 Task: Create a repository template for consistent structures.
Action: Mouse moved to (1098, 63)
Screenshot: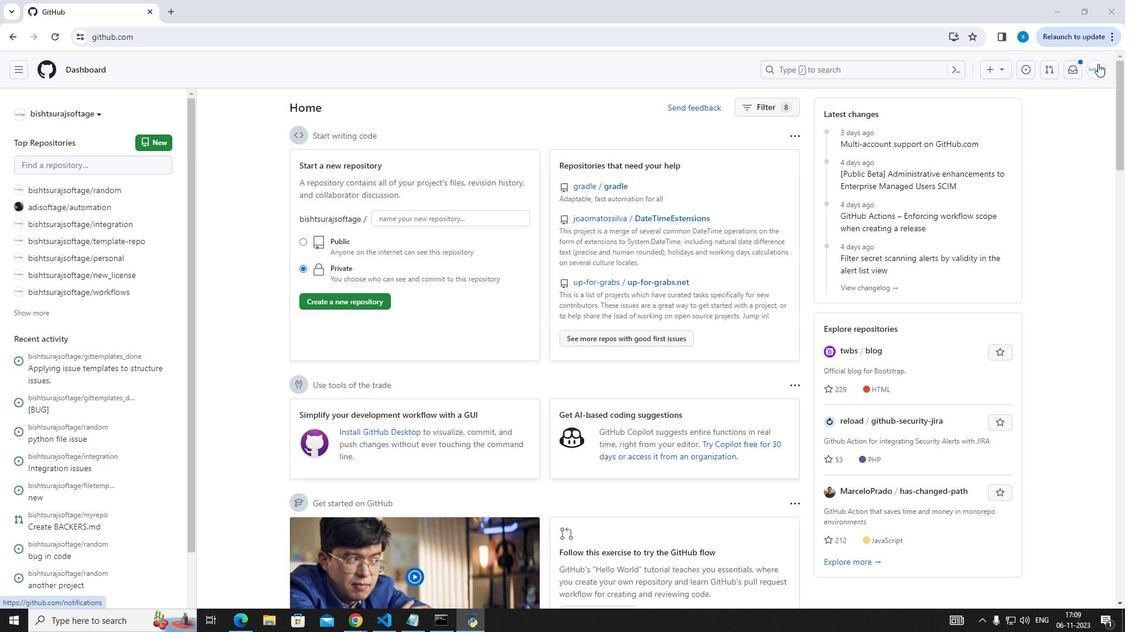 
Action: Mouse pressed left at (1098, 63)
Screenshot: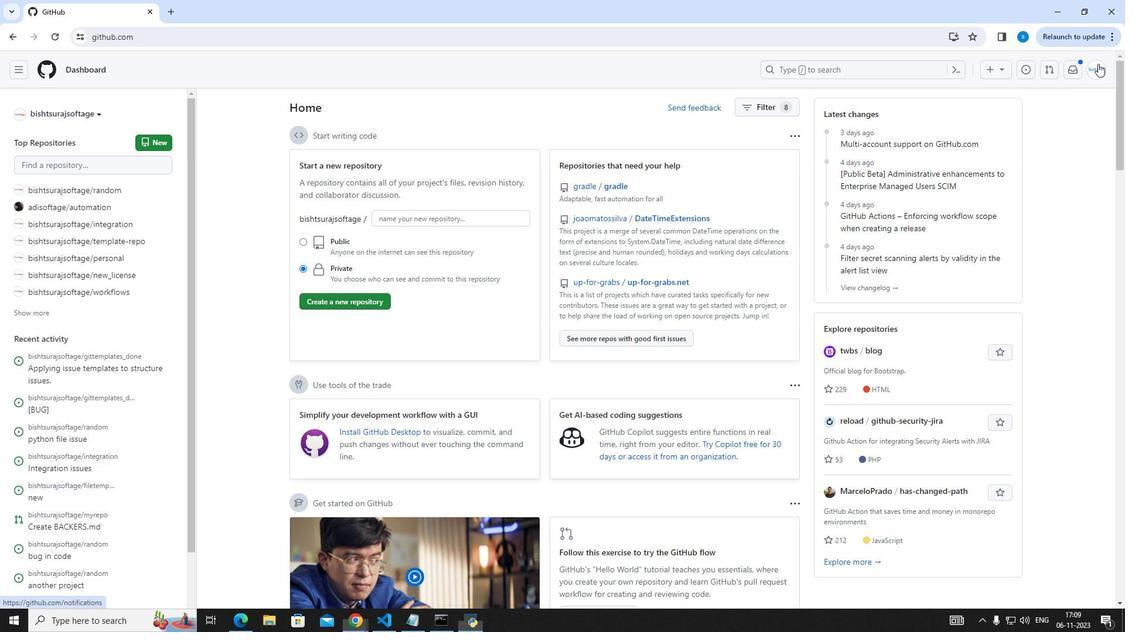 
Action: Mouse moved to (1028, 179)
Screenshot: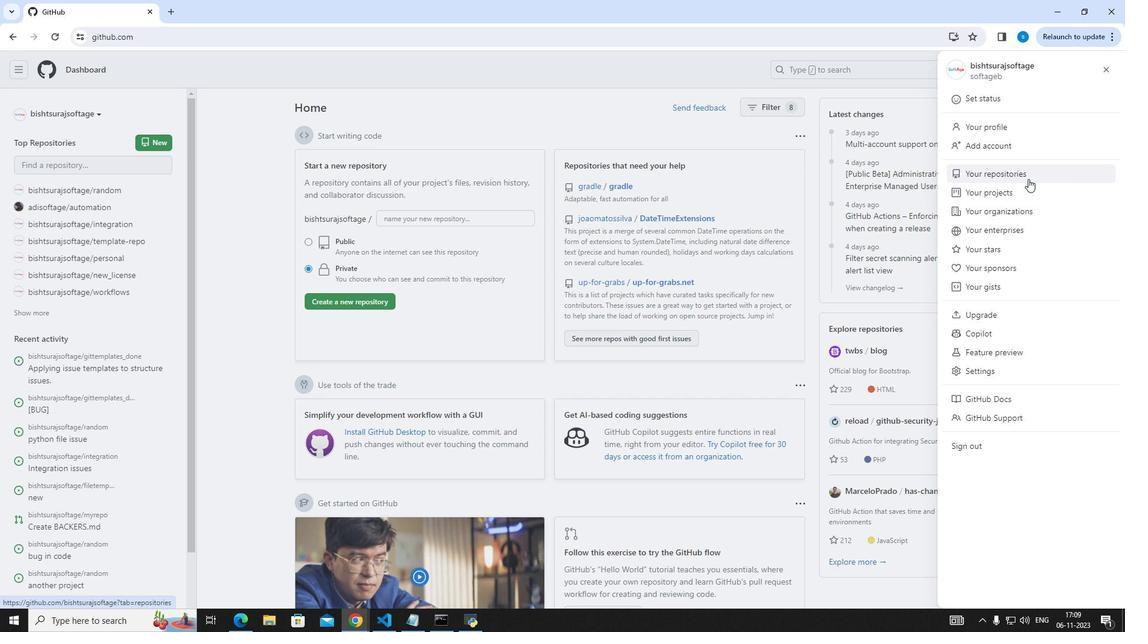 
Action: Mouse pressed left at (1028, 179)
Screenshot: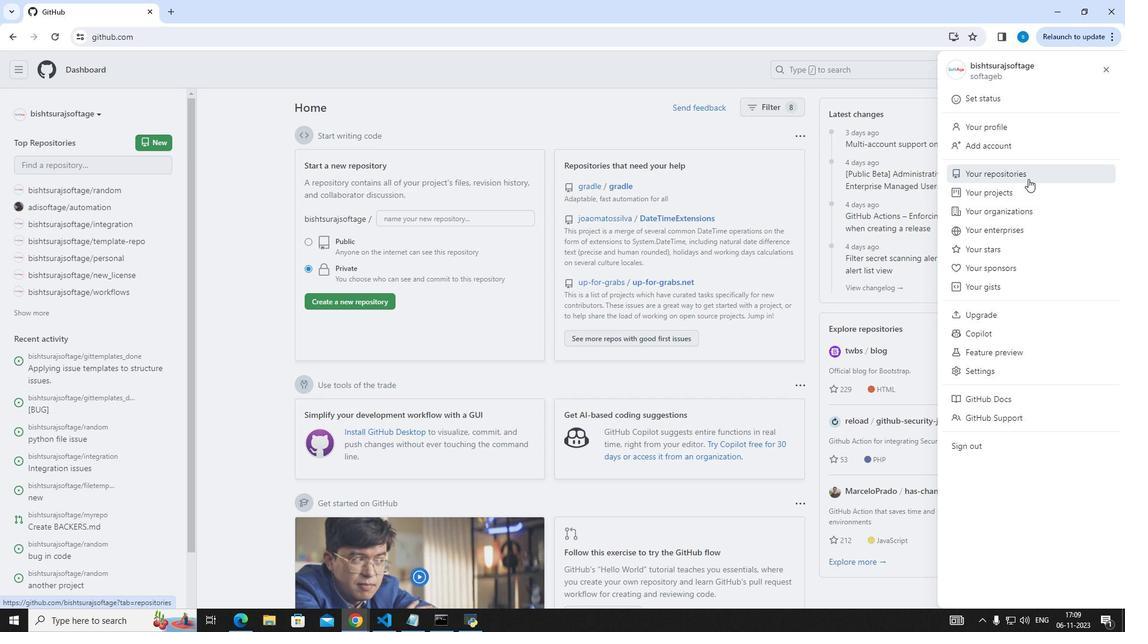 
Action: Mouse moved to (887, 136)
Screenshot: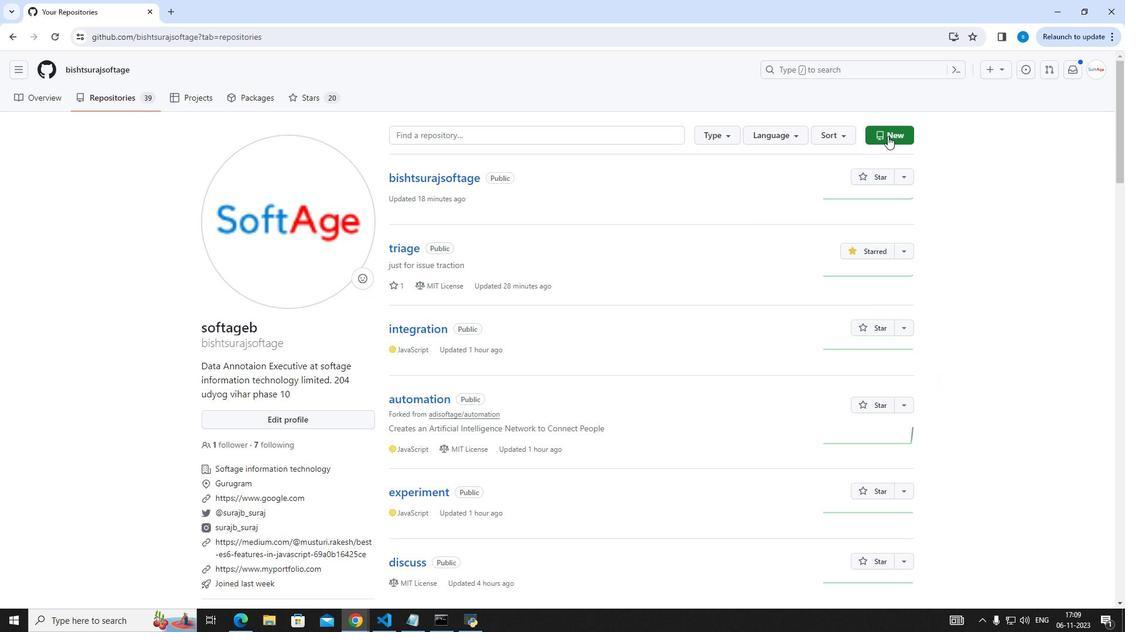 
Action: Mouse pressed left at (887, 136)
Screenshot: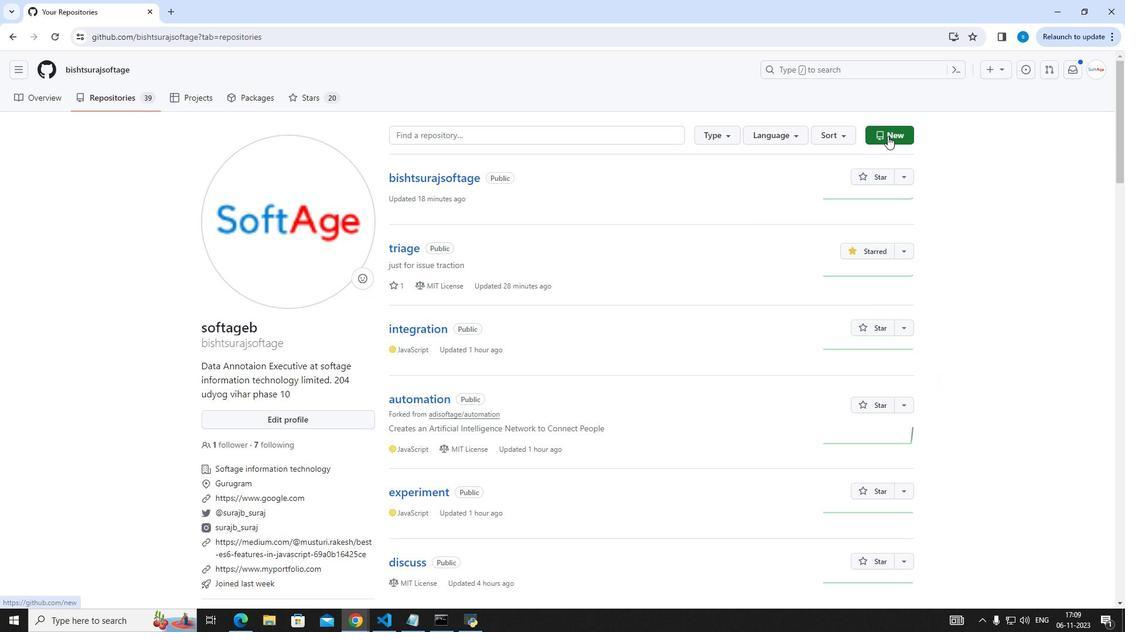 
Action: Mouse moved to (486, 288)
Screenshot: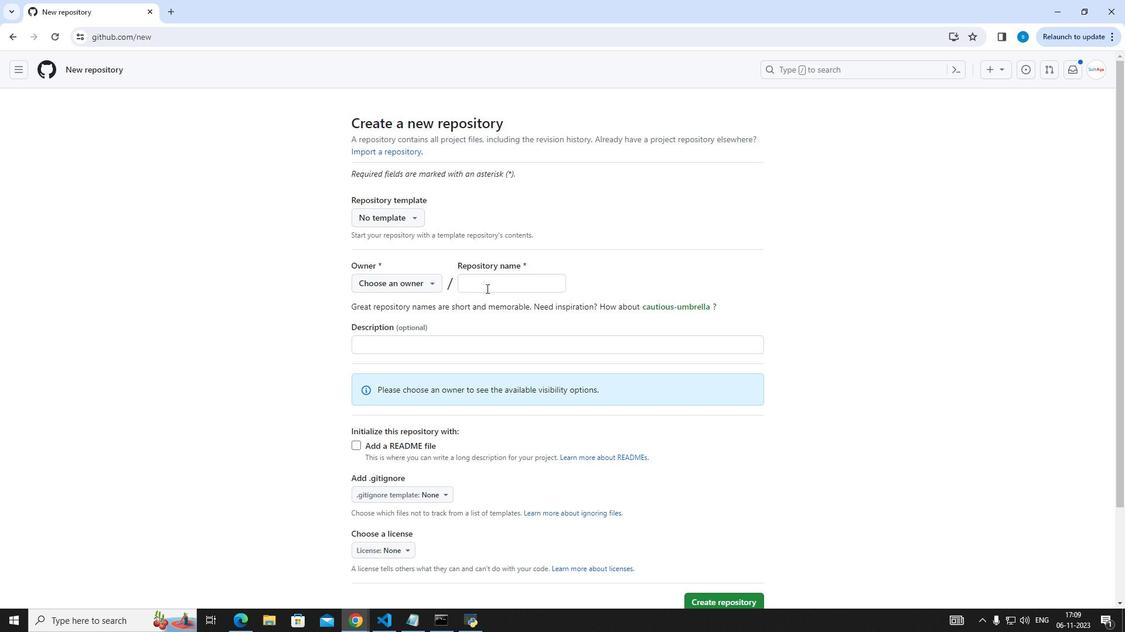 
Action: Mouse pressed left at (486, 288)
Screenshot: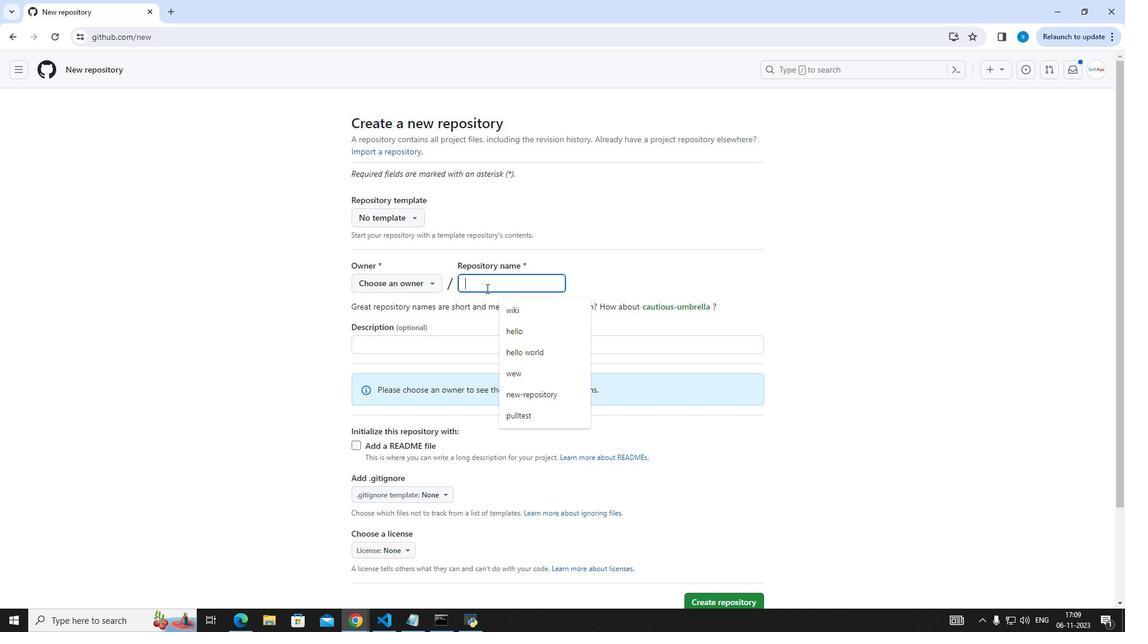 
Action: Mouse moved to (486, 288)
Screenshot: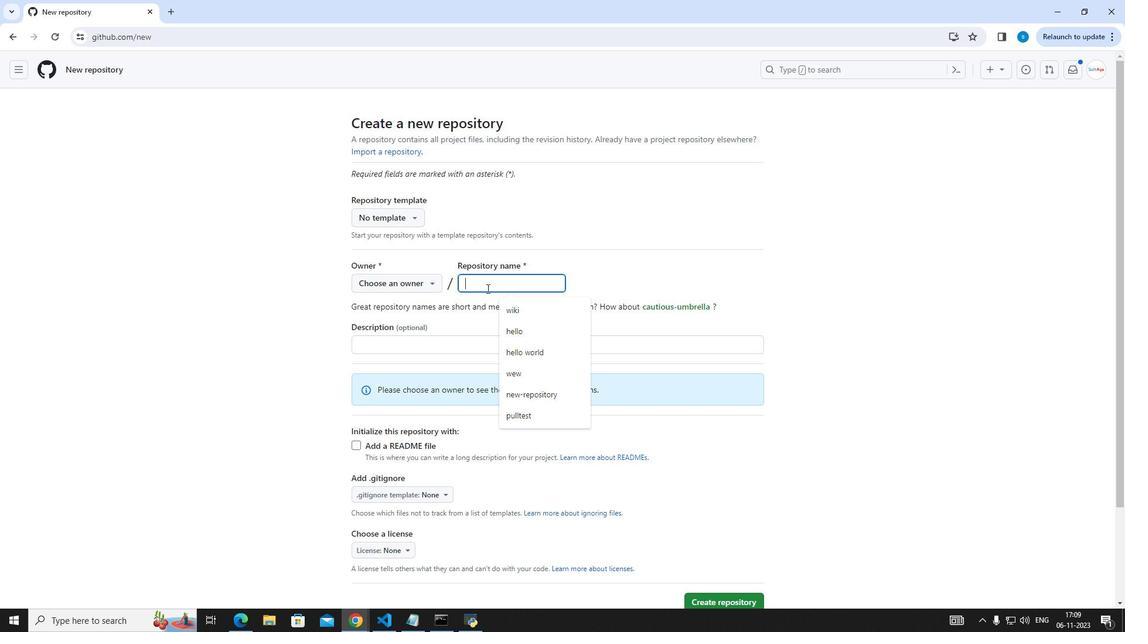 
Action: Key pressed on
Screenshot: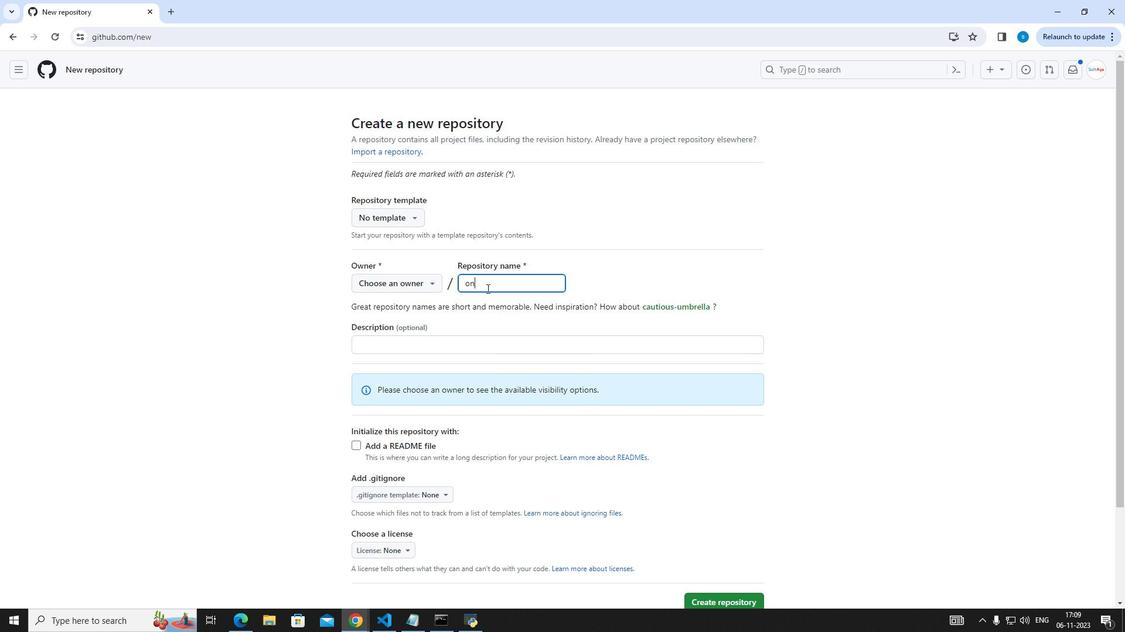 
Action: Mouse moved to (487, 288)
Screenshot: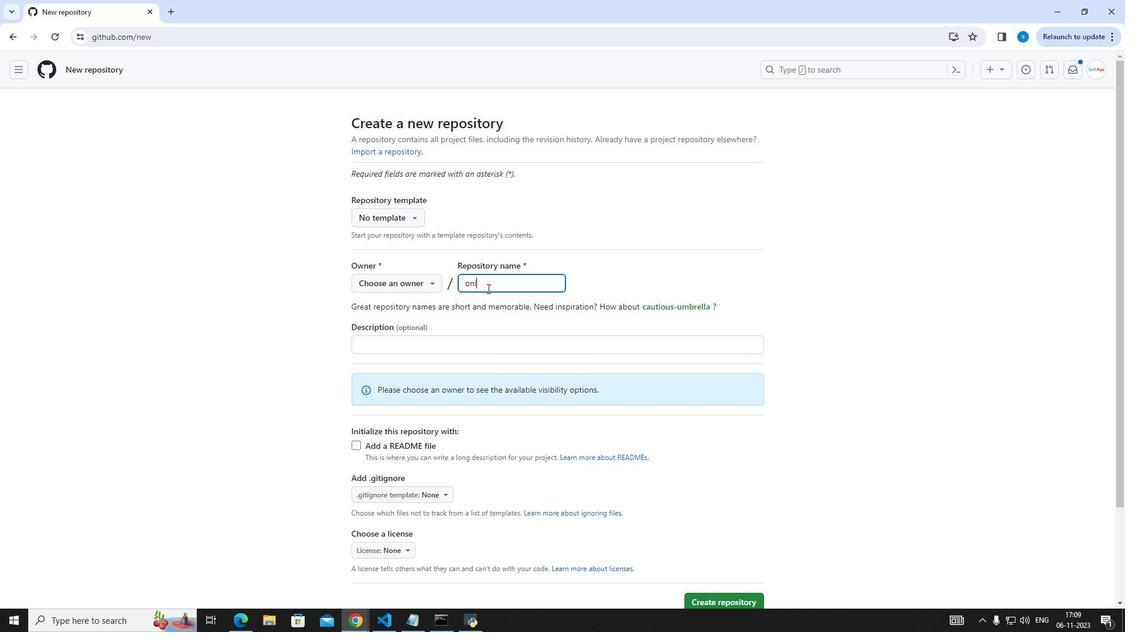 
Action: Key pressed lytemplate
Screenshot: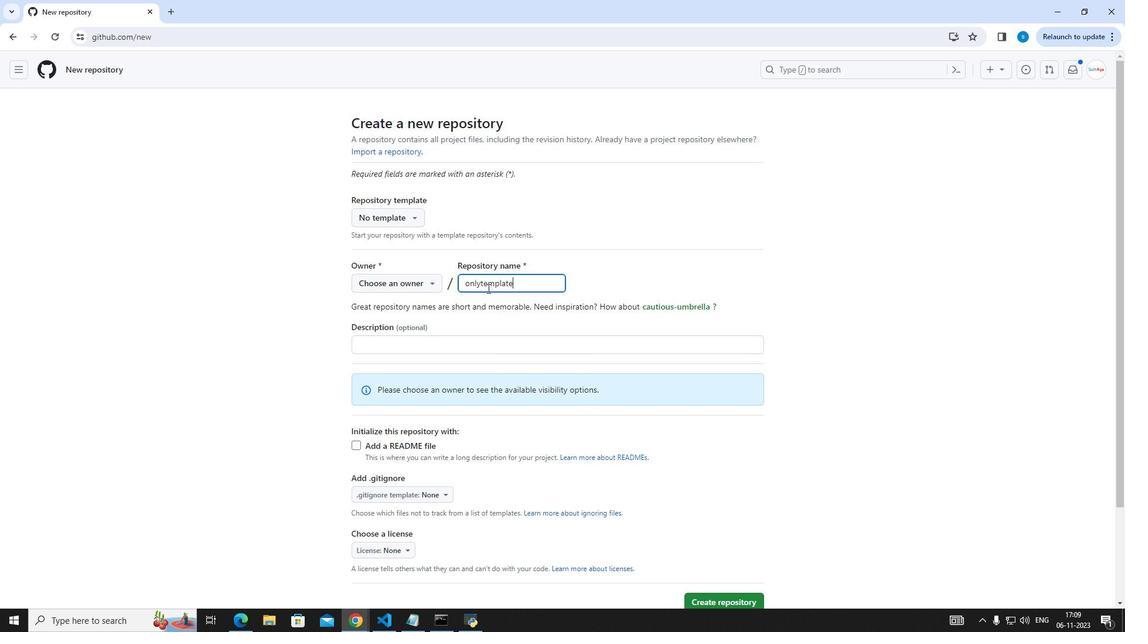 
Action: Mouse moved to (380, 275)
Screenshot: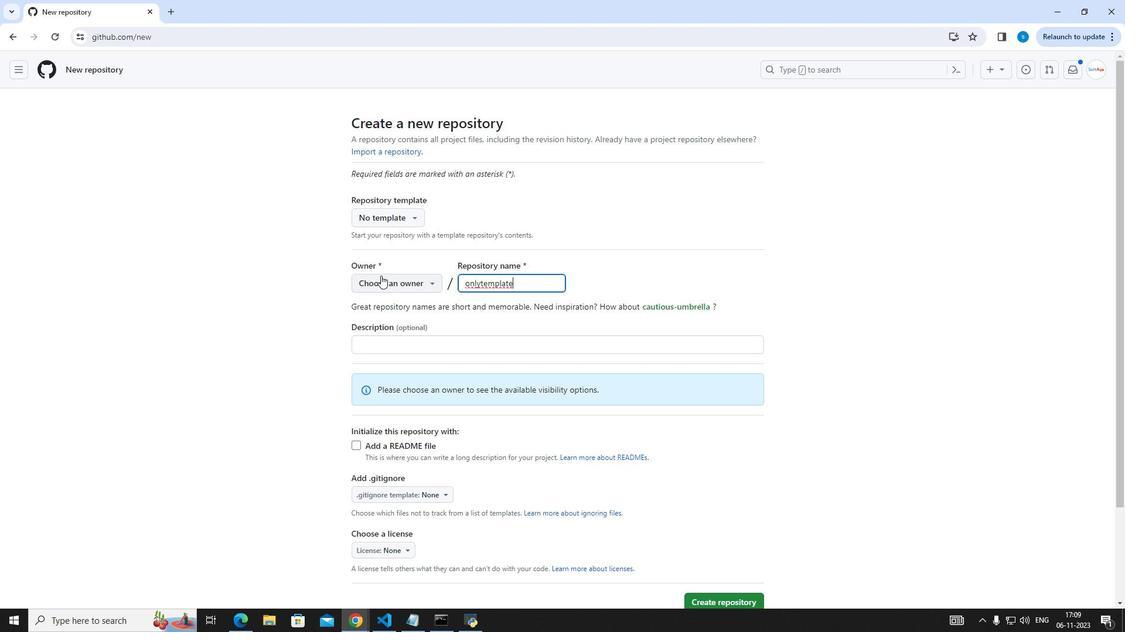
Action: Mouse pressed left at (380, 275)
Screenshot: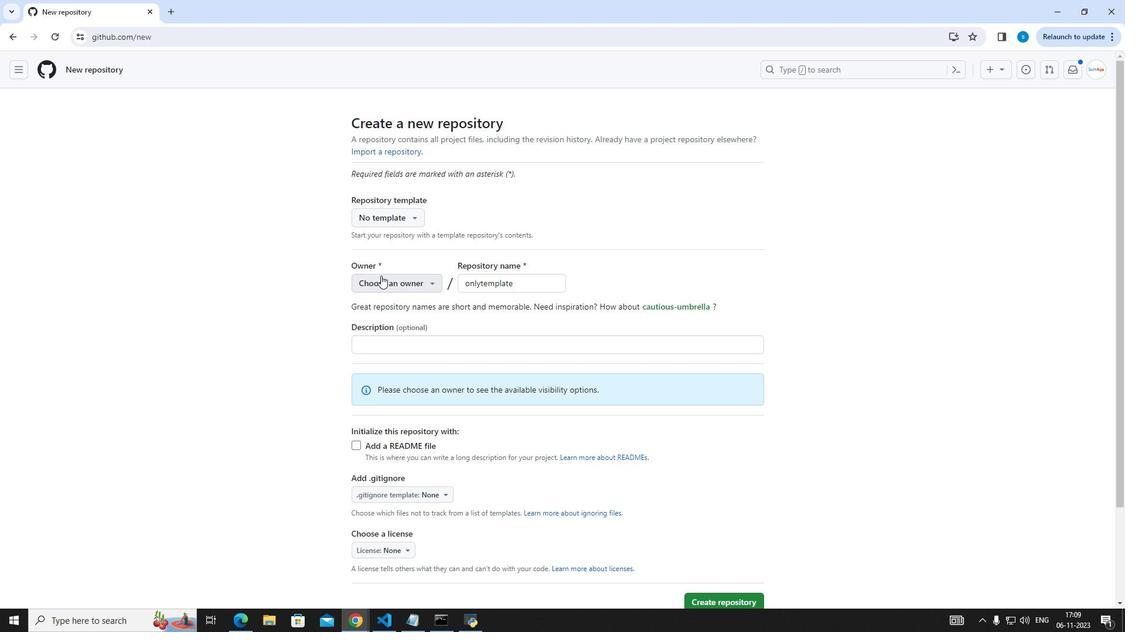
Action: Mouse moved to (406, 328)
Screenshot: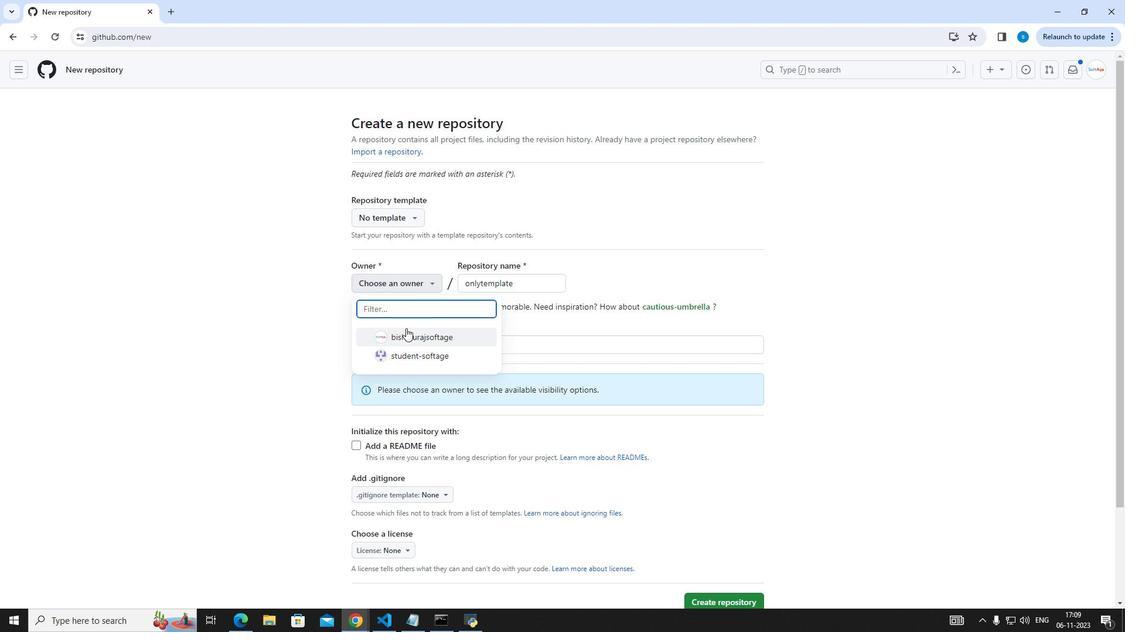 
Action: Mouse pressed left at (406, 328)
Screenshot: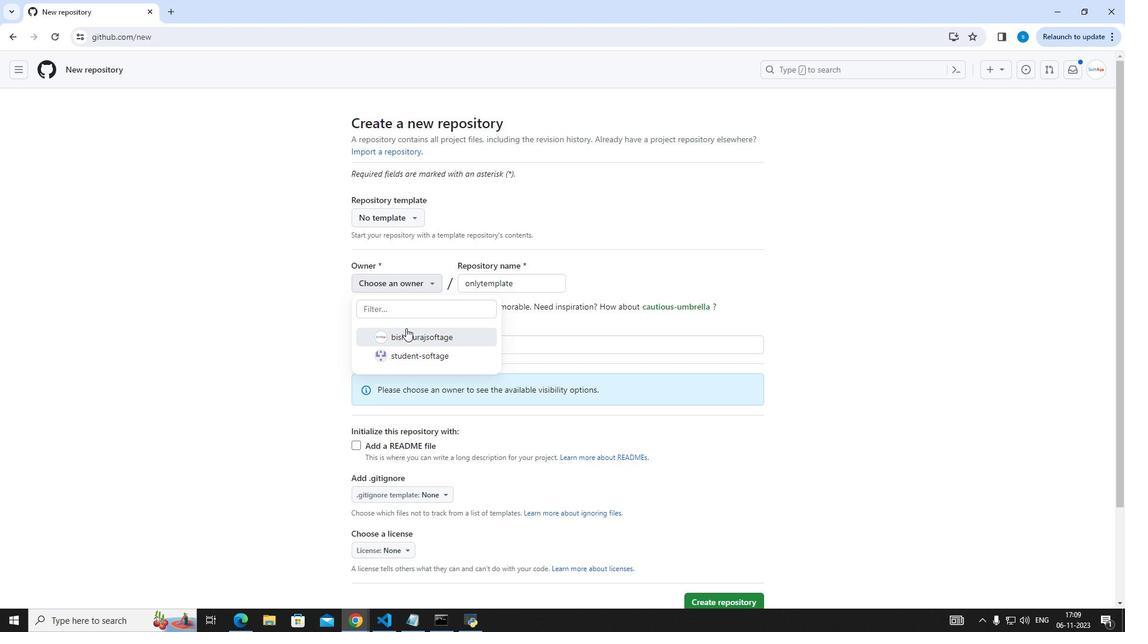 
Action: Mouse moved to (363, 469)
Screenshot: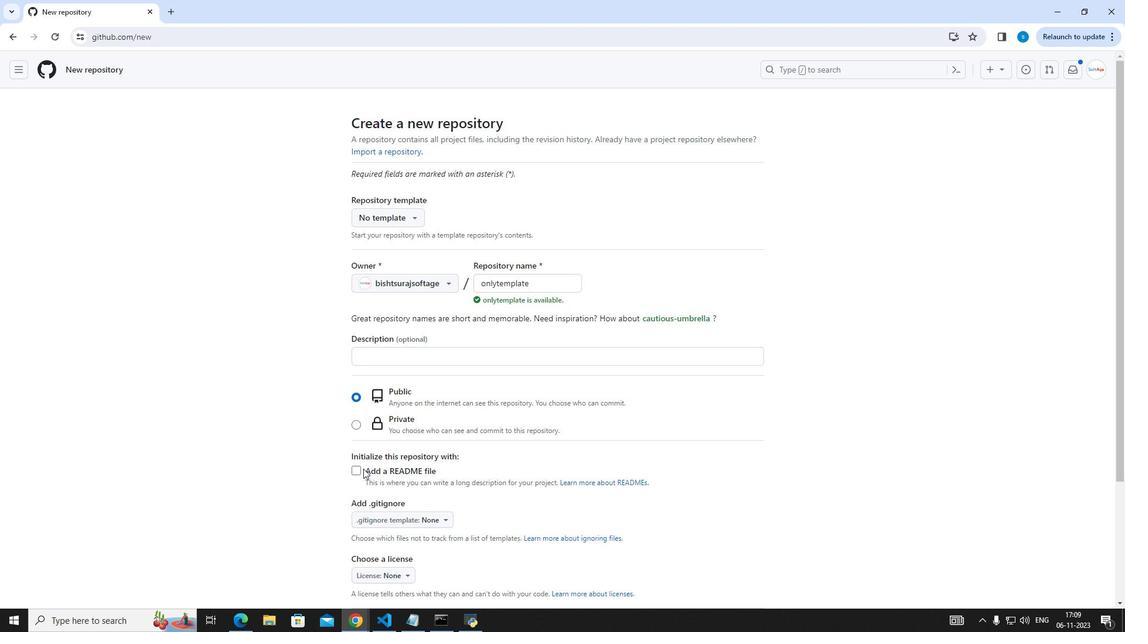 
Action: Mouse pressed left at (363, 469)
Screenshot: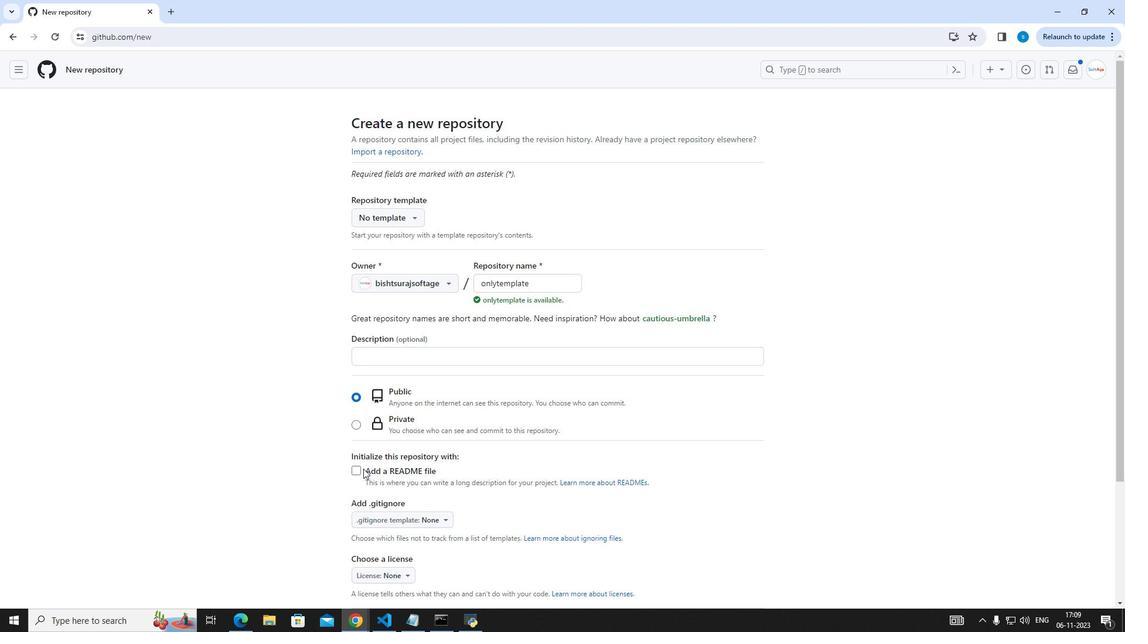 
Action: Mouse moved to (362, 475)
Screenshot: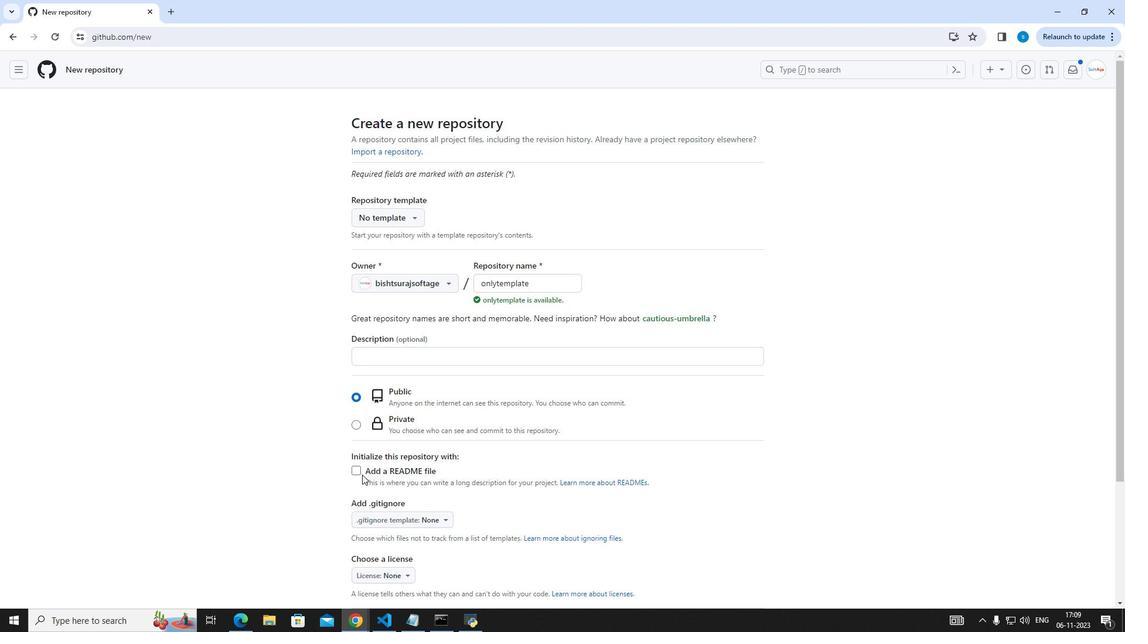 
Action: Mouse pressed left at (362, 475)
Screenshot: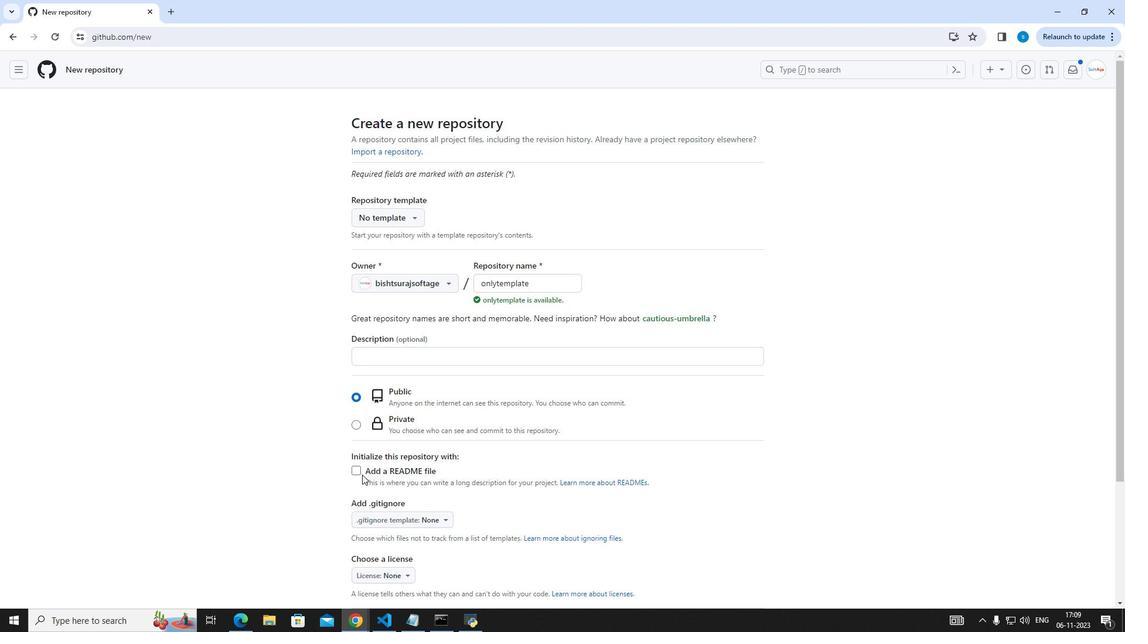 
Action: Mouse moved to (354, 470)
Screenshot: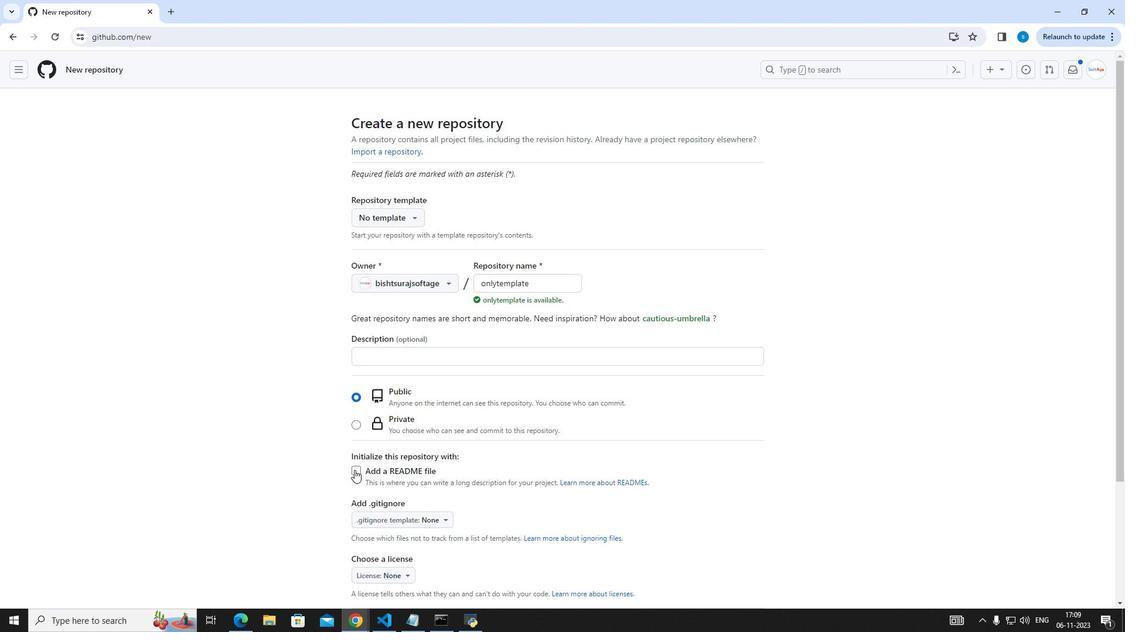 
Action: Mouse pressed left at (354, 470)
Screenshot: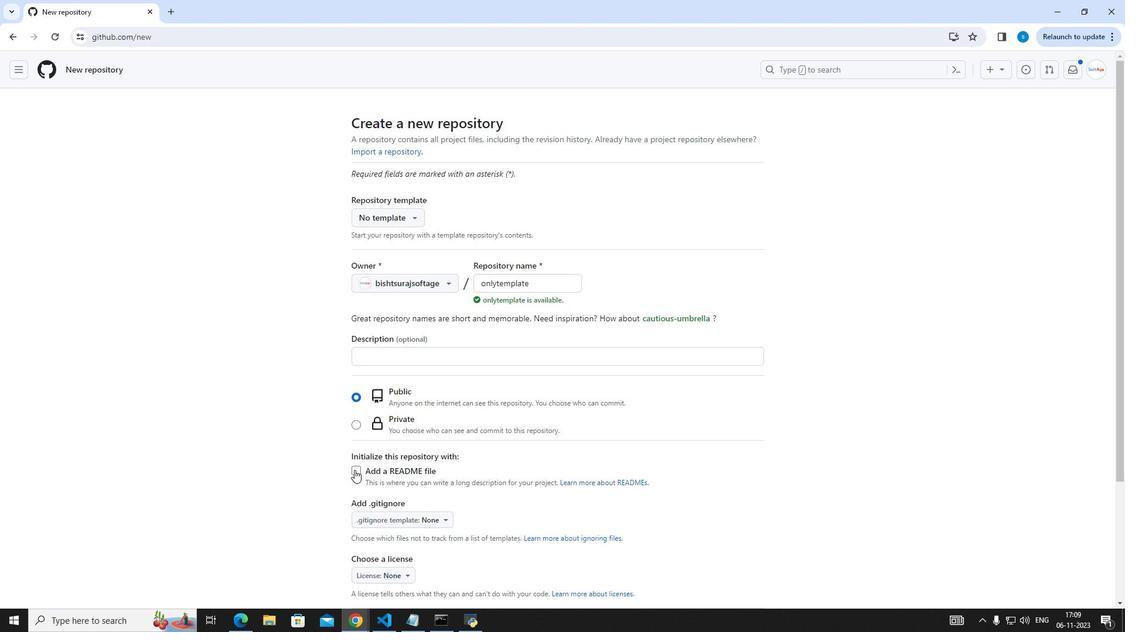 
Action: Mouse moved to (325, 495)
Screenshot: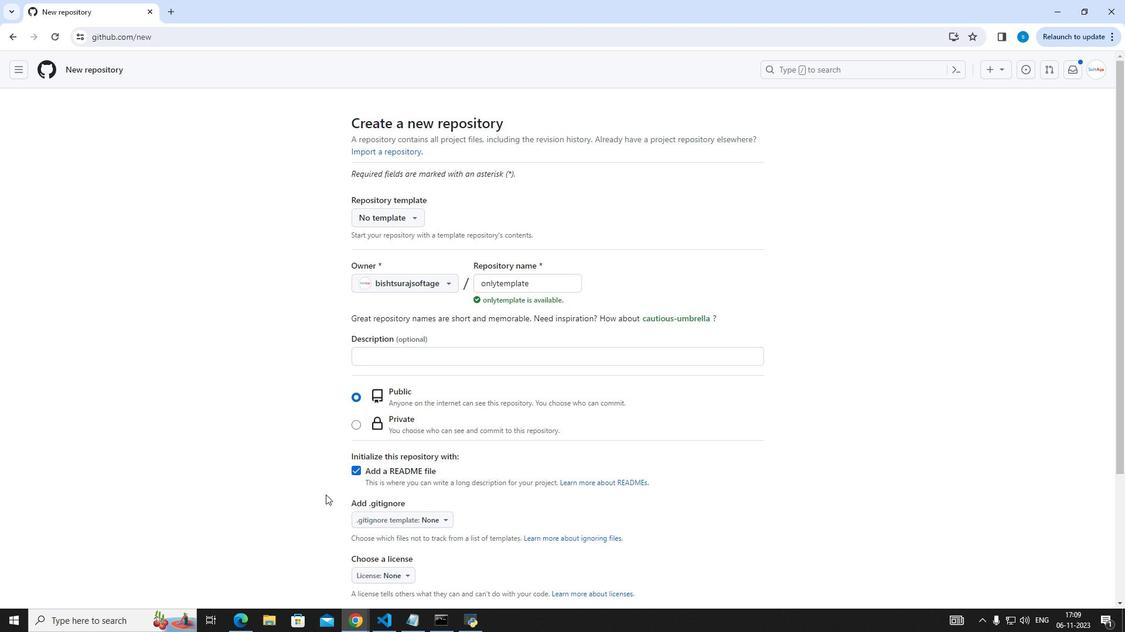 
Action: Mouse scrolled (325, 494) with delta (0, 0)
Screenshot: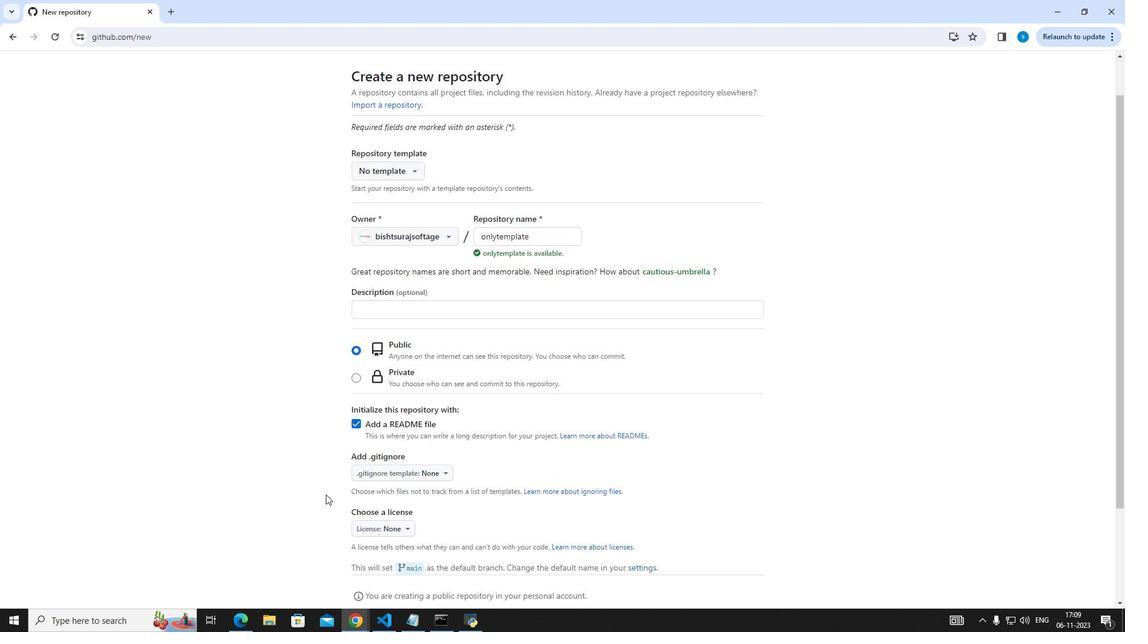 
Action: Mouse scrolled (325, 494) with delta (0, 0)
Screenshot: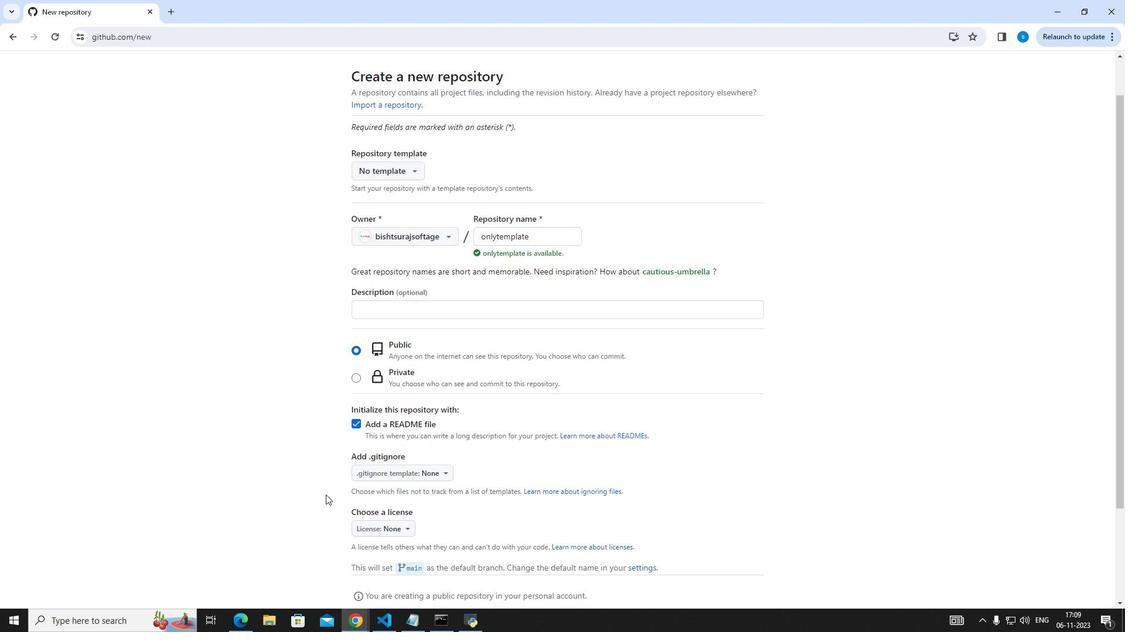 
Action: Mouse scrolled (325, 494) with delta (0, 0)
Screenshot: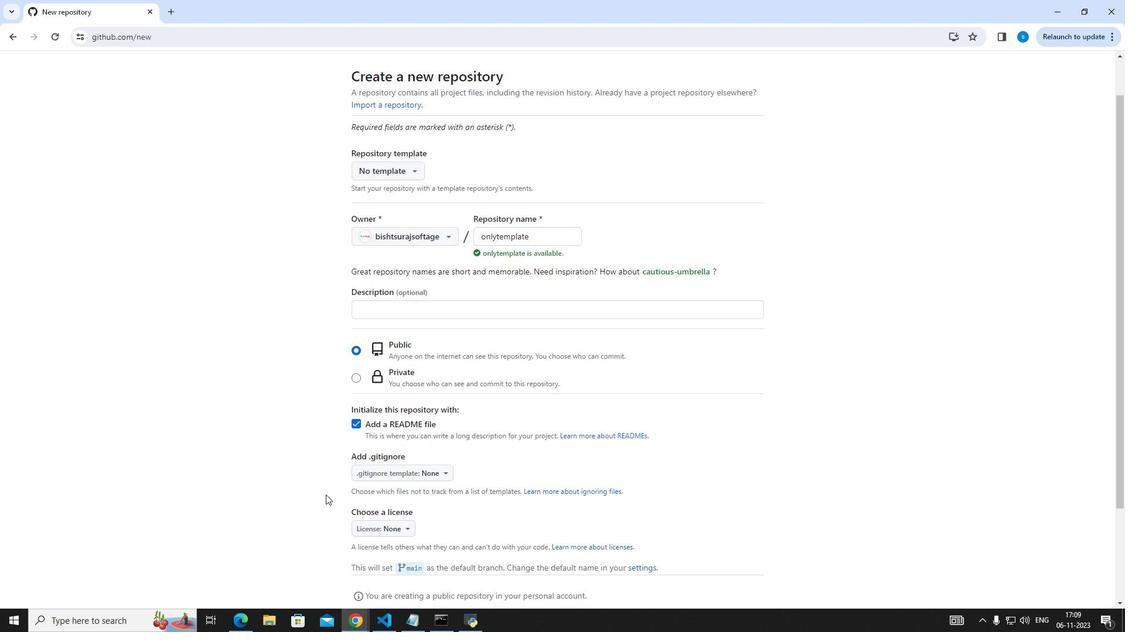 
Action: Mouse scrolled (325, 494) with delta (0, 0)
Screenshot: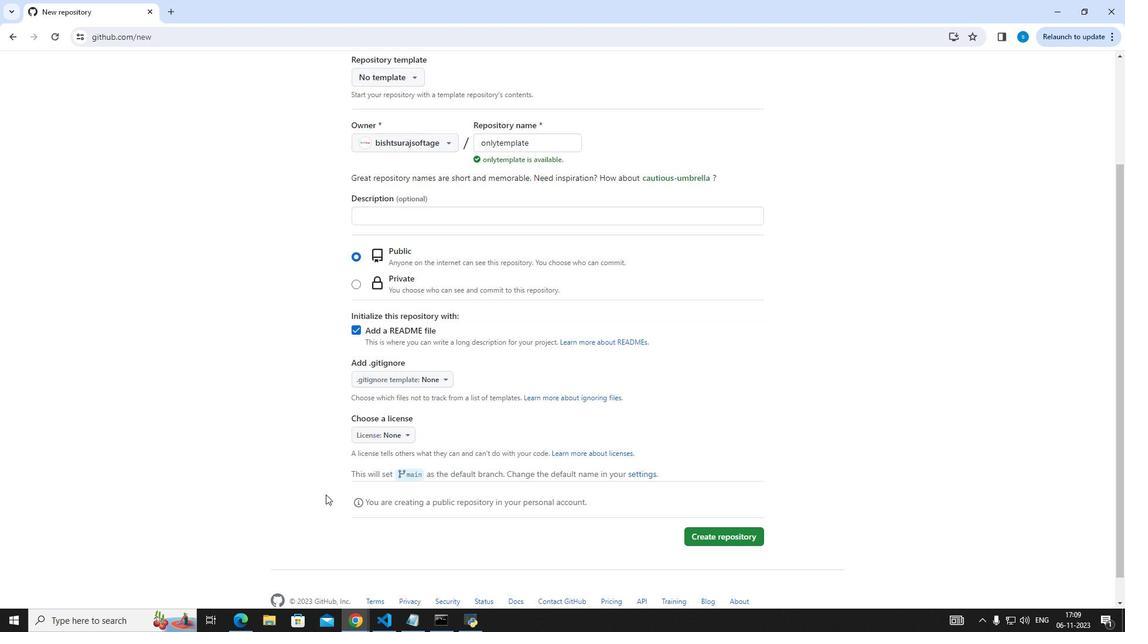 
Action: Mouse moved to (381, 410)
Screenshot: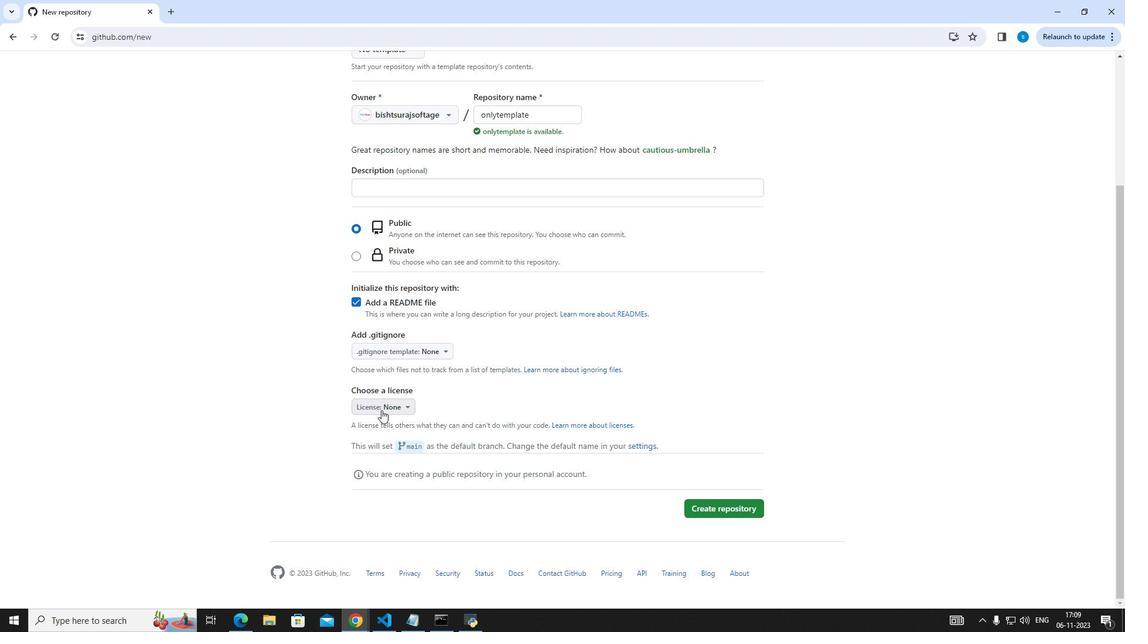 
Action: Mouse pressed left at (381, 410)
Screenshot: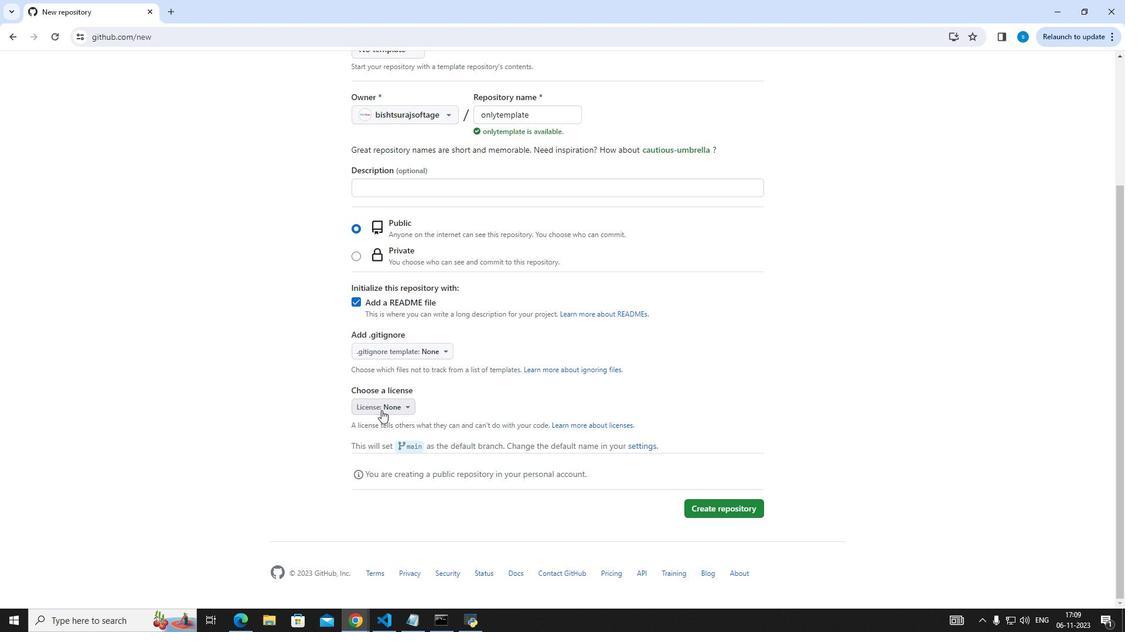 
Action: Mouse moved to (408, 269)
Screenshot: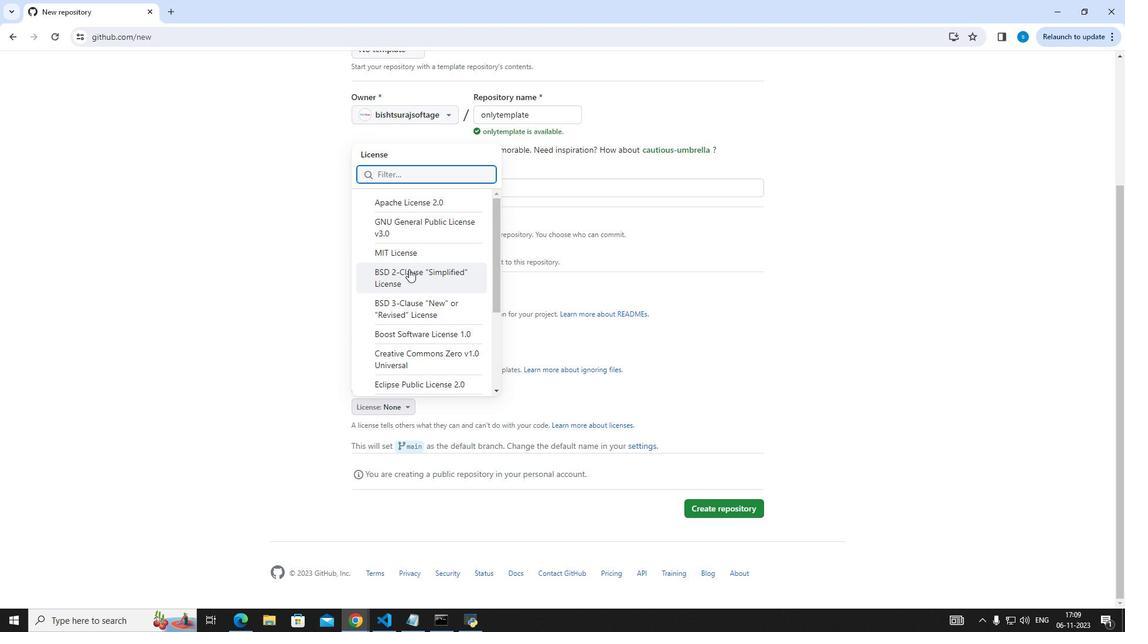 
Action: Mouse pressed left at (408, 269)
Screenshot: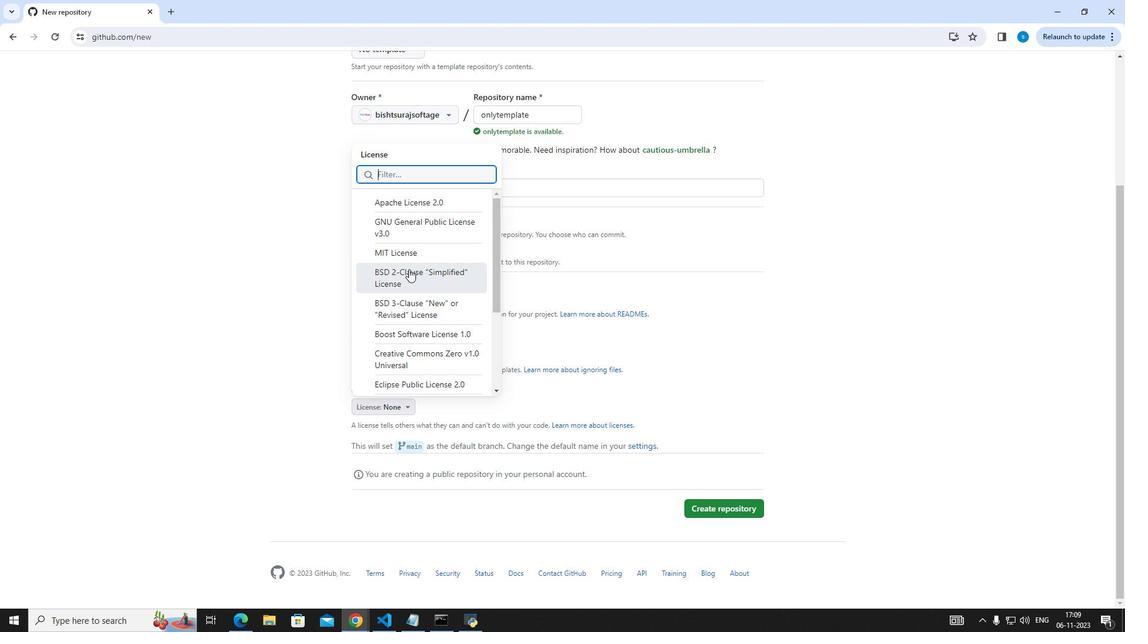 
Action: Mouse moved to (710, 510)
Screenshot: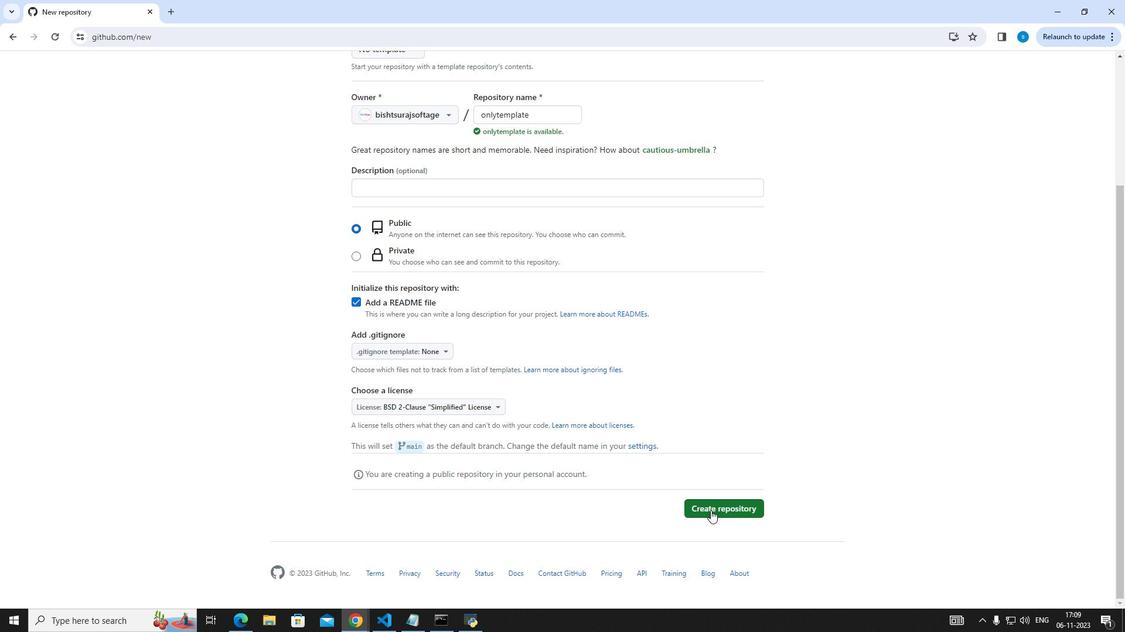 
Action: Mouse pressed left at (710, 510)
Screenshot: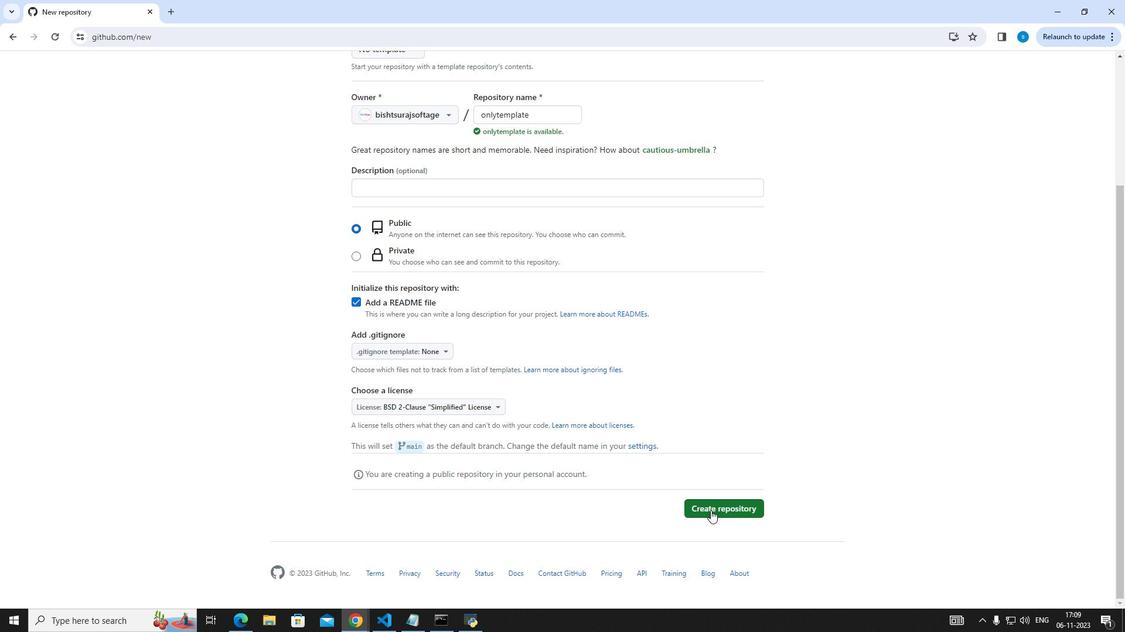 
Action: Mouse moved to (482, 103)
Screenshot: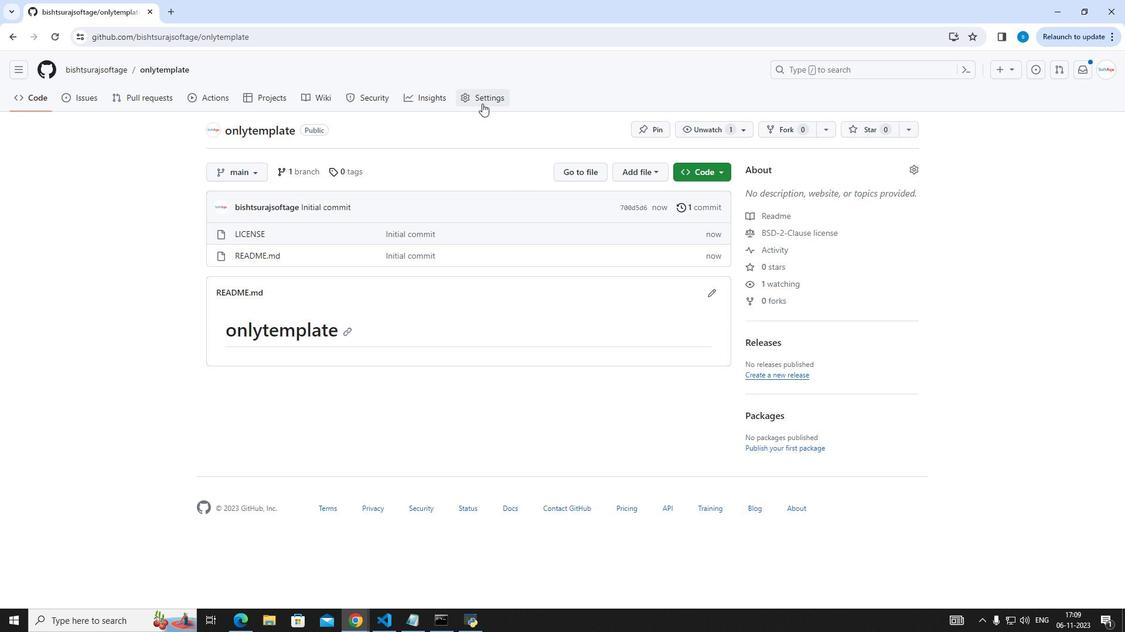 
Action: Mouse pressed left at (482, 103)
Screenshot: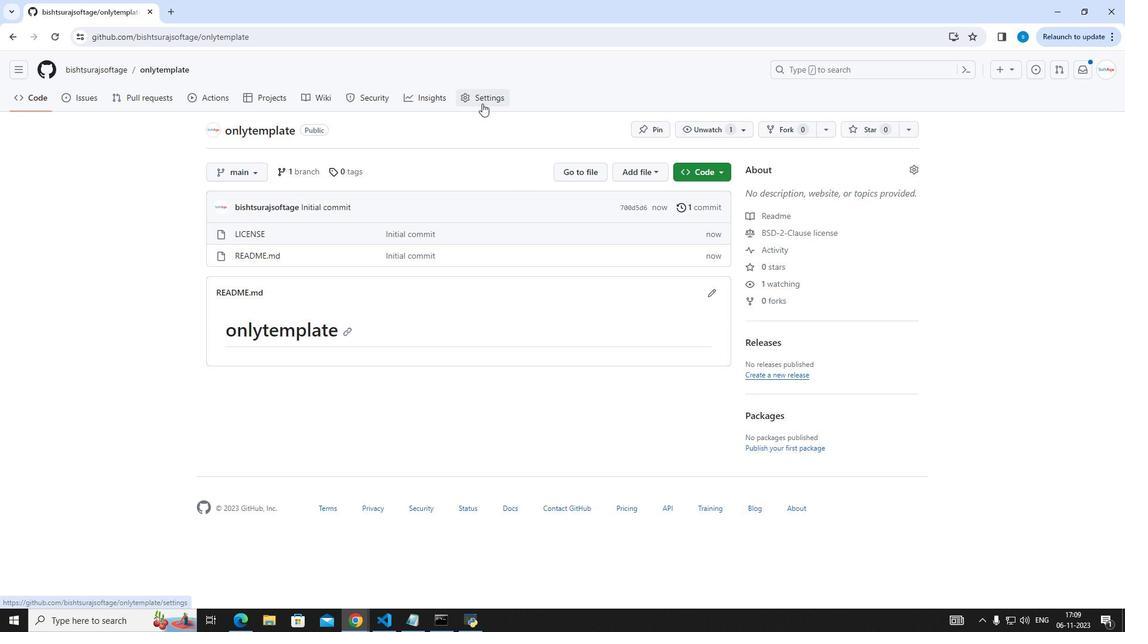 
Action: Mouse moved to (396, 209)
Screenshot: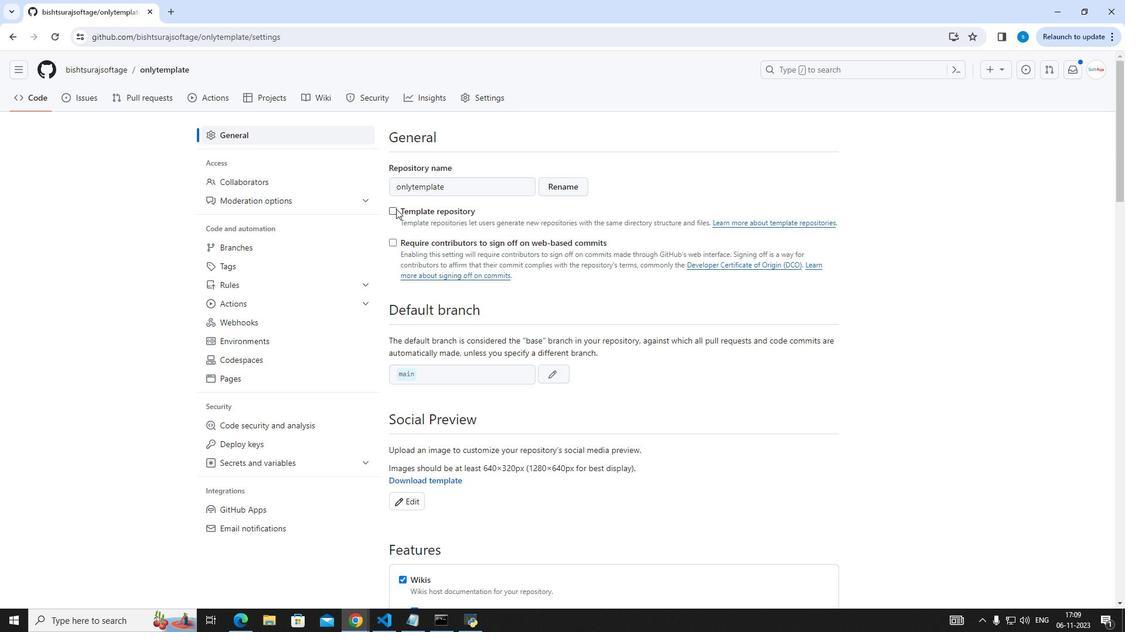 
Action: Mouse pressed left at (396, 209)
Screenshot: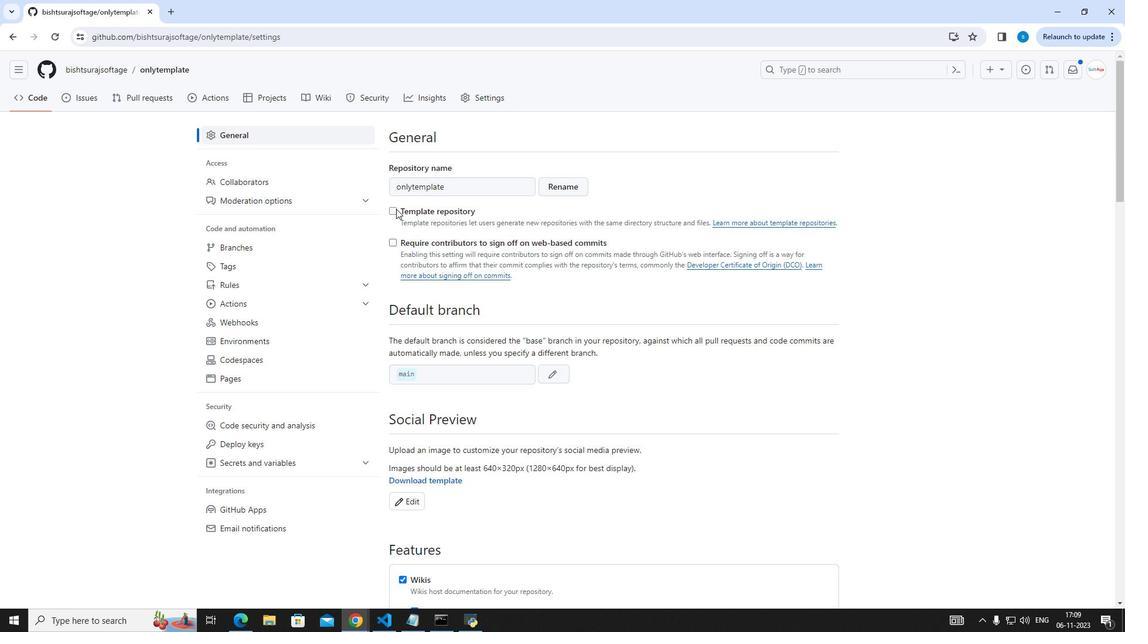 
Action: Mouse moved to (587, 362)
Screenshot: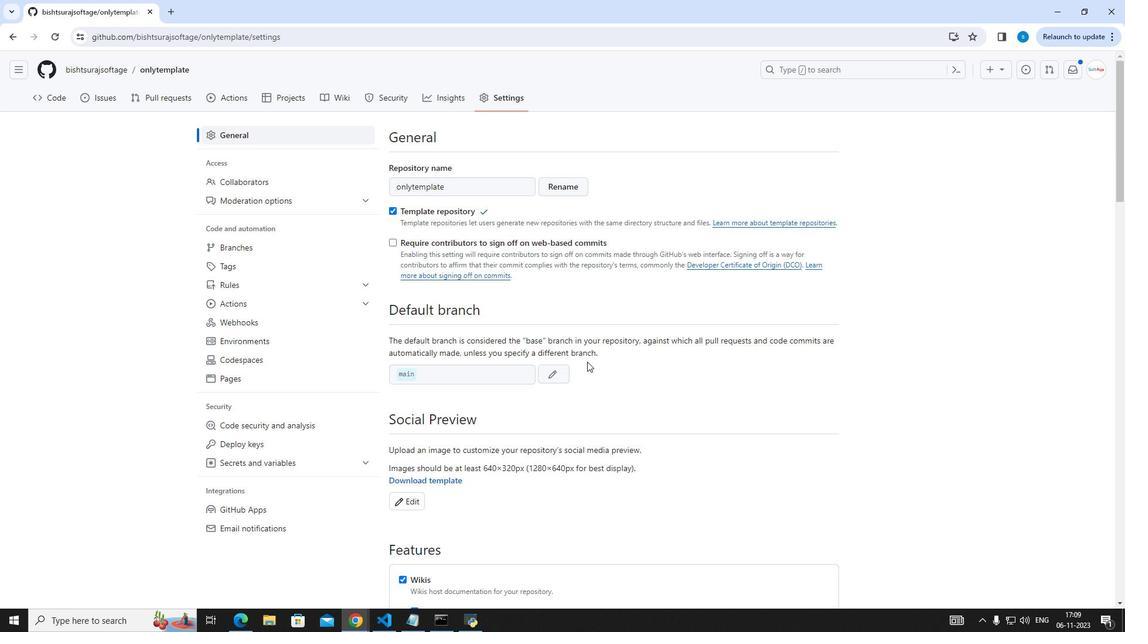 
Action: Mouse scrolled (587, 361) with delta (0, 0)
Screenshot: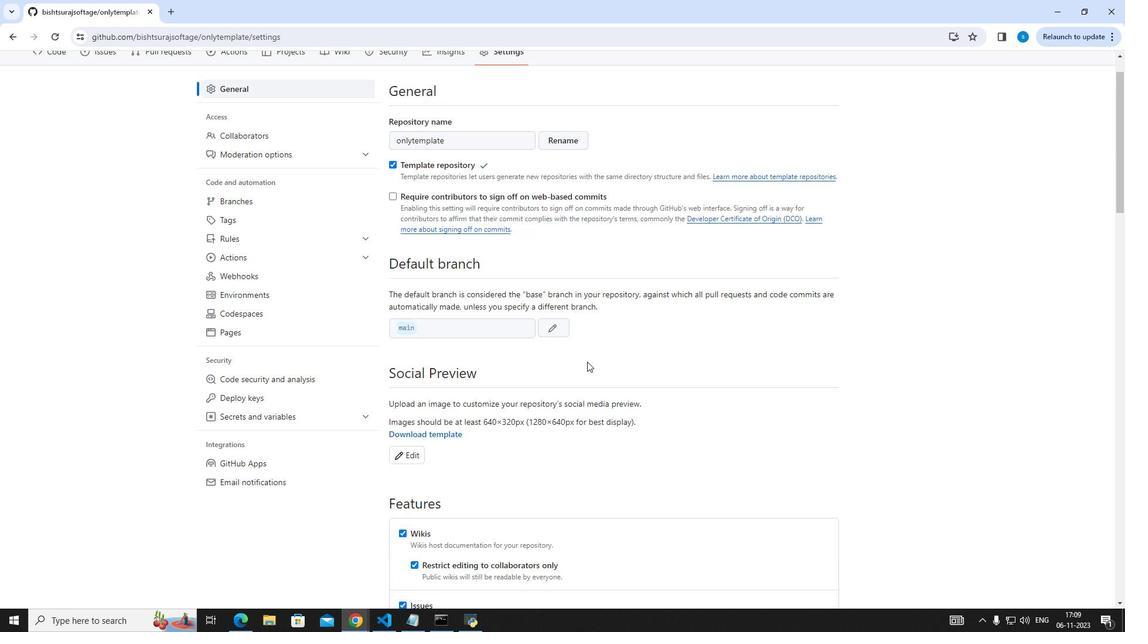 
Action: Mouse scrolled (587, 361) with delta (0, 0)
Screenshot: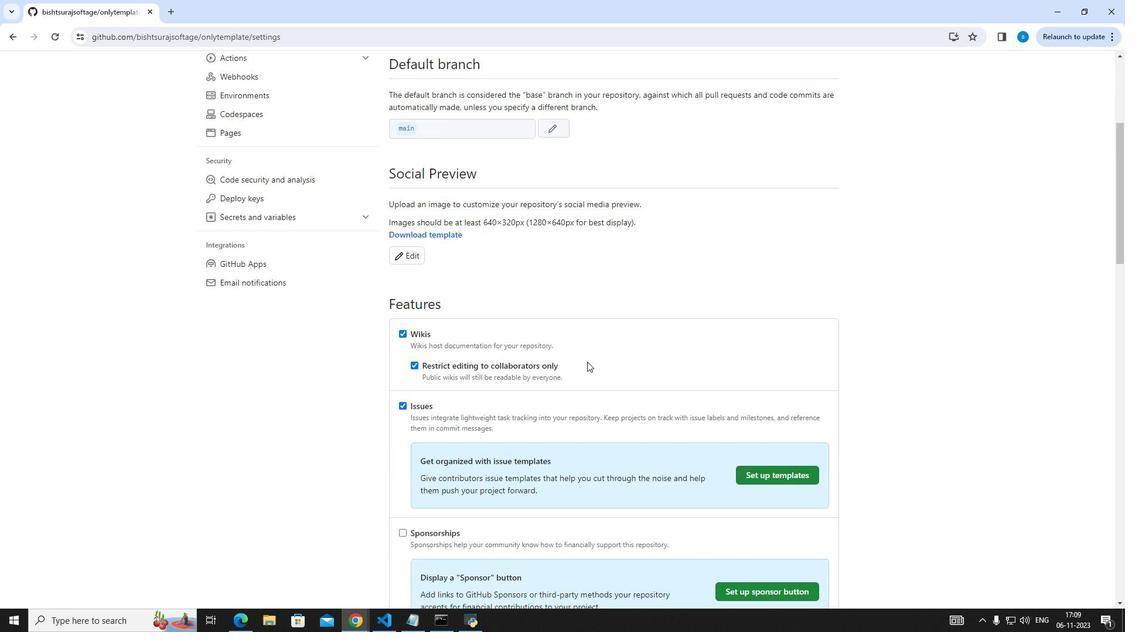 
Action: Mouse scrolled (587, 361) with delta (0, 0)
Screenshot: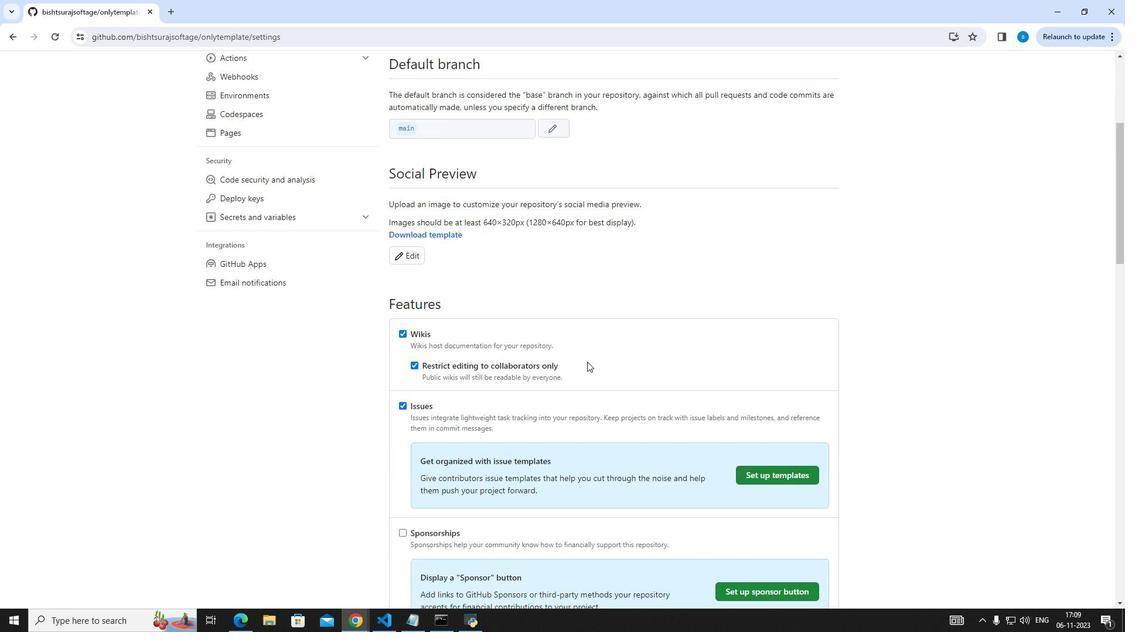 
Action: Mouse scrolled (587, 361) with delta (0, 0)
Screenshot: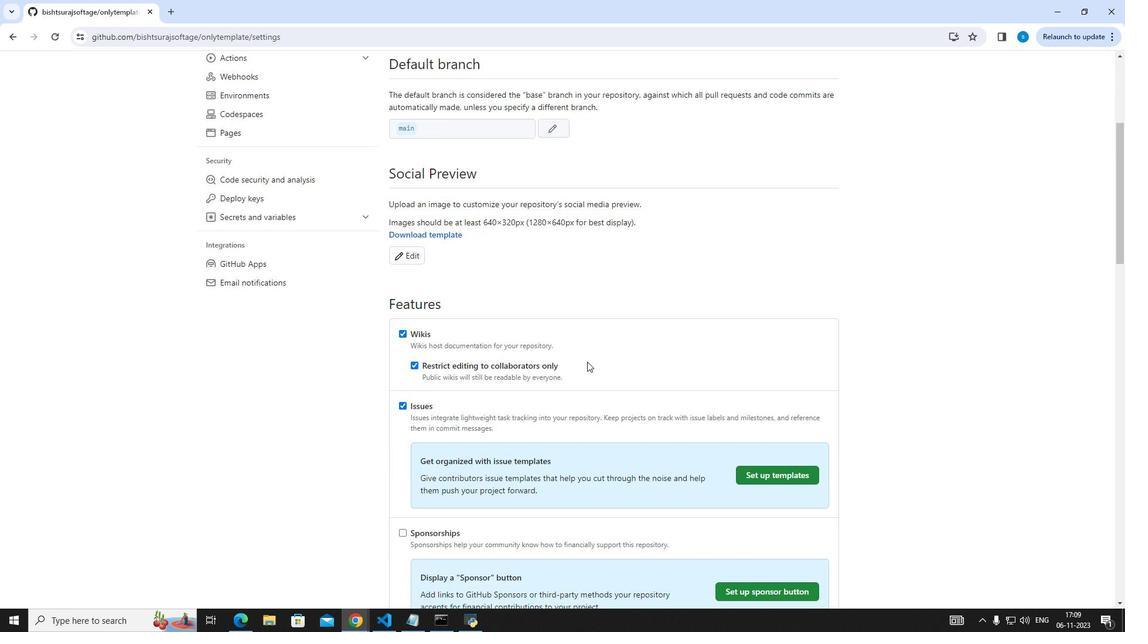 
Action: Mouse scrolled (587, 361) with delta (0, 0)
Screenshot: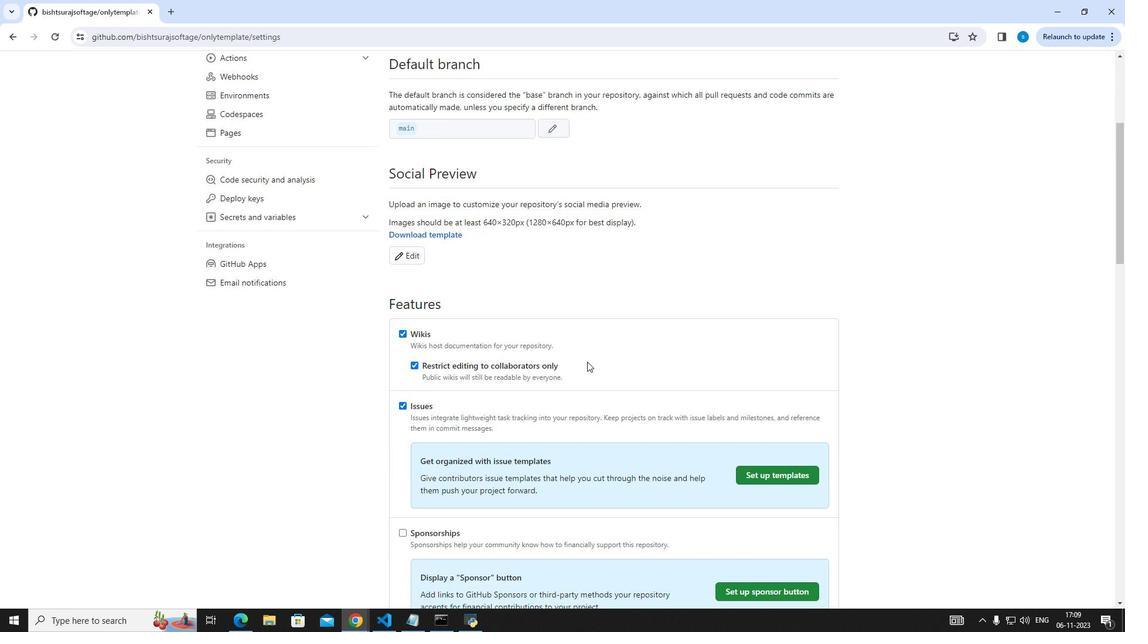 
Action: Mouse scrolled (587, 361) with delta (0, 0)
Screenshot: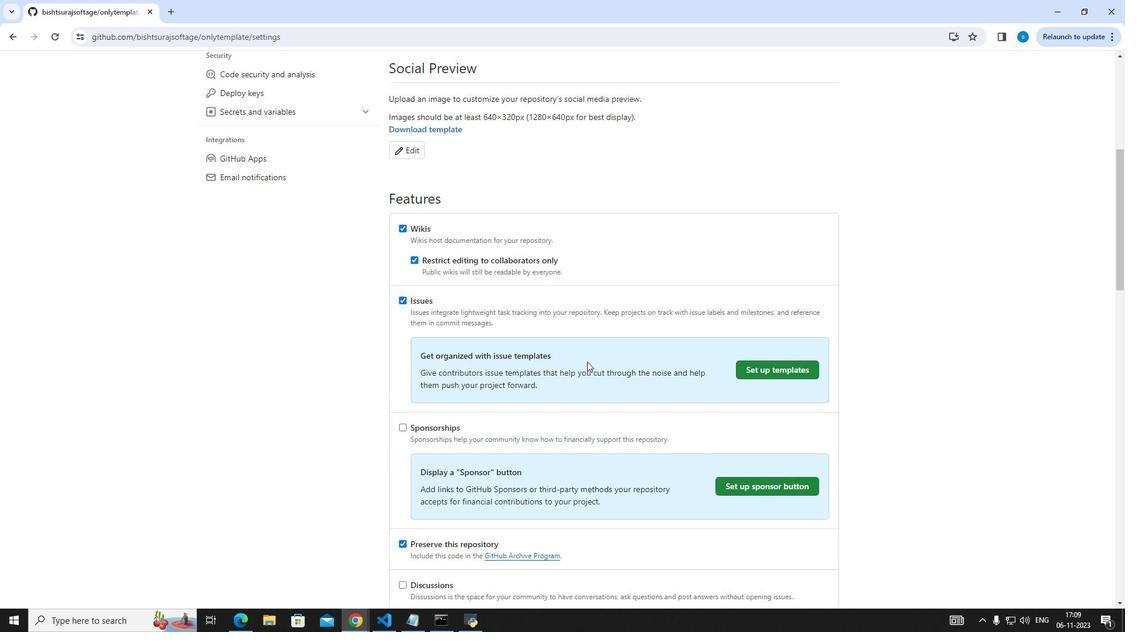 
Action: Mouse scrolled (587, 361) with delta (0, 0)
Screenshot: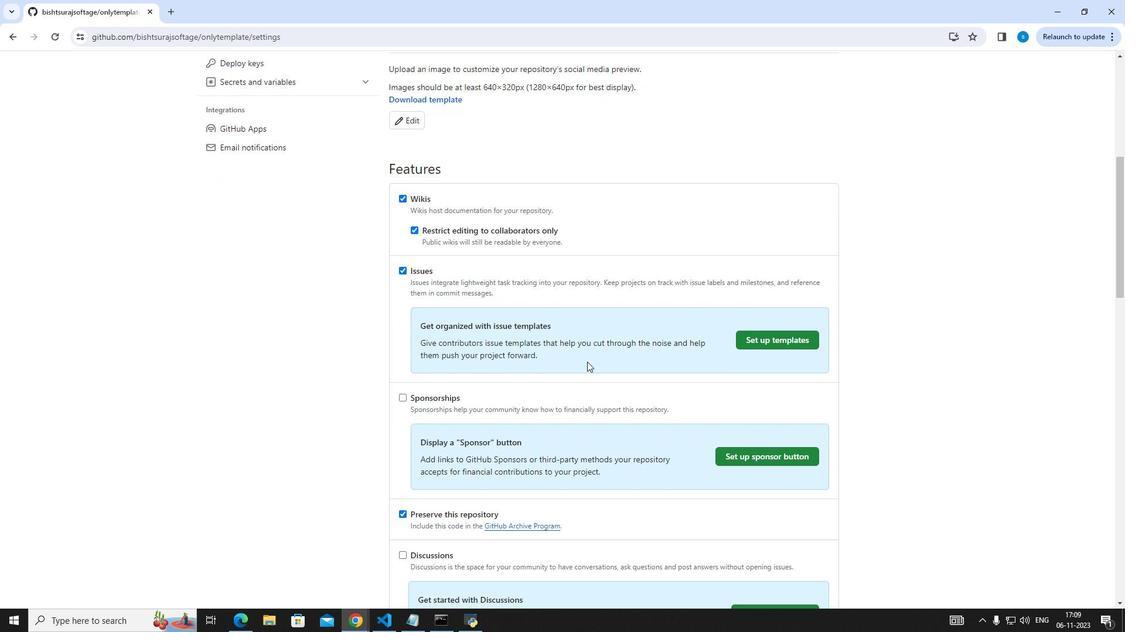 
Action: Mouse scrolled (587, 361) with delta (0, 0)
Screenshot: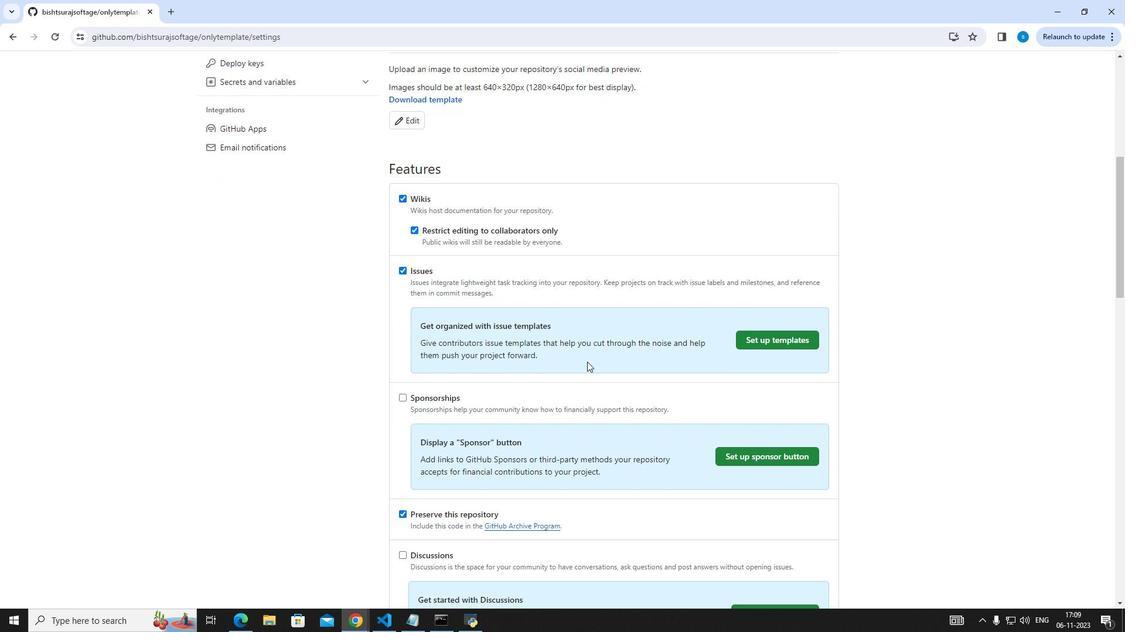 
Action: Mouse scrolled (587, 361) with delta (0, 0)
Screenshot: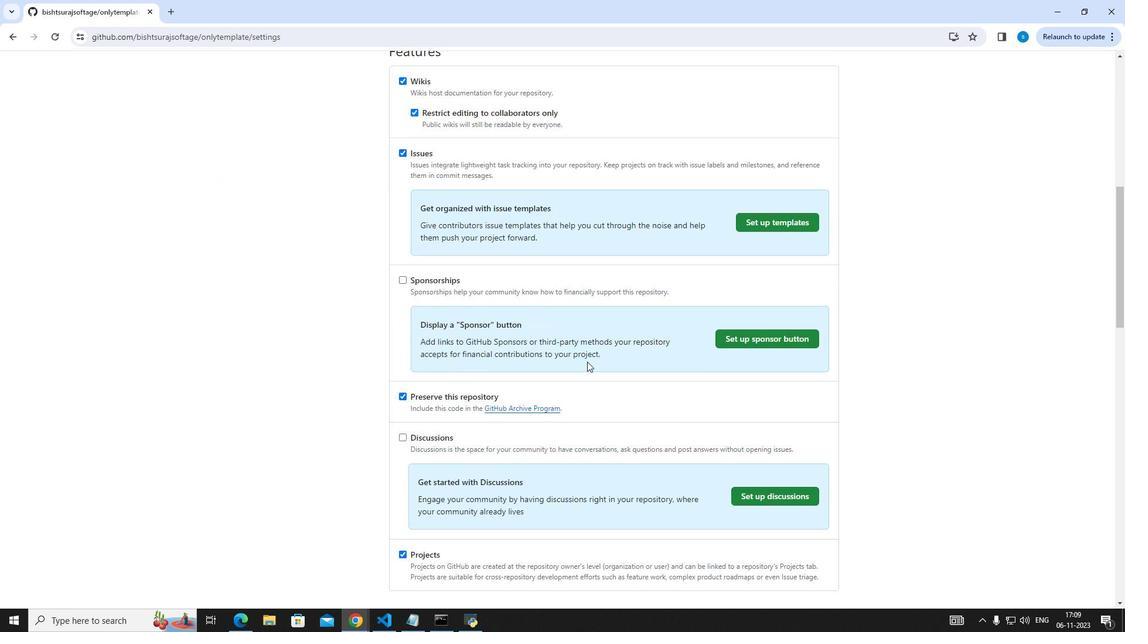 
Action: Mouse scrolled (587, 361) with delta (0, 0)
Screenshot: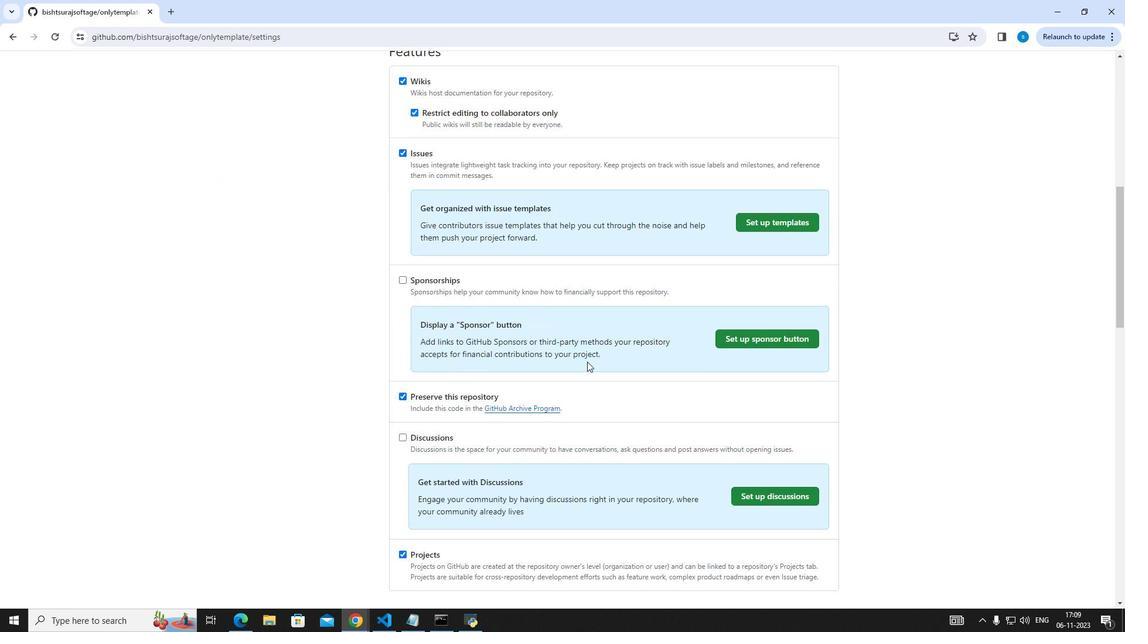 
Action: Mouse scrolled (587, 361) with delta (0, 0)
Screenshot: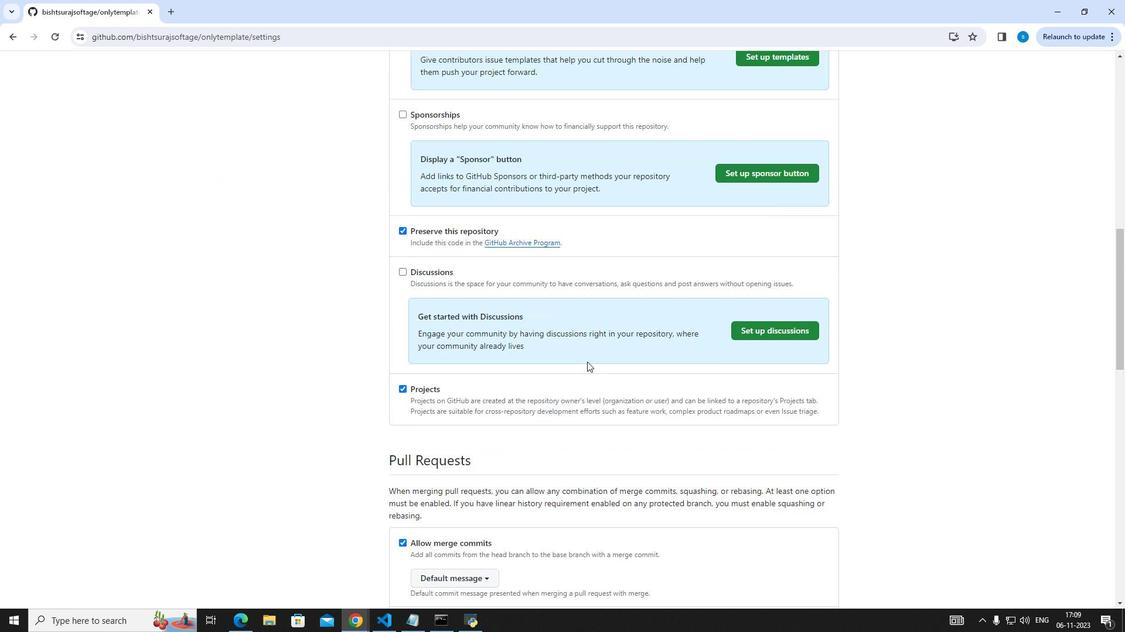 
Action: Mouse scrolled (587, 361) with delta (0, 0)
Screenshot: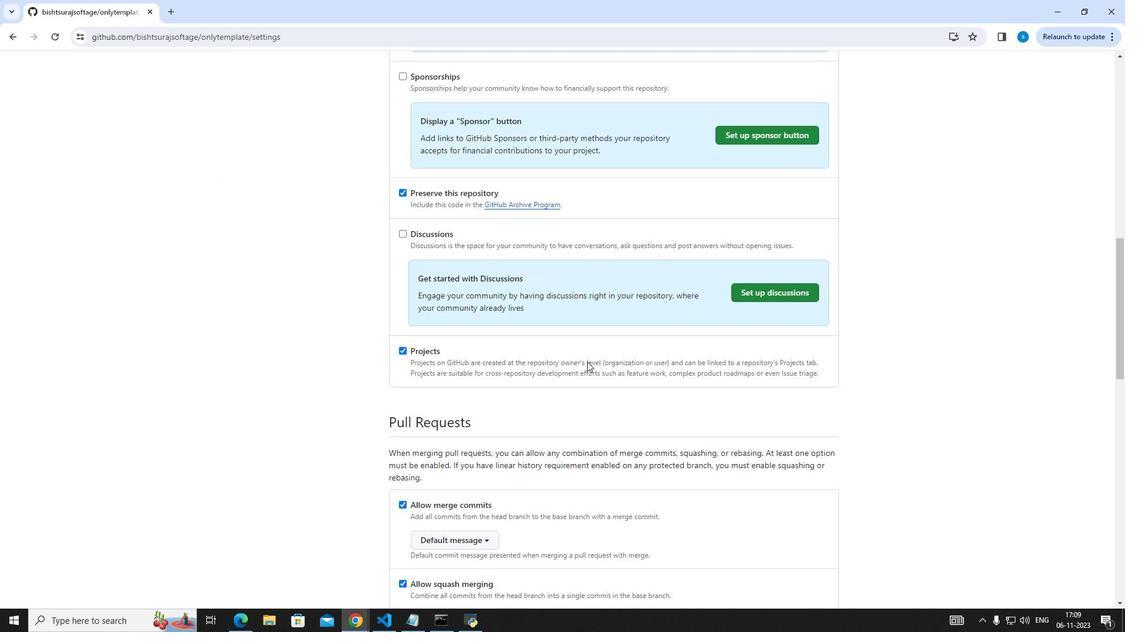 
Action: Mouse scrolled (587, 361) with delta (0, 0)
Screenshot: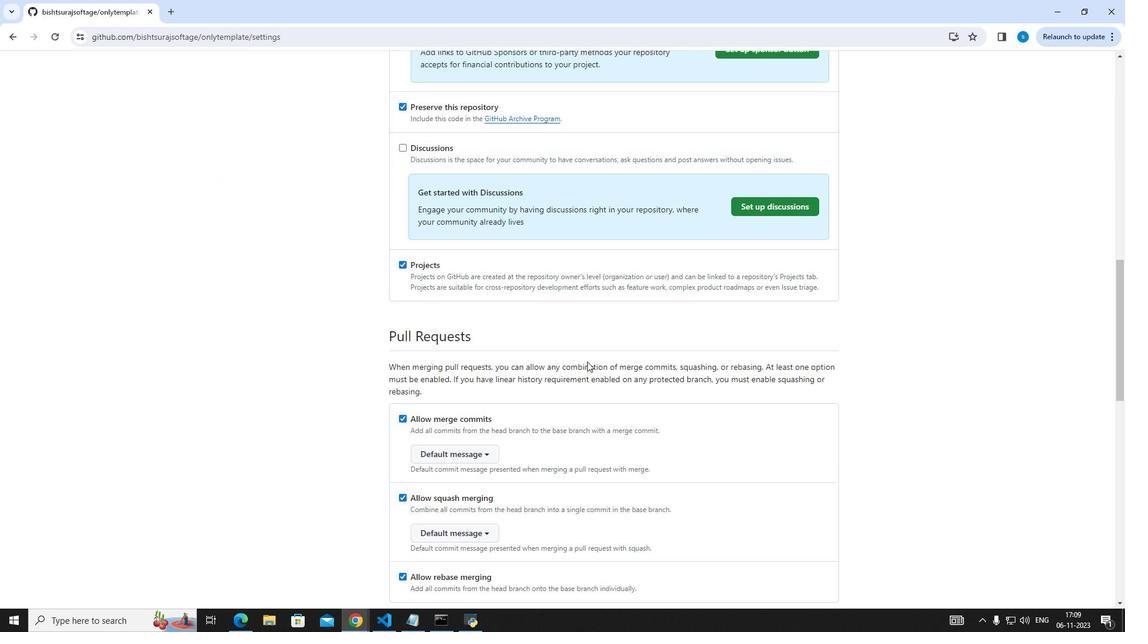 
Action: Mouse scrolled (587, 361) with delta (0, 0)
Screenshot: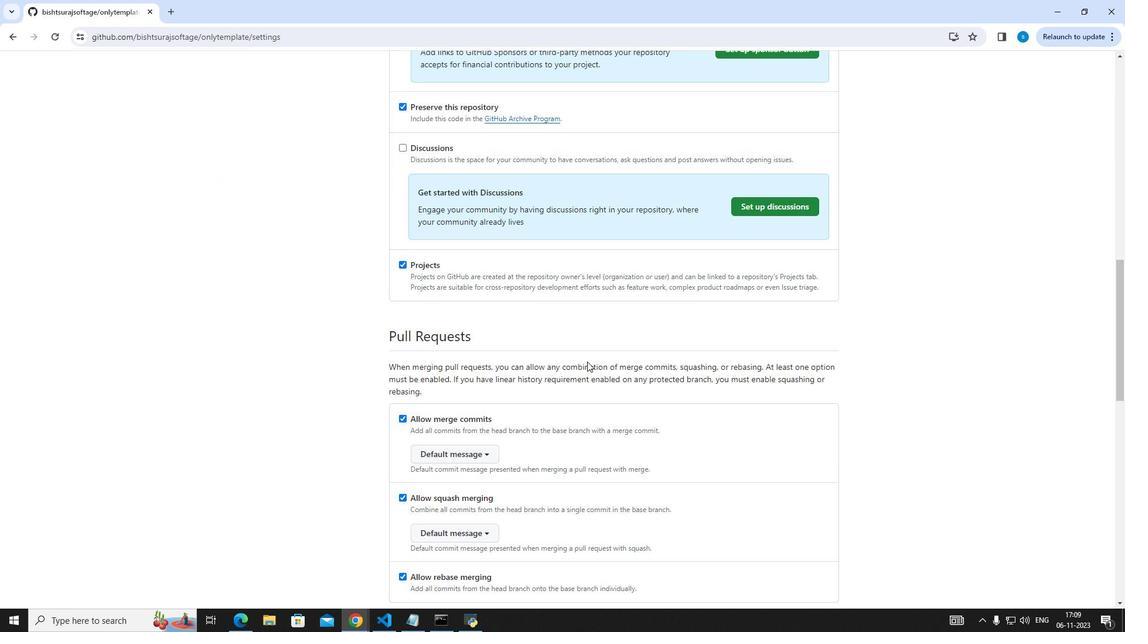 
Action: Mouse scrolled (587, 361) with delta (0, 0)
Screenshot: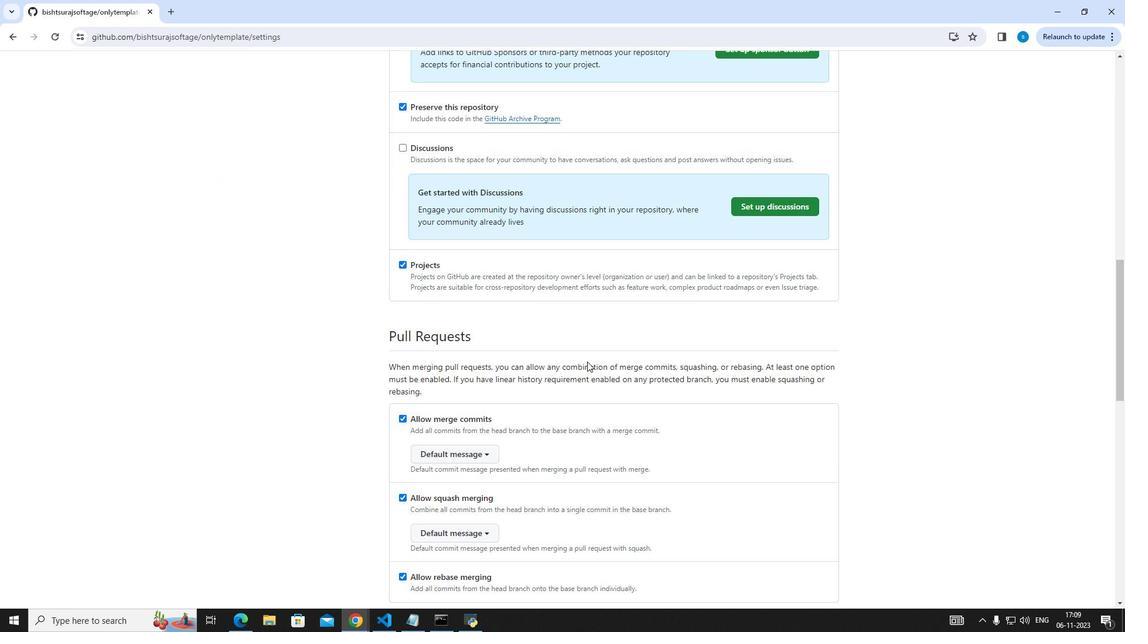 
Action: Mouse scrolled (587, 361) with delta (0, 0)
Screenshot: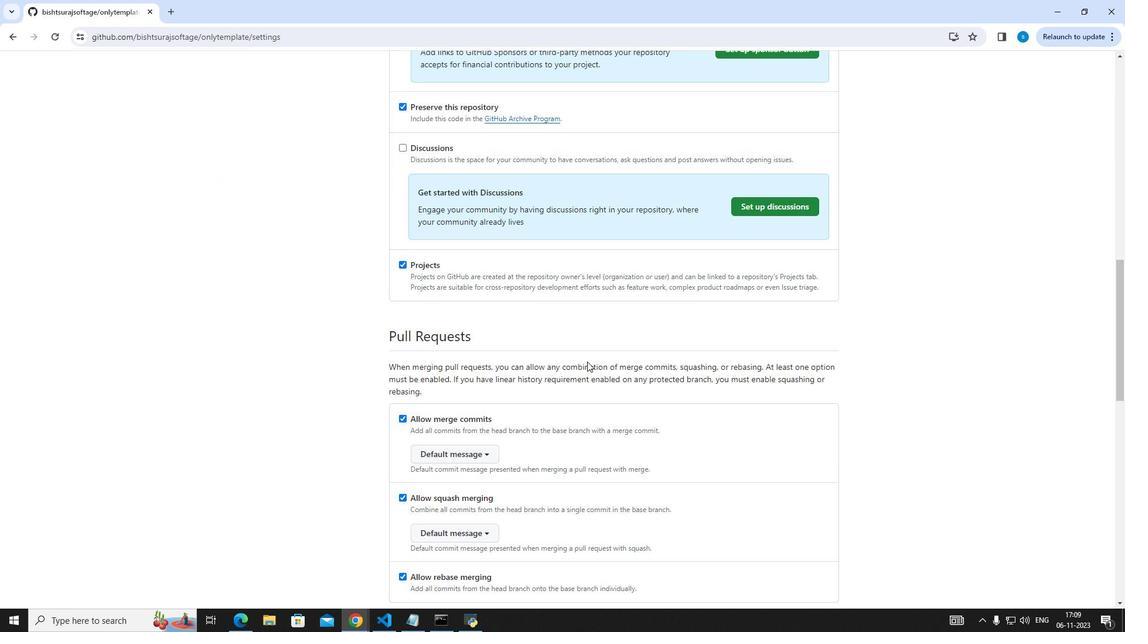 
Action: Mouse scrolled (587, 361) with delta (0, 0)
Screenshot: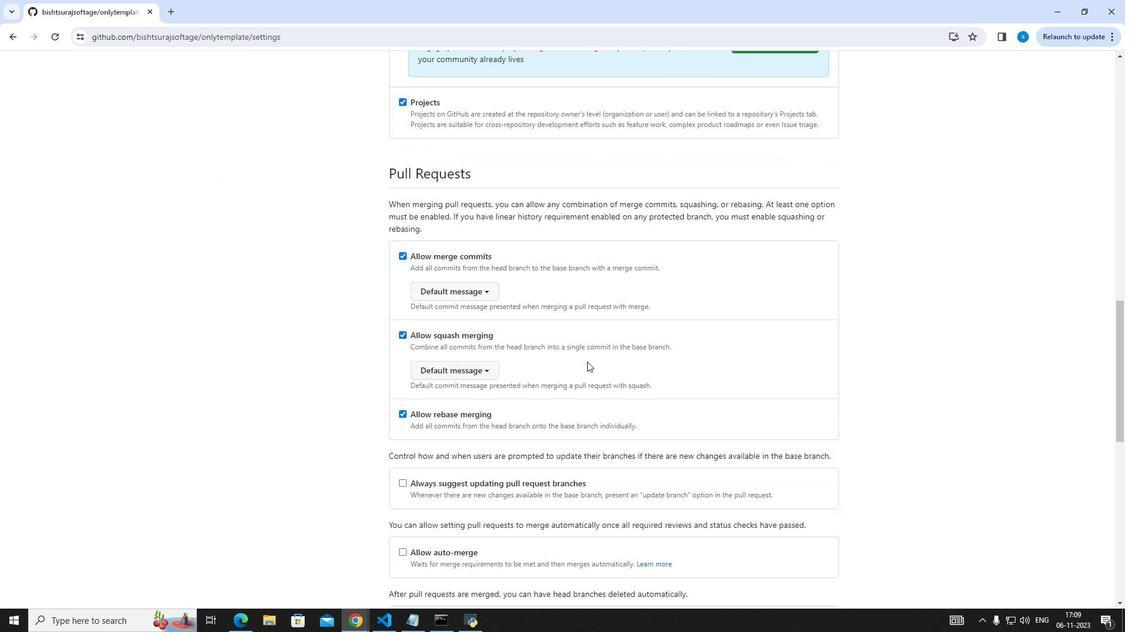 
Action: Mouse scrolled (587, 361) with delta (0, 0)
Screenshot: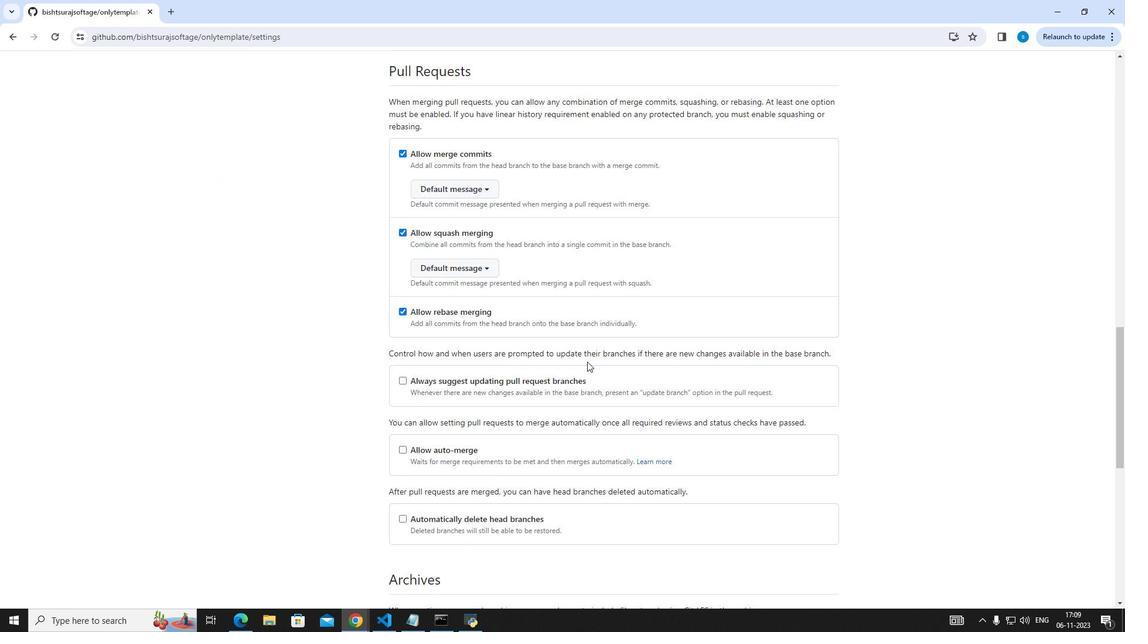 
Action: Mouse scrolled (587, 361) with delta (0, 0)
Screenshot: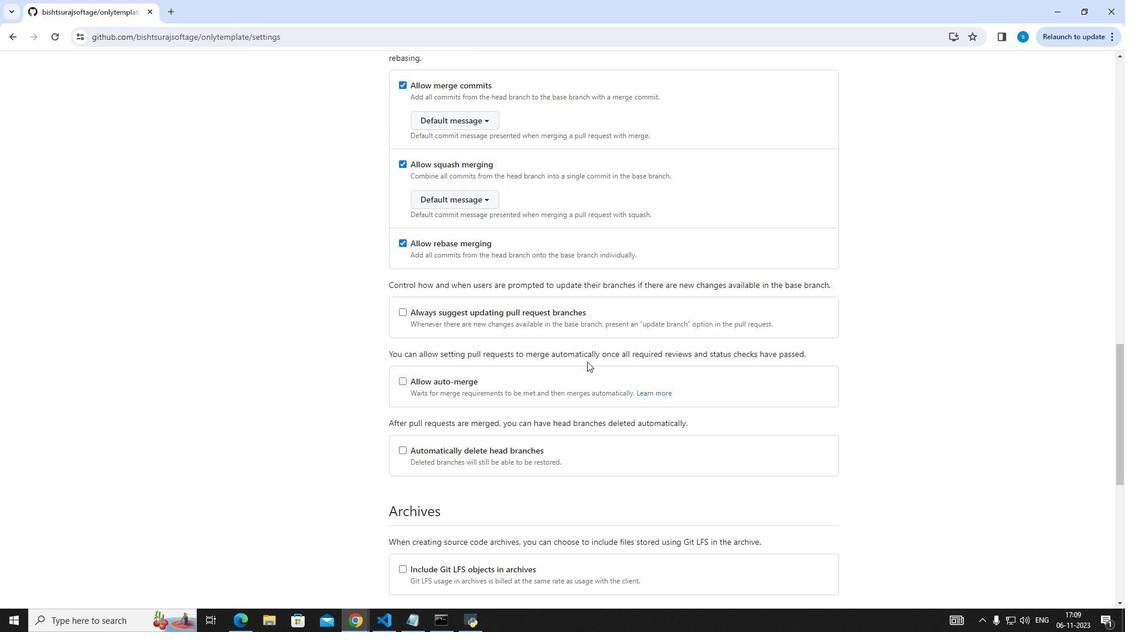 
Action: Mouse scrolled (587, 361) with delta (0, 0)
Screenshot: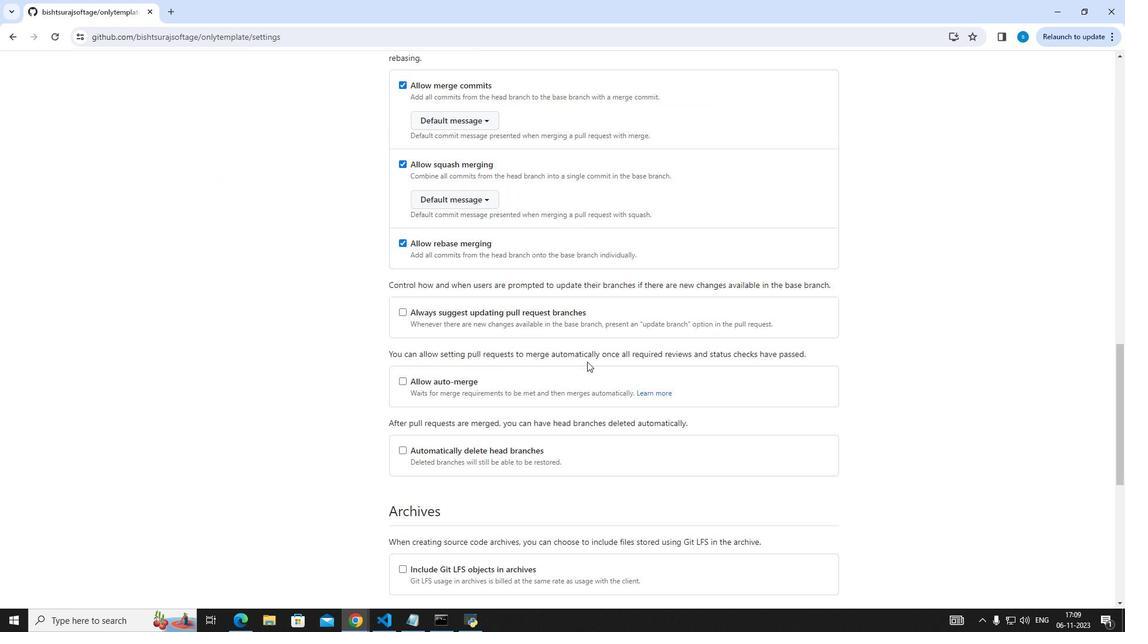 
Action: Mouse scrolled (587, 361) with delta (0, 0)
Screenshot: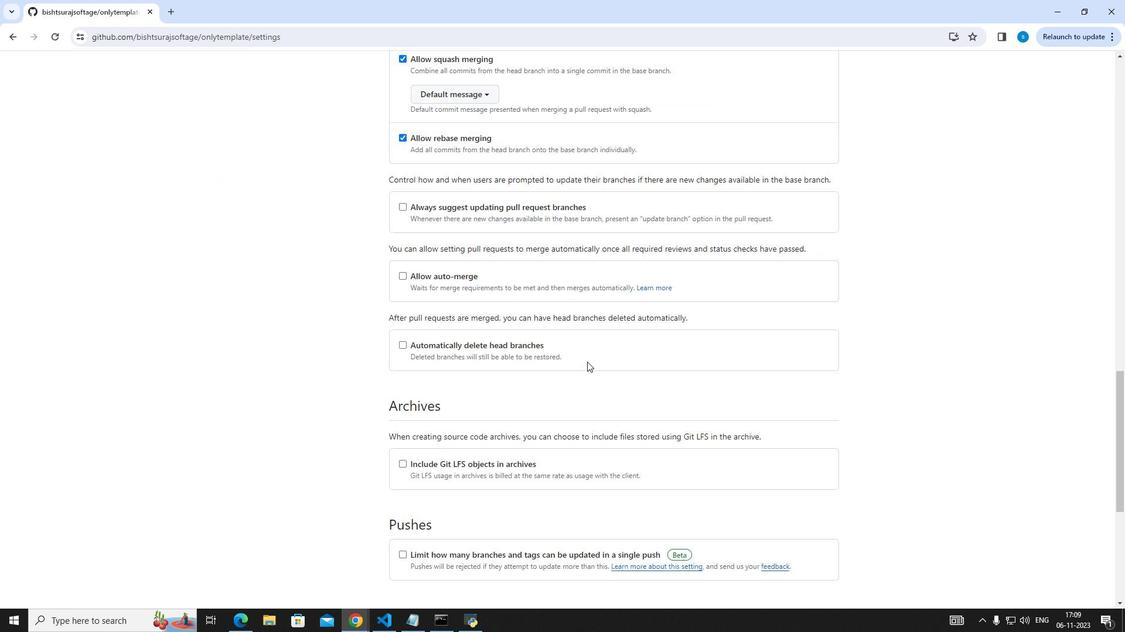 
Action: Mouse scrolled (587, 361) with delta (0, 0)
Screenshot: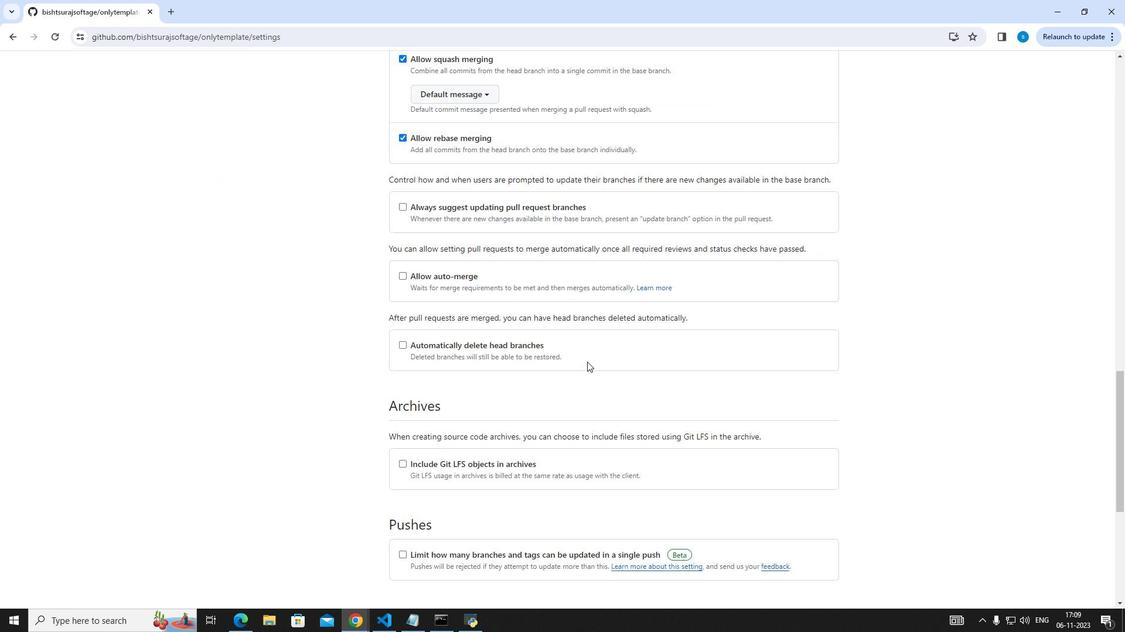 
Action: Mouse scrolled (587, 361) with delta (0, 0)
Screenshot: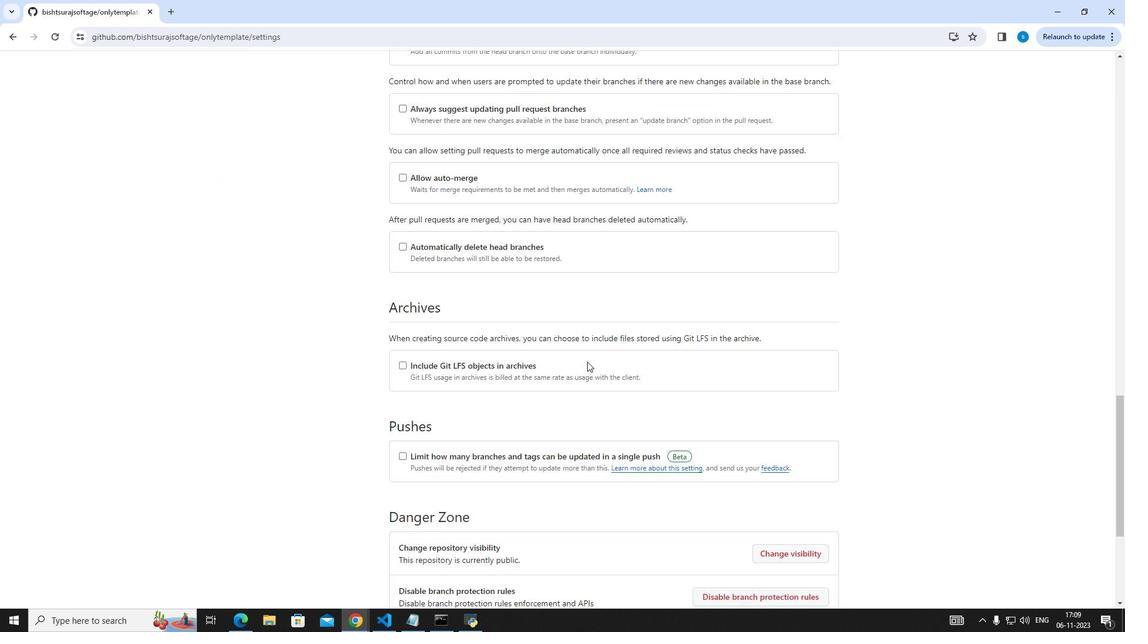 
Action: Mouse scrolled (587, 361) with delta (0, 0)
Screenshot: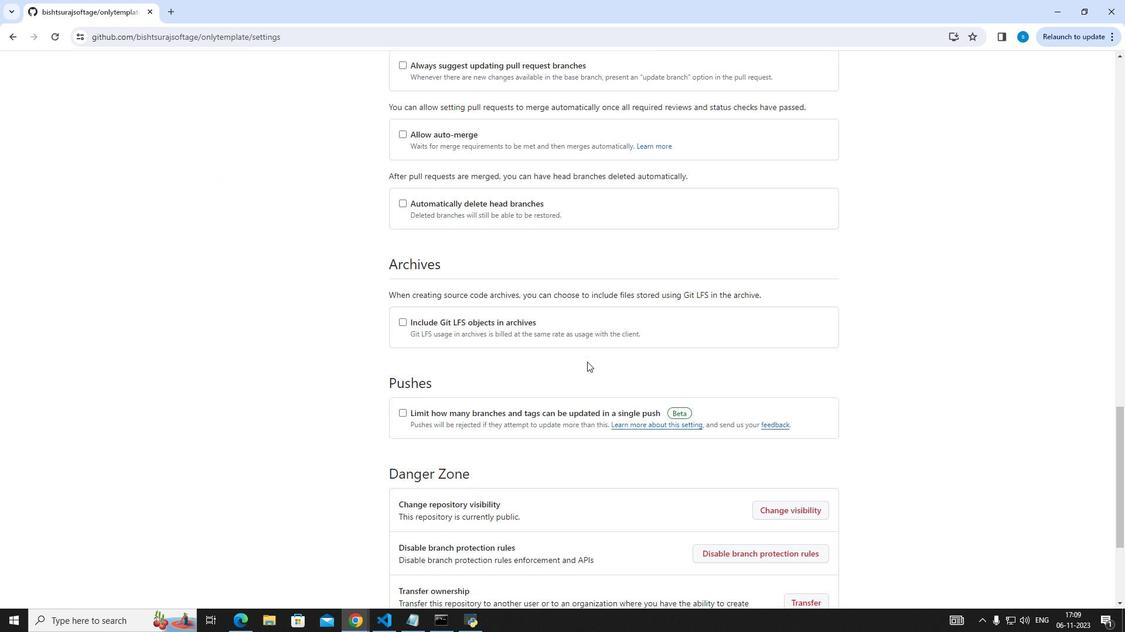 
Action: Mouse scrolled (587, 361) with delta (0, 0)
Screenshot: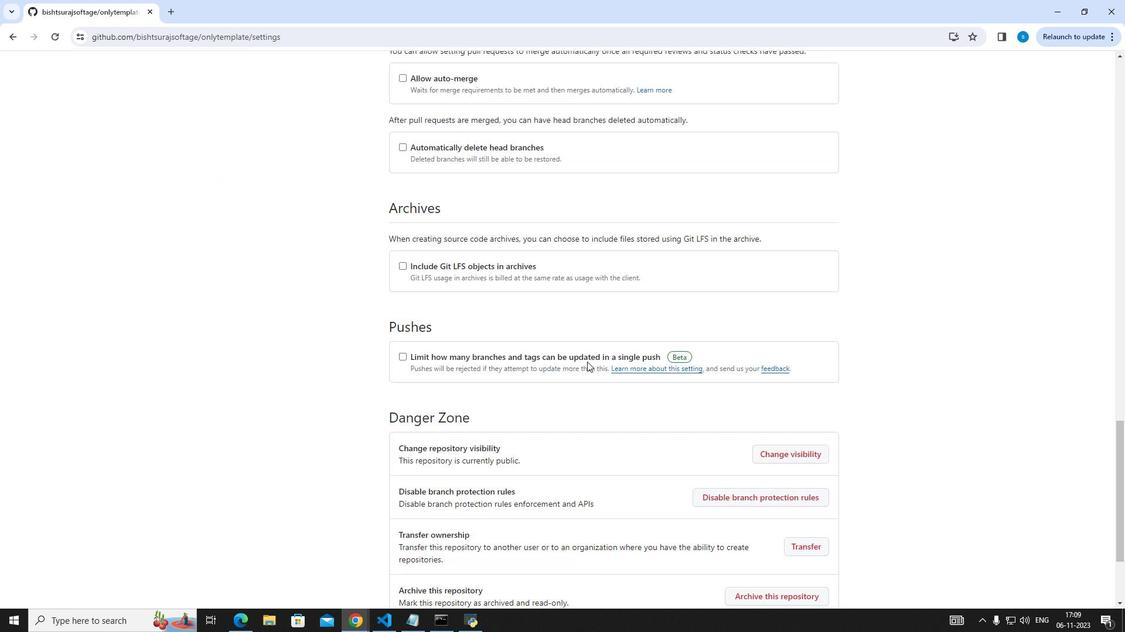 
Action: Mouse scrolled (587, 361) with delta (0, 0)
Screenshot: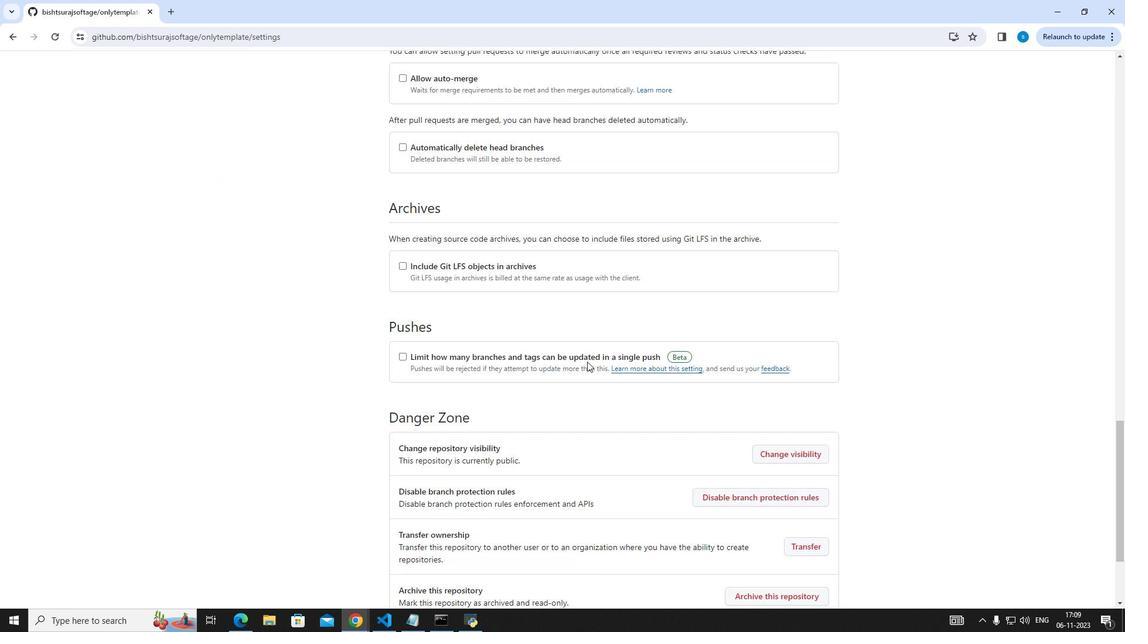
Action: Mouse scrolled (587, 361) with delta (0, 0)
Screenshot: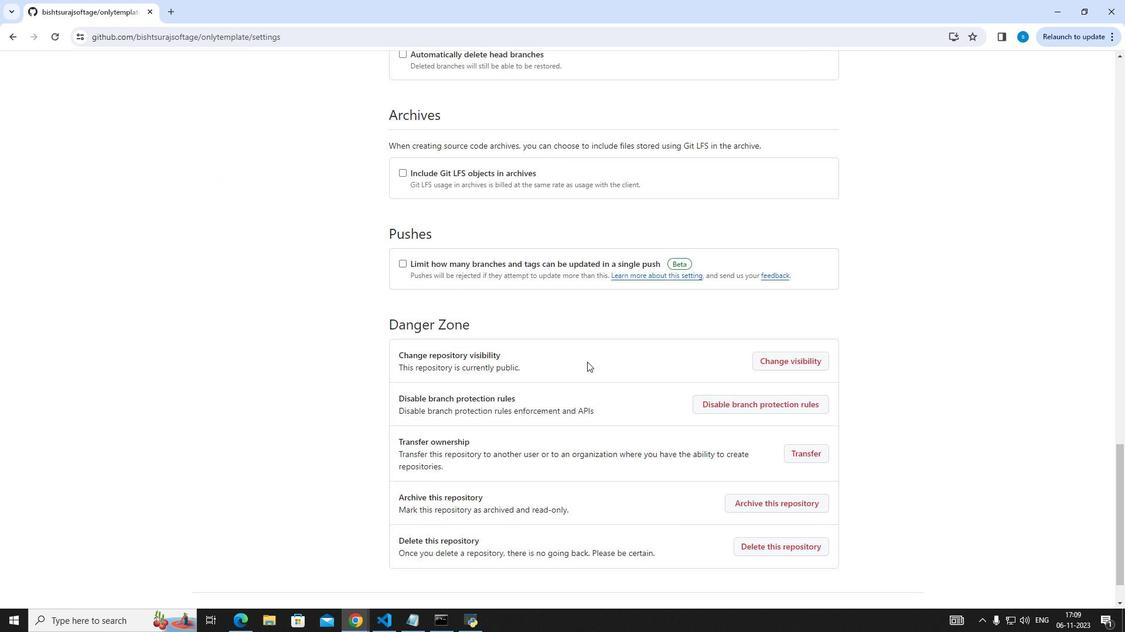 
Action: Mouse scrolled (587, 361) with delta (0, 0)
Screenshot: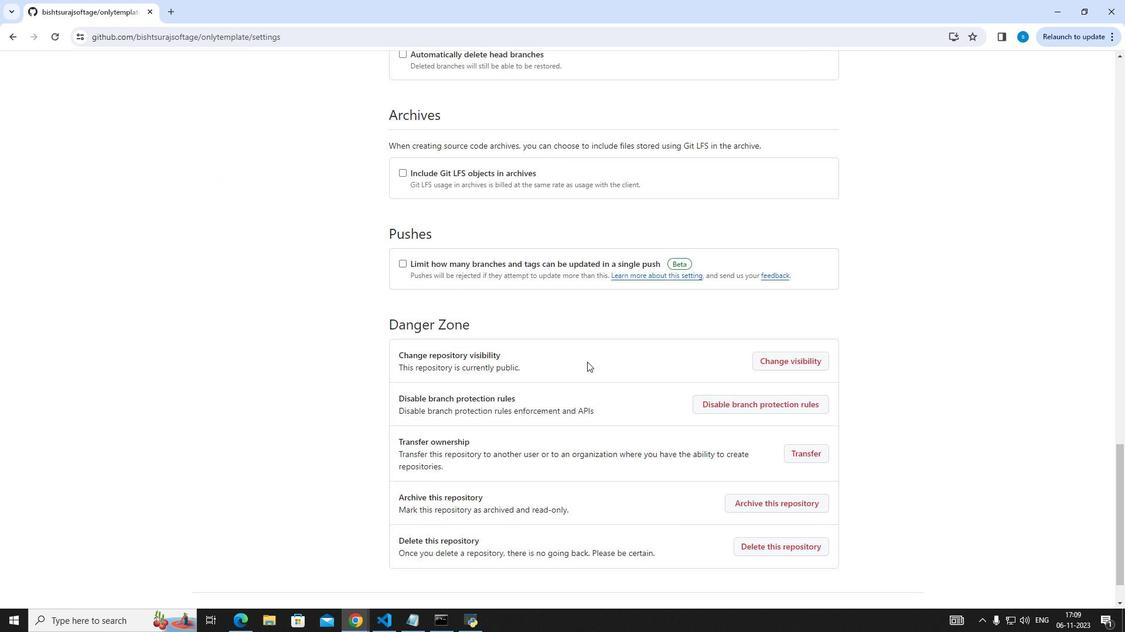 
Action: Mouse scrolled (587, 361) with delta (0, 0)
Screenshot: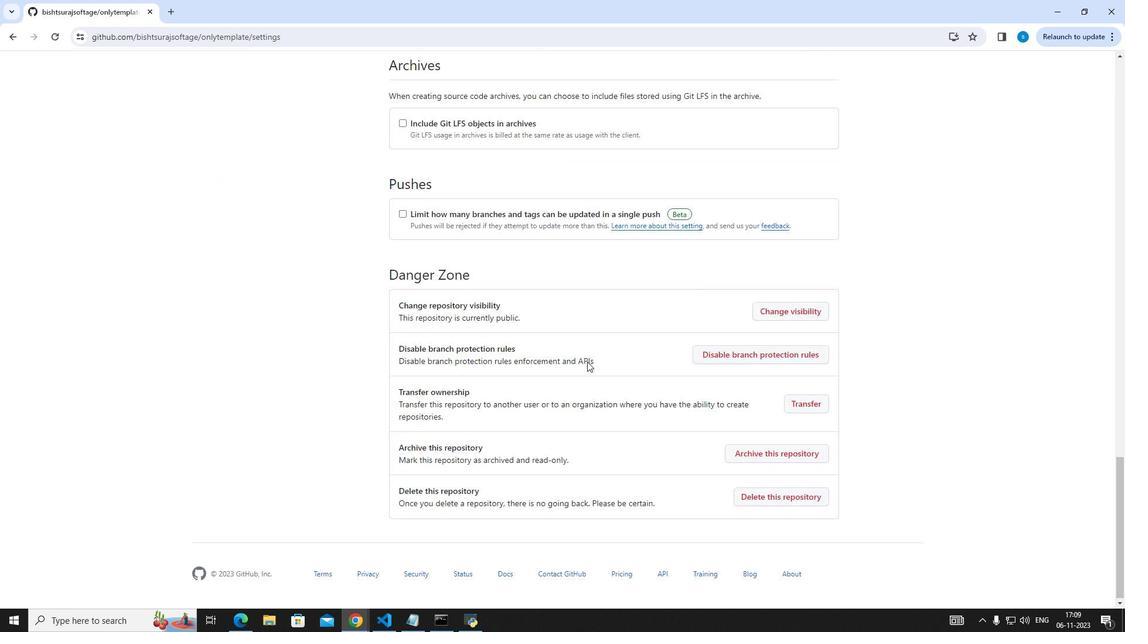 
Action: Mouse scrolled (587, 362) with delta (0, 0)
Screenshot: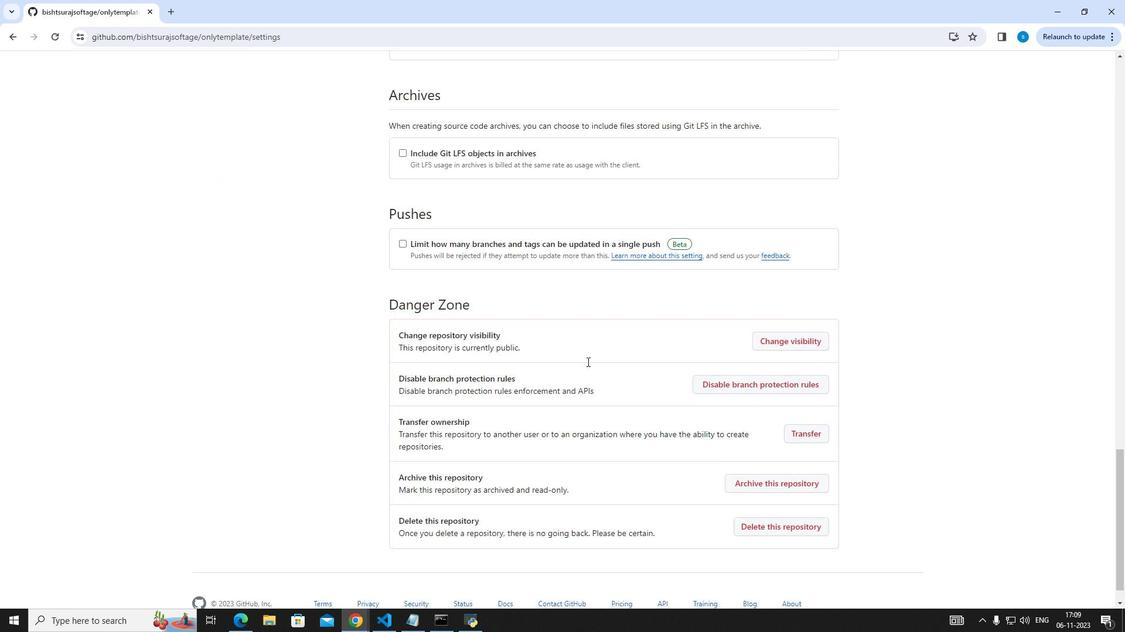 
Action: Mouse scrolled (587, 362) with delta (0, 0)
Screenshot: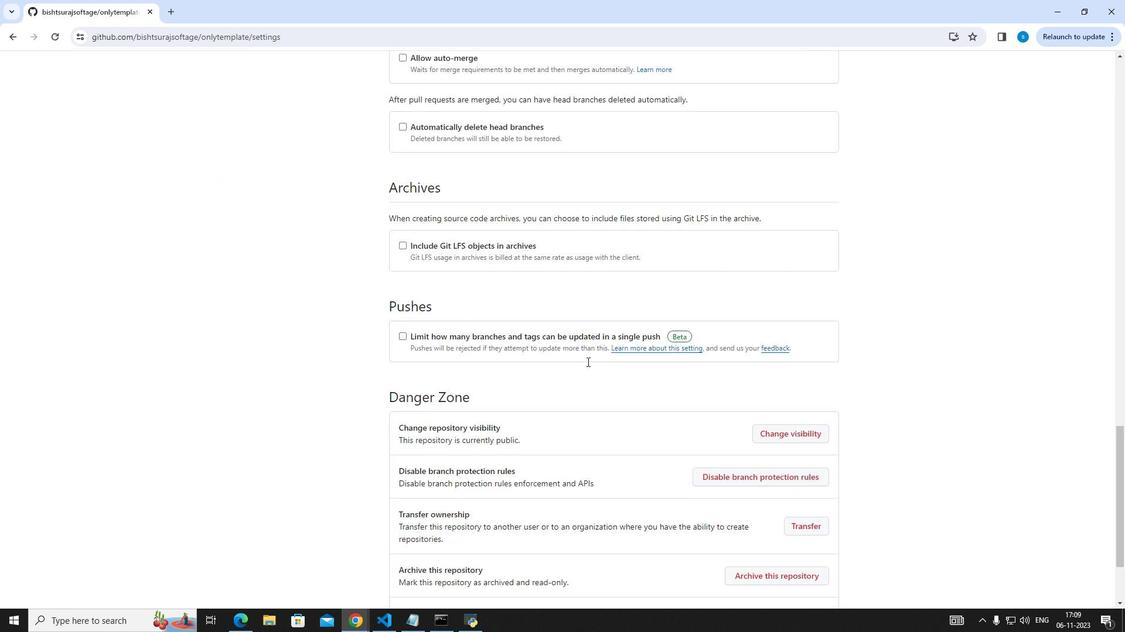 
Action: Mouse scrolled (587, 362) with delta (0, 0)
Screenshot: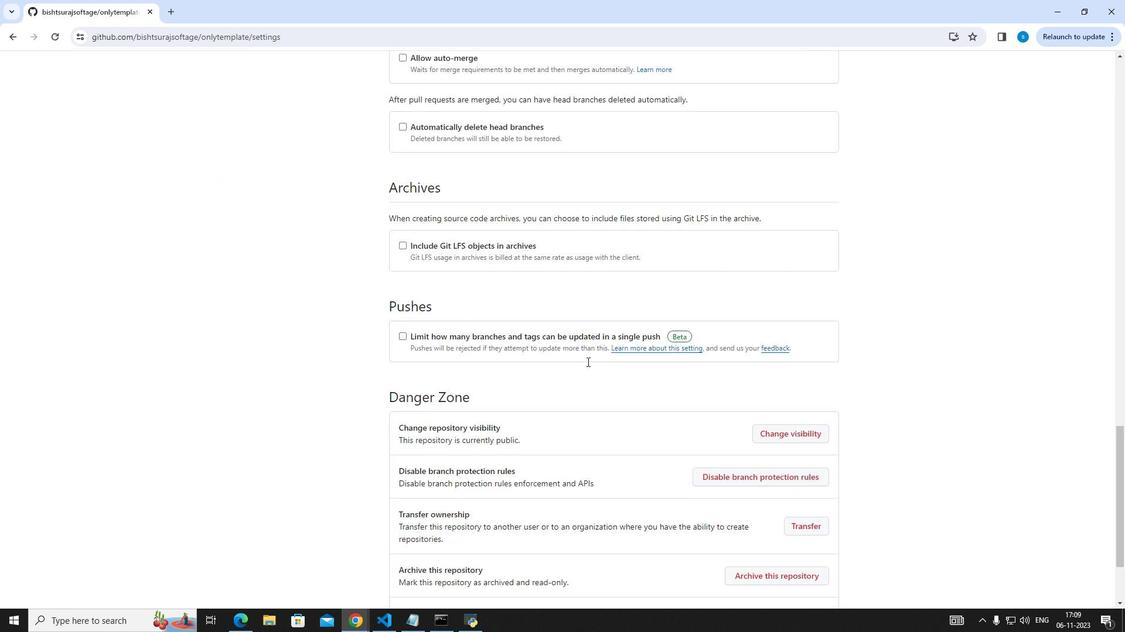 
Action: Mouse scrolled (587, 362) with delta (0, 0)
Screenshot: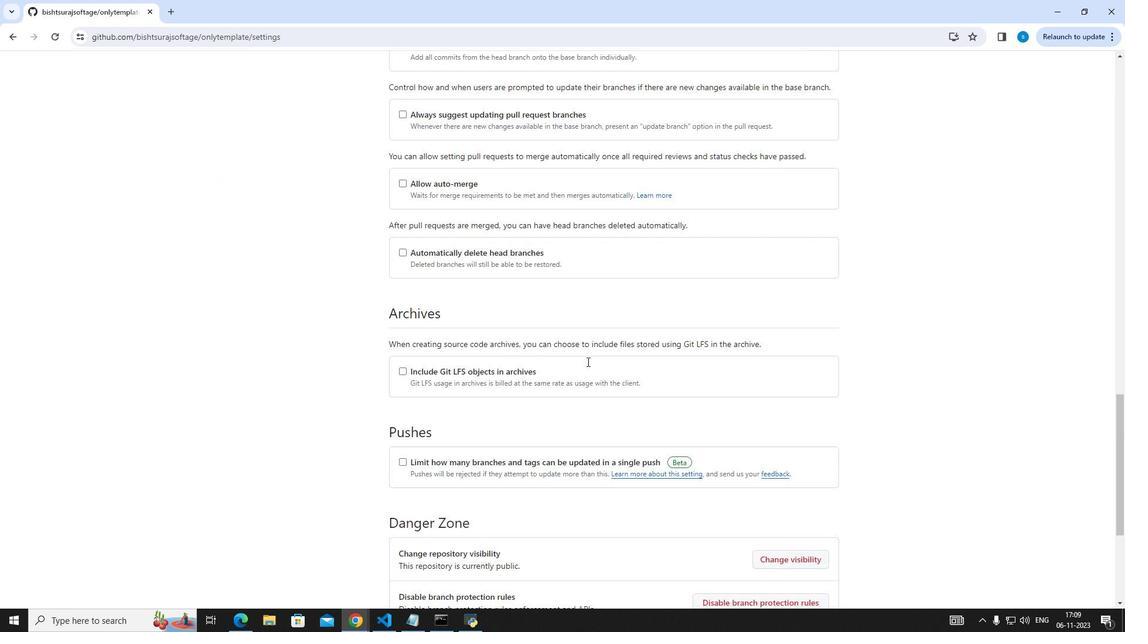 
Action: Mouse scrolled (587, 362) with delta (0, 0)
Screenshot: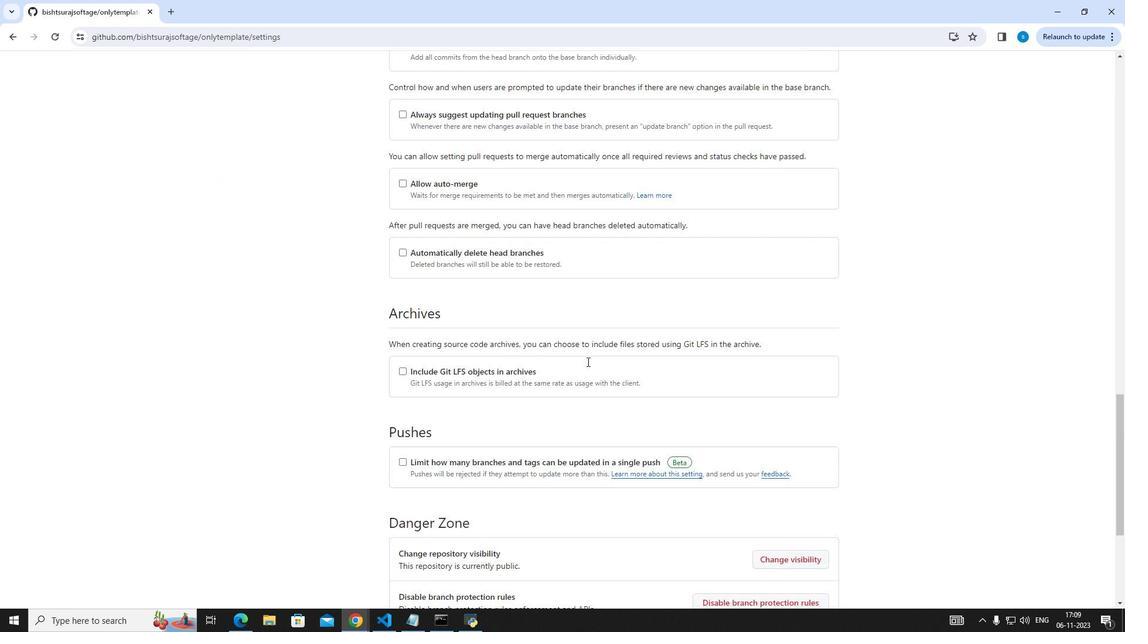 
Action: Mouse scrolled (587, 362) with delta (0, 0)
Screenshot: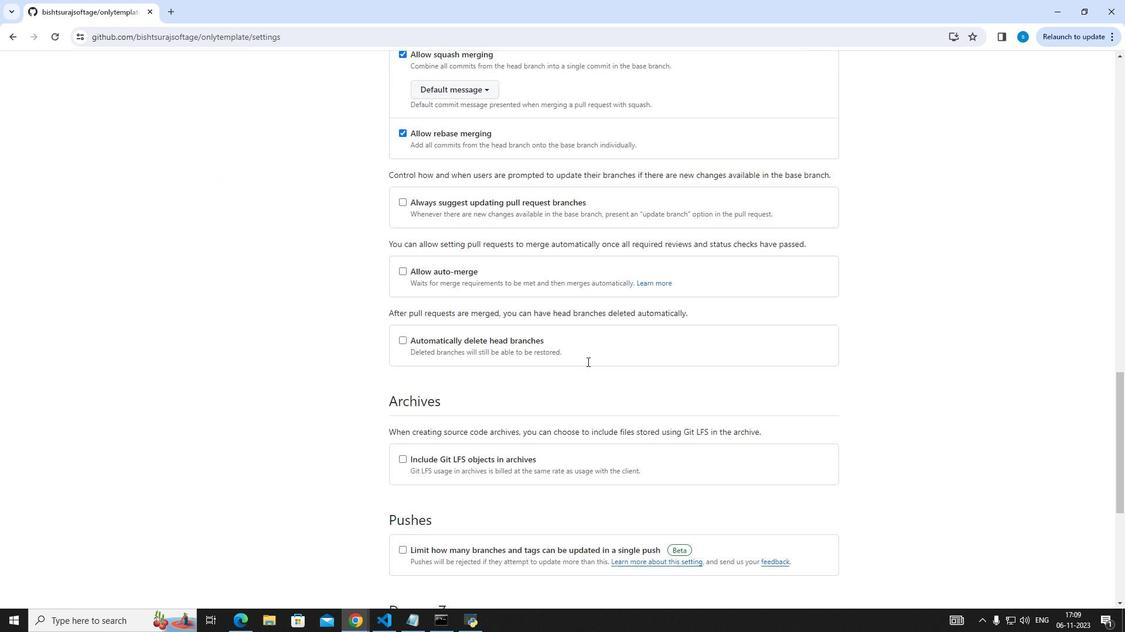 
Action: Mouse scrolled (587, 362) with delta (0, 0)
Screenshot: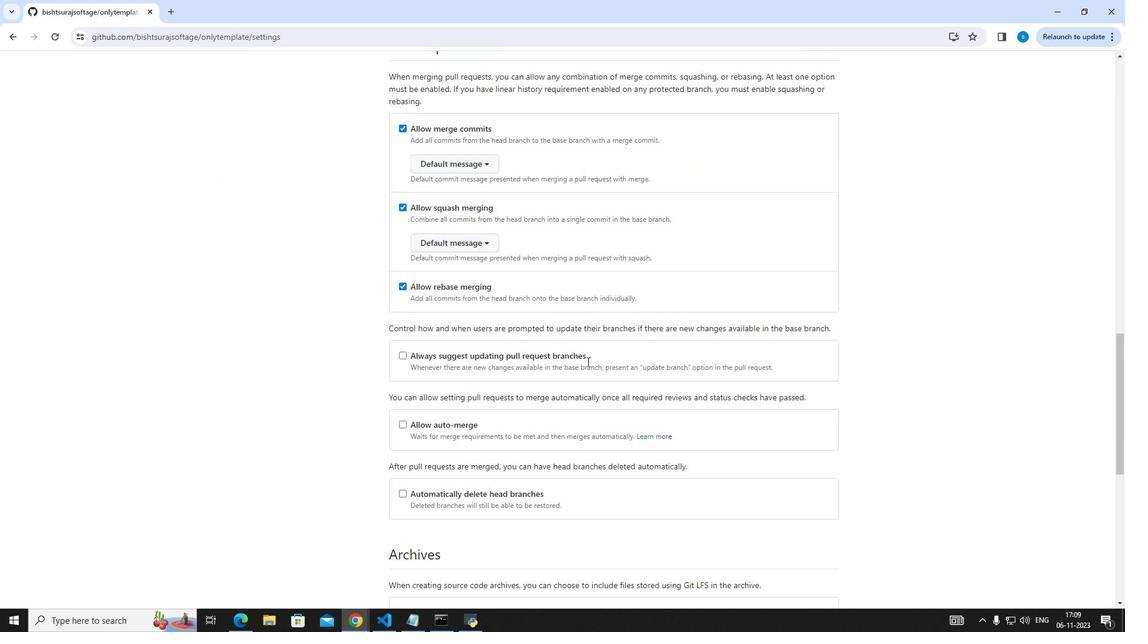 
Action: Mouse scrolled (587, 362) with delta (0, 0)
Screenshot: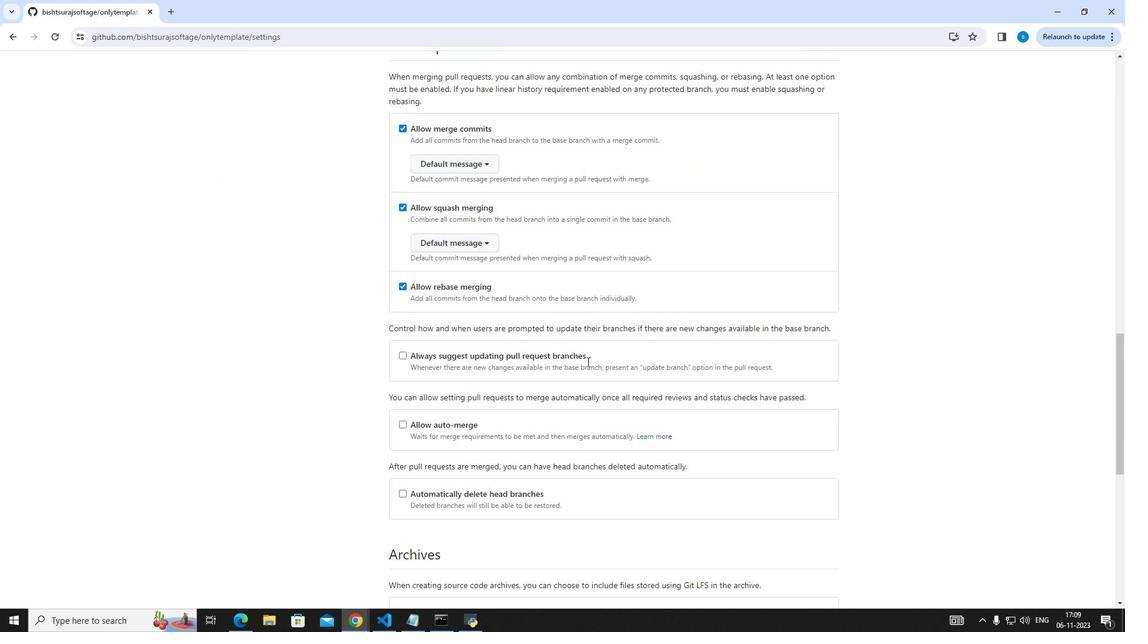 
Action: Mouse scrolled (587, 362) with delta (0, 0)
Screenshot: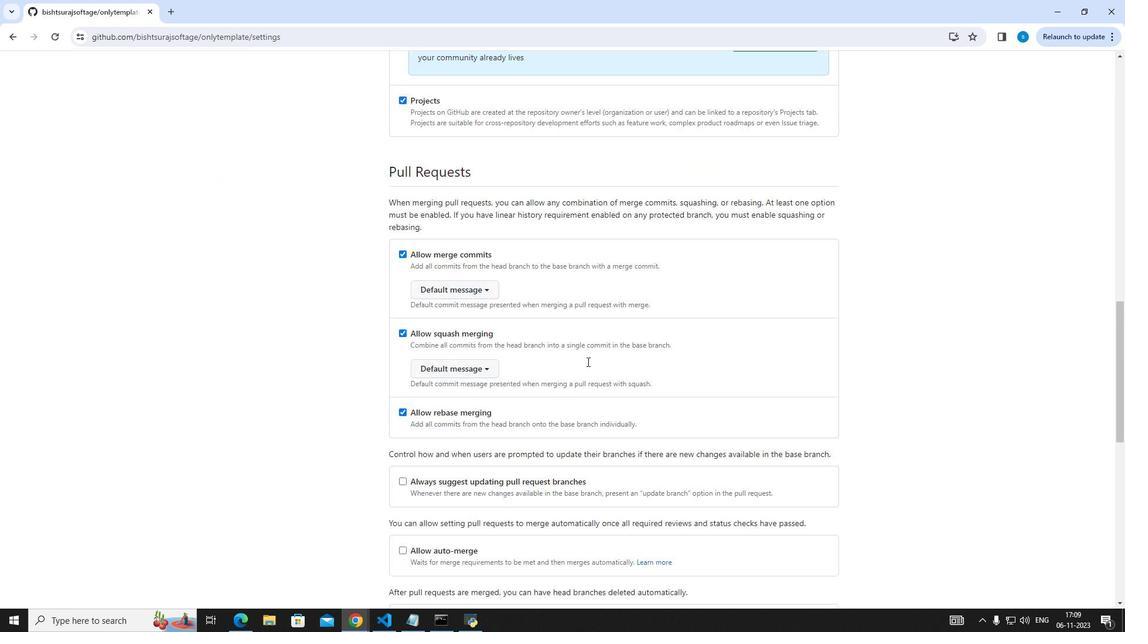 
Action: Mouse scrolled (587, 362) with delta (0, 0)
Screenshot: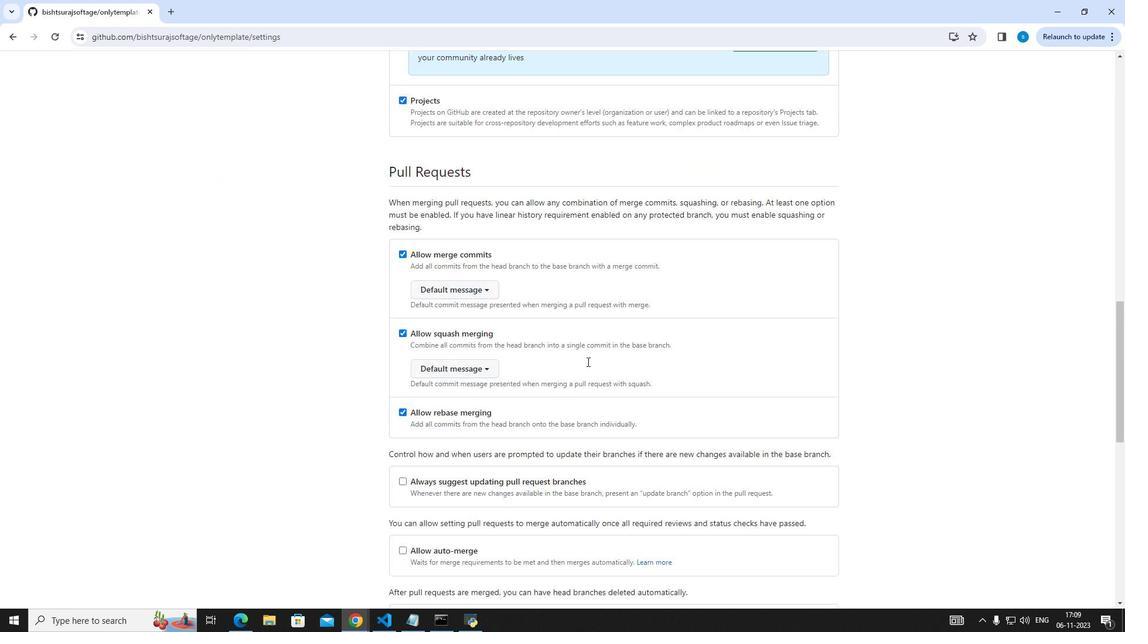 
Action: Mouse scrolled (587, 362) with delta (0, 0)
Screenshot: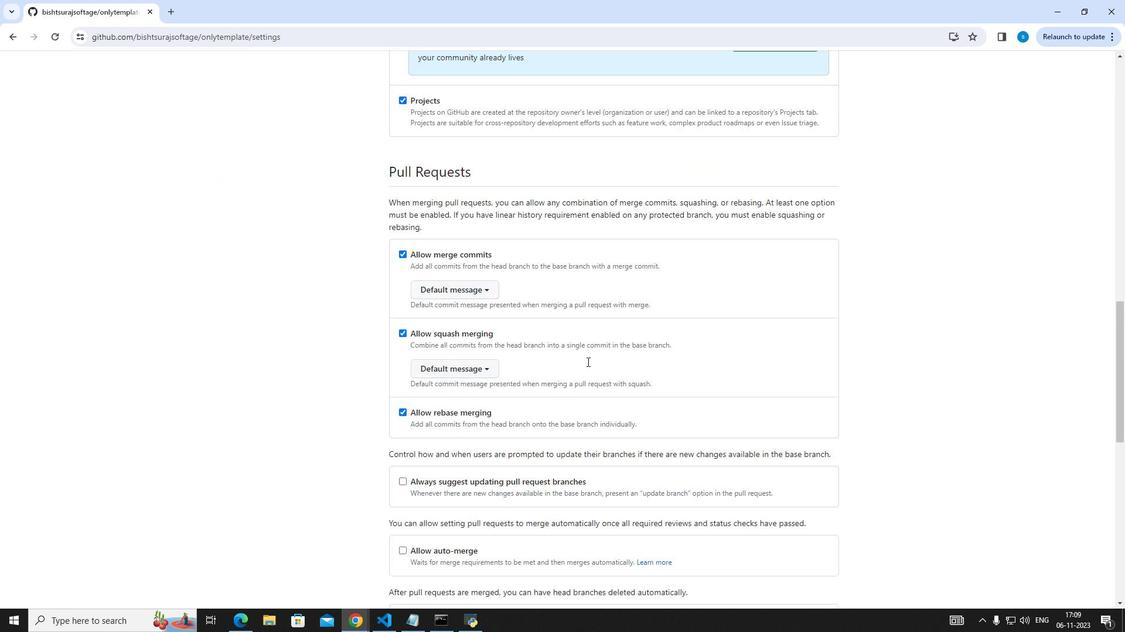 
Action: Mouse scrolled (587, 362) with delta (0, 0)
Screenshot: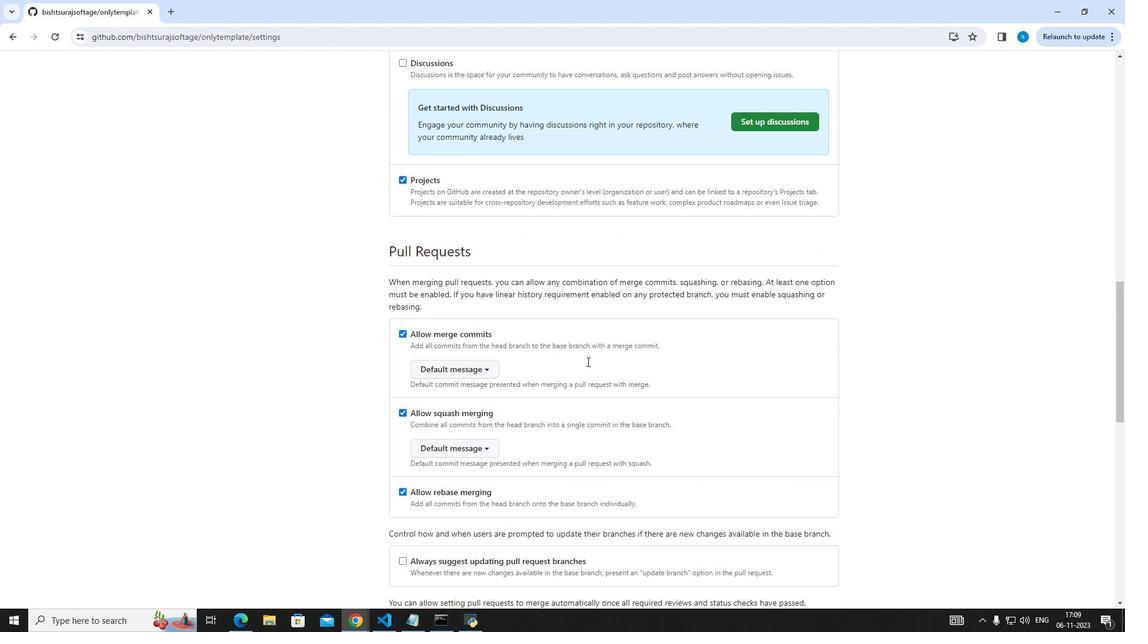 
Action: Mouse scrolled (587, 362) with delta (0, 0)
Screenshot: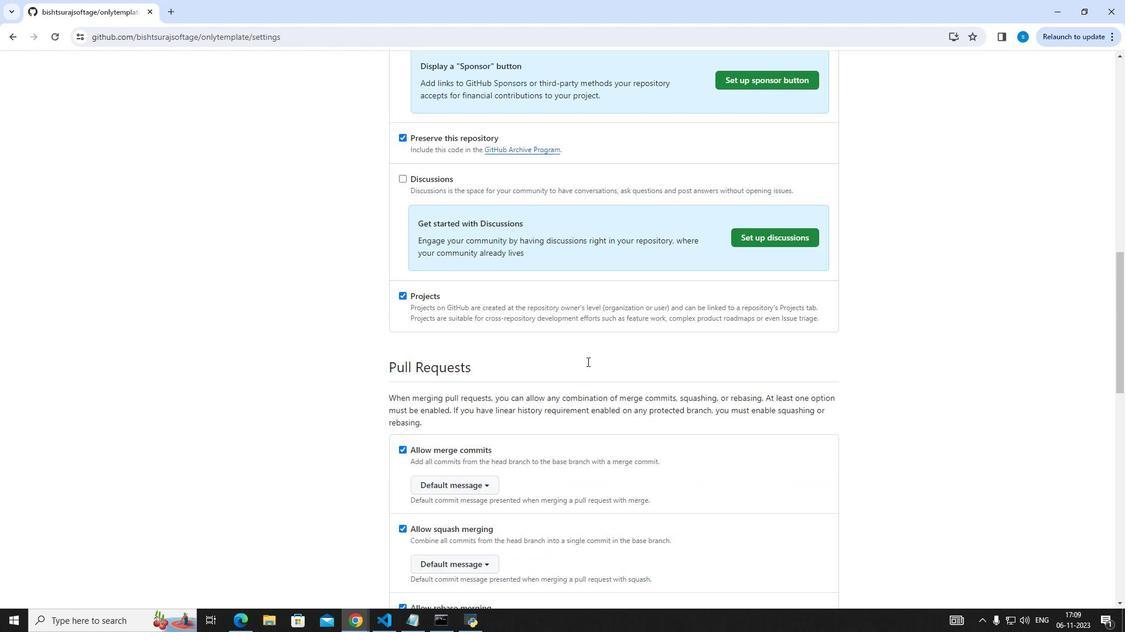 
Action: Mouse scrolled (587, 362) with delta (0, 0)
Screenshot: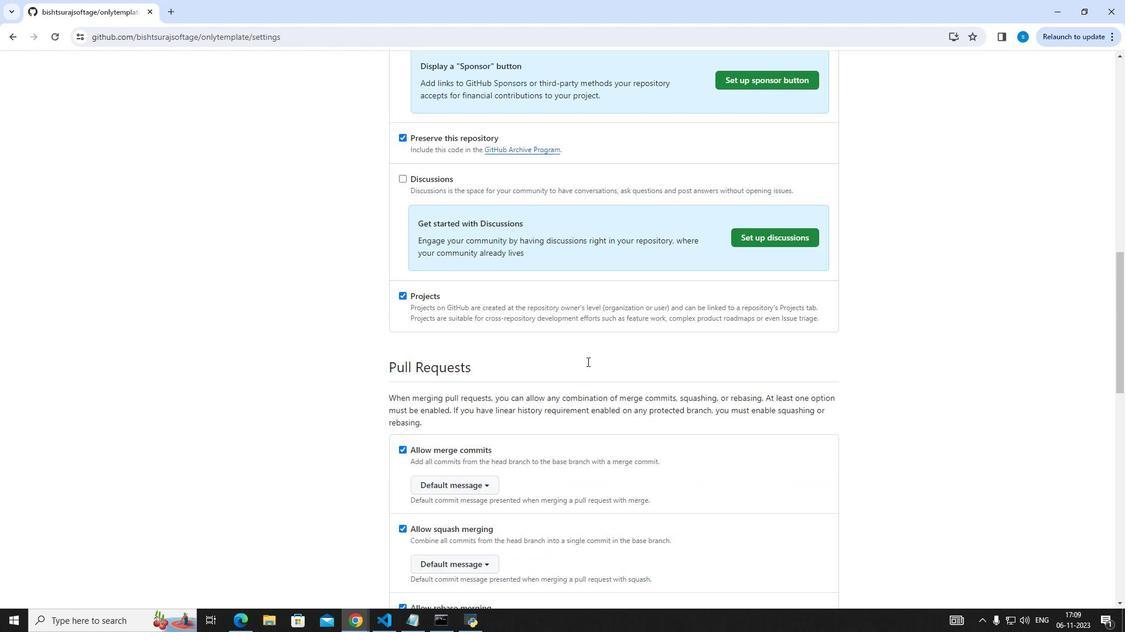 
Action: Mouse scrolled (587, 362) with delta (0, 0)
Screenshot: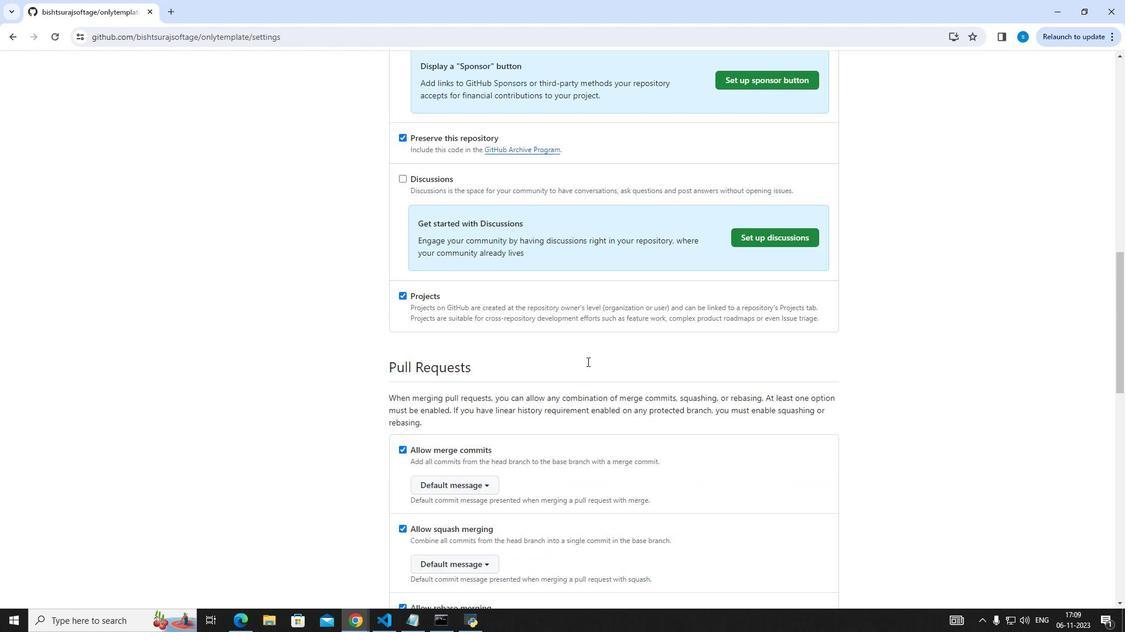 
Action: Mouse scrolled (587, 362) with delta (0, 0)
Screenshot: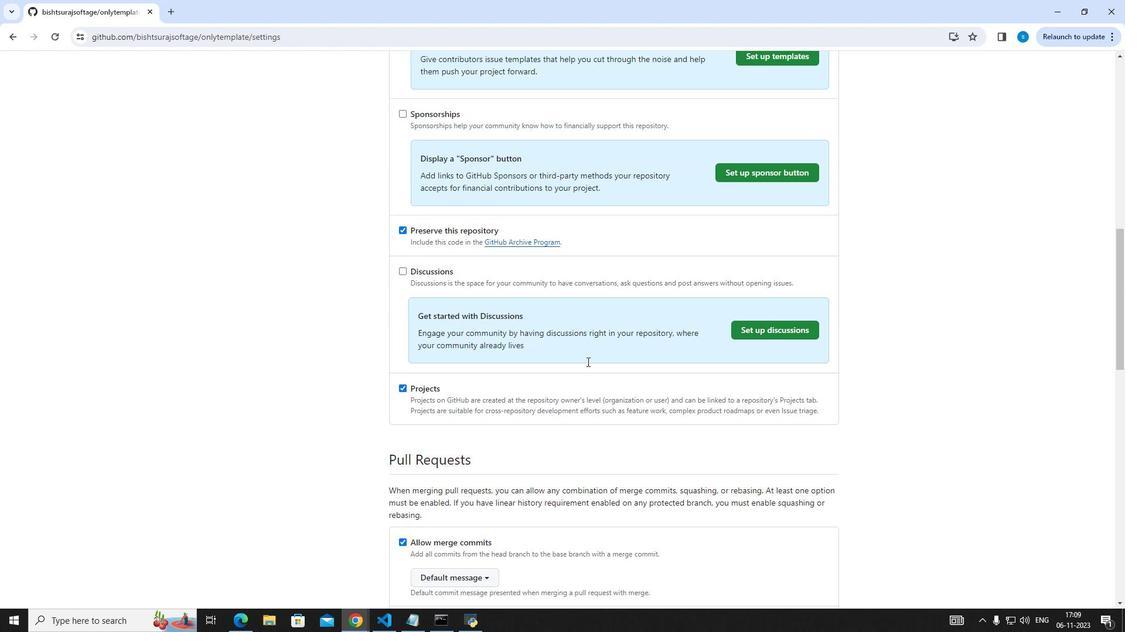 
Action: Mouse scrolled (587, 362) with delta (0, 0)
Screenshot: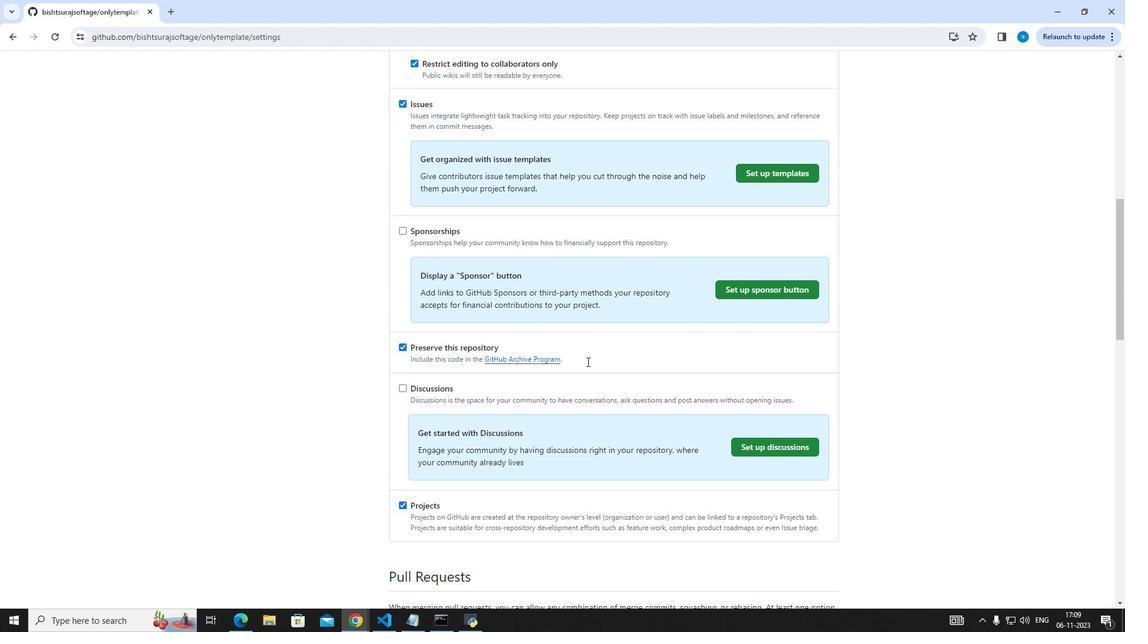 
Action: Mouse scrolled (587, 362) with delta (0, 0)
Screenshot: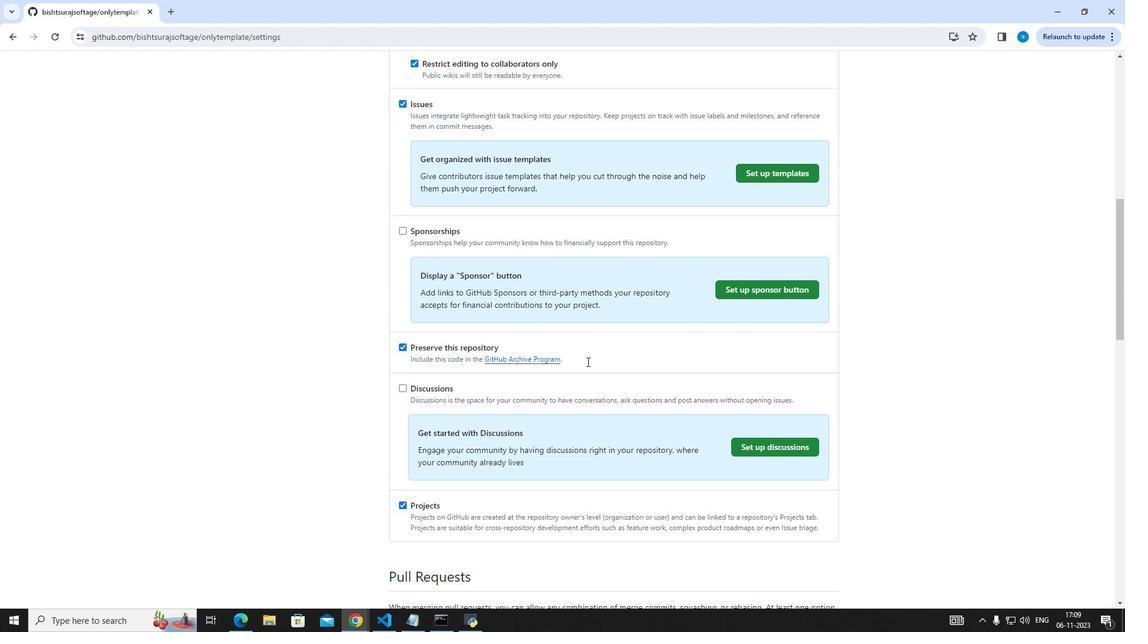 
Action: Mouse scrolled (587, 362) with delta (0, 0)
Screenshot: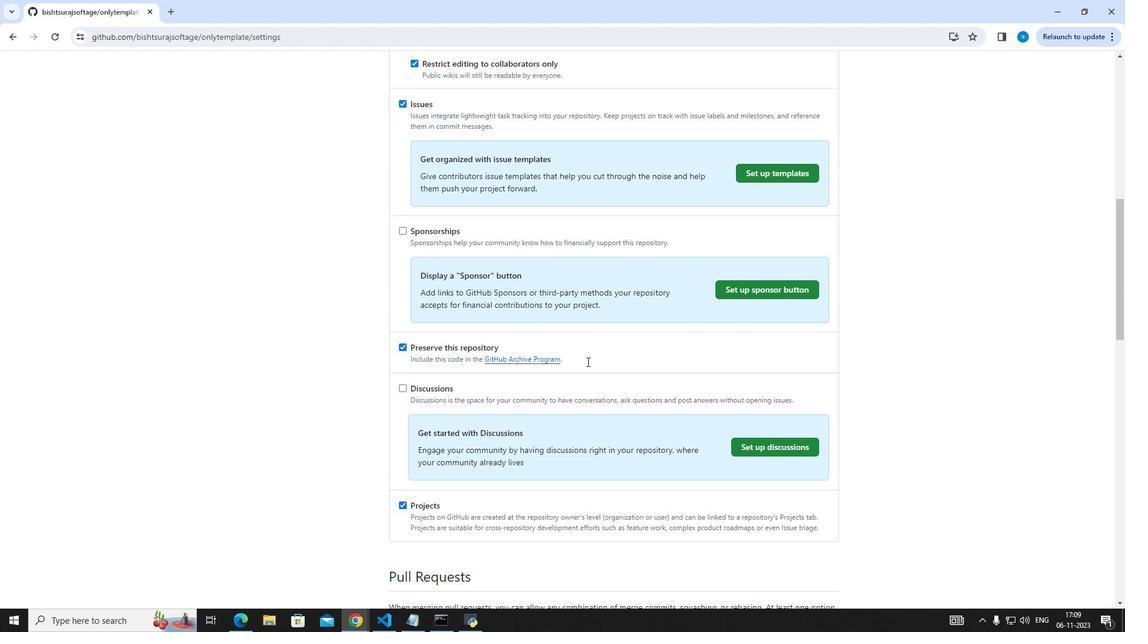 
Action: Mouse scrolled (587, 362) with delta (0, 0)
Screenshot: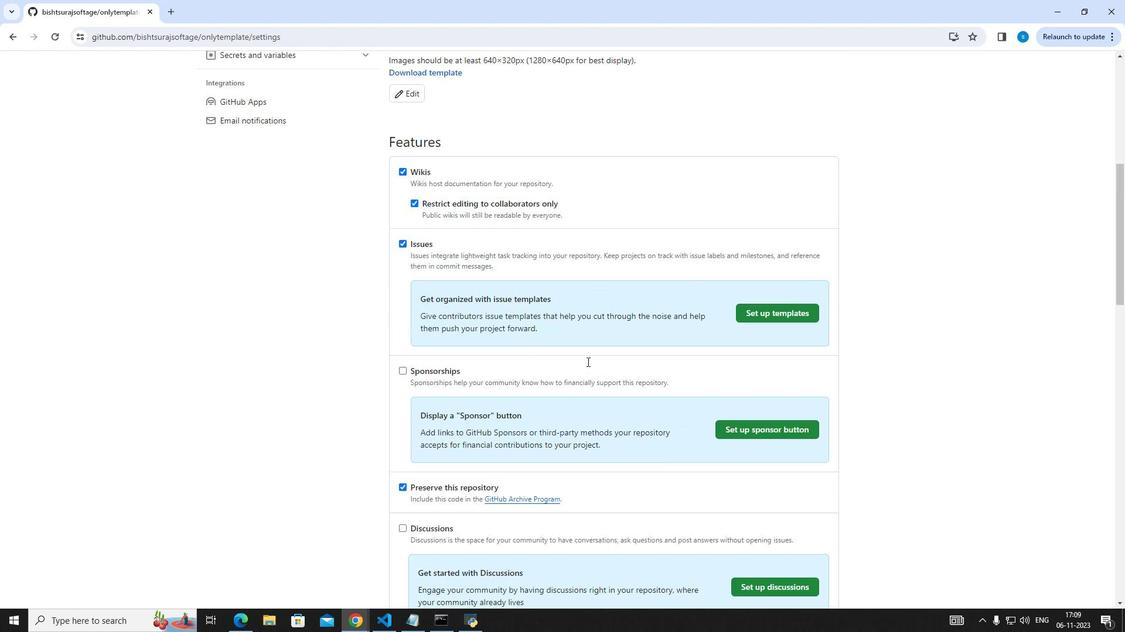 
Action: Mouse scrolled (587, 362) with delta (0, 0)
Screenshot: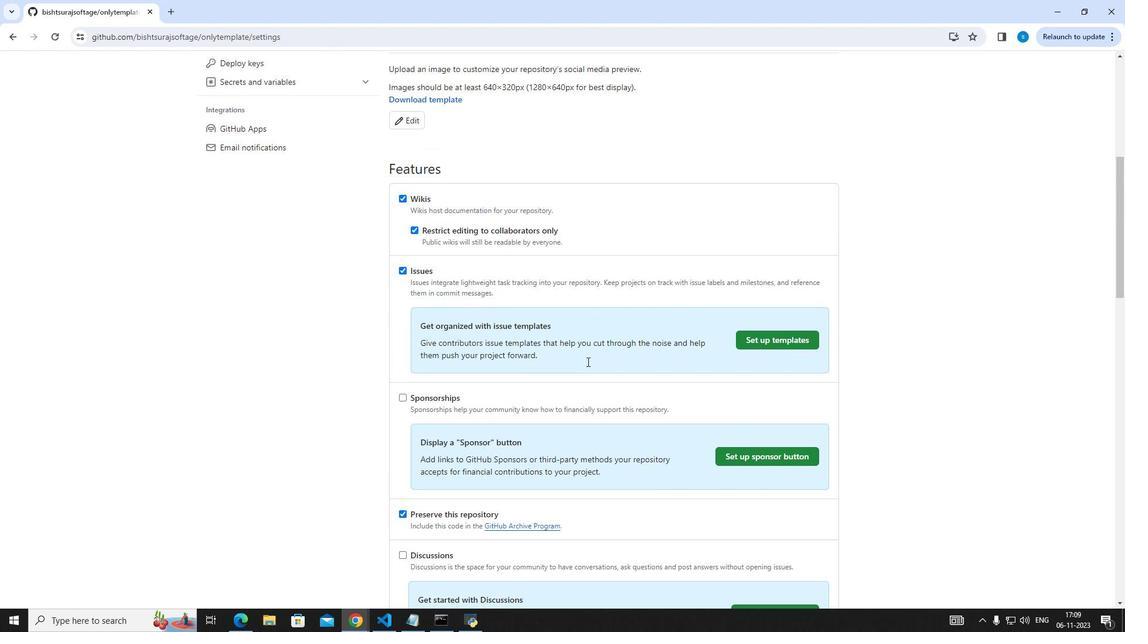 
Action: Mouse scrolled (587, 362) with delta (0, 0)
Screenshot: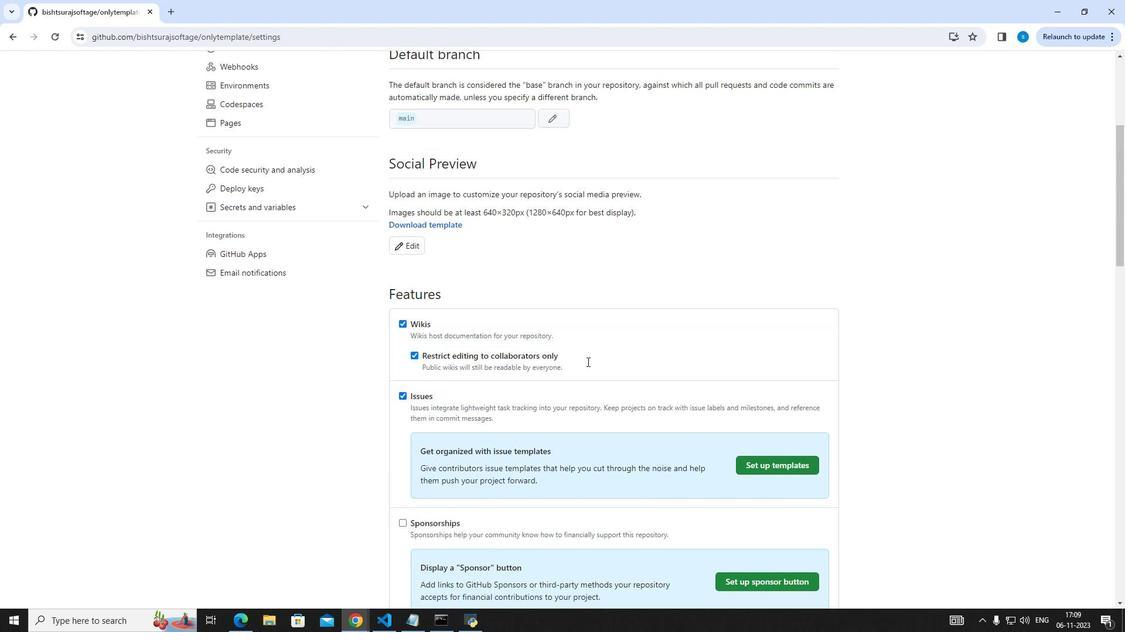 
Action: Mouse scrolled (587, 362) with delta (0, 0)
Screenshot: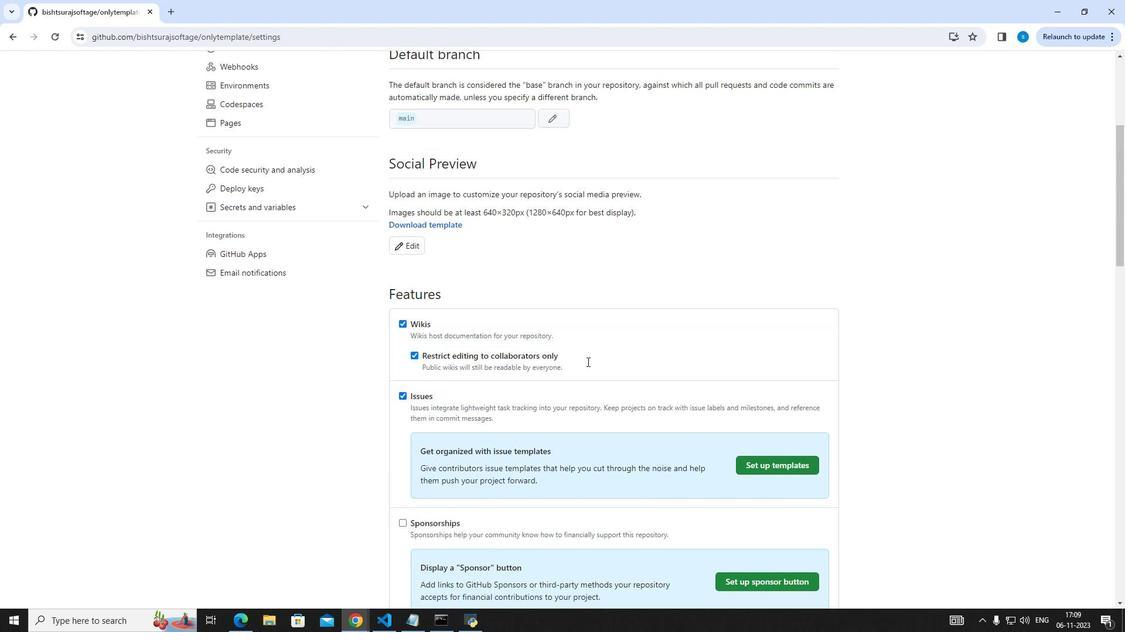 
Action: Mouse scrolled (587, 362) with delta (0, 0)
Screenshot: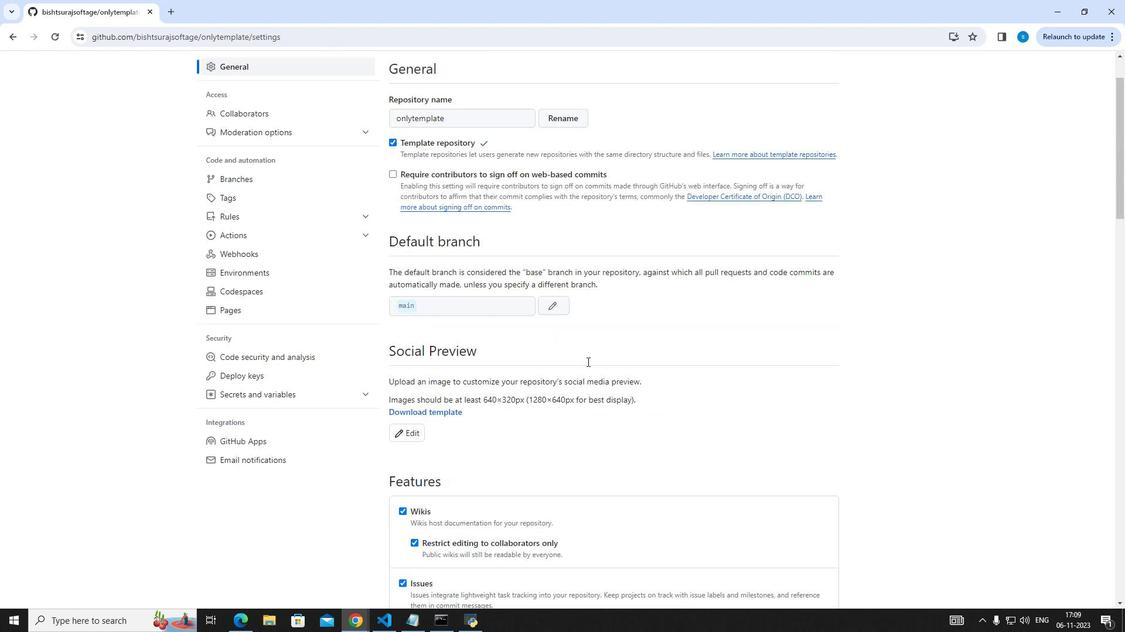 
Action: Mouse scrolled (587, 362) with delta (0, 0)
Screenshot: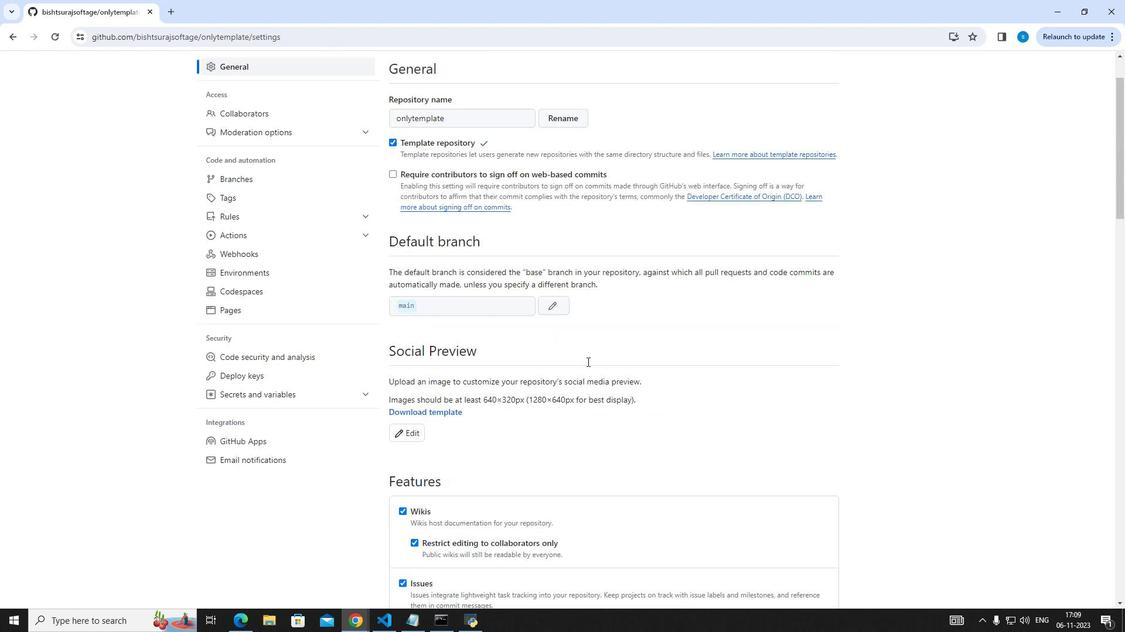 
Action: Mouse scrolled (587, 362) with delta (0, 0)
Screenshot: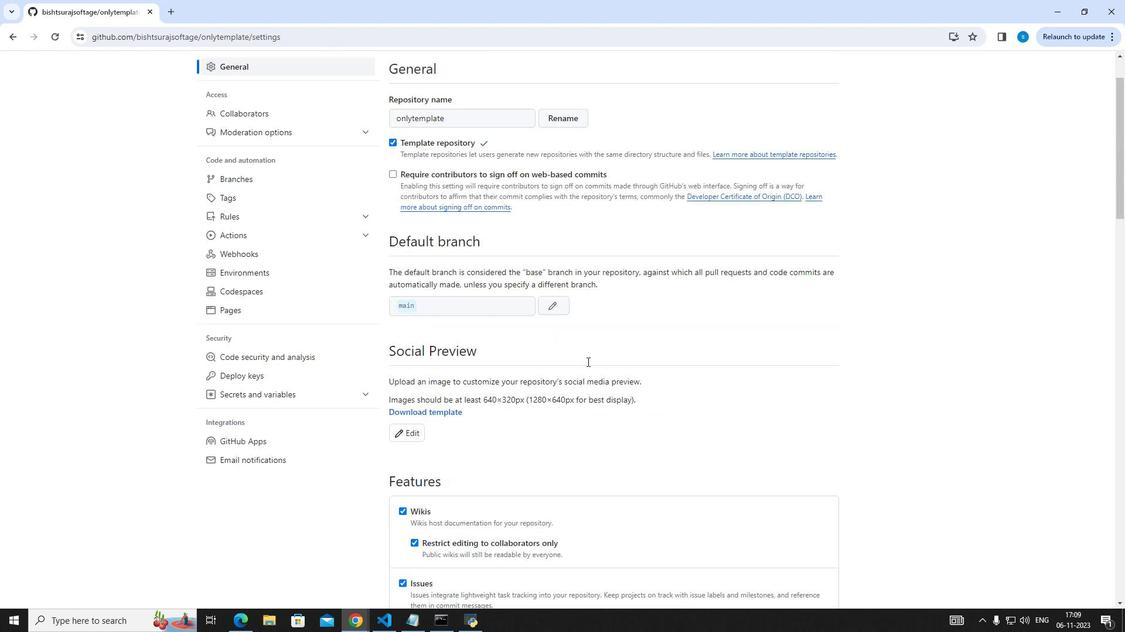 
Action: Mouse scrolled (587, 362) with delta (0, 0)
Screenshot: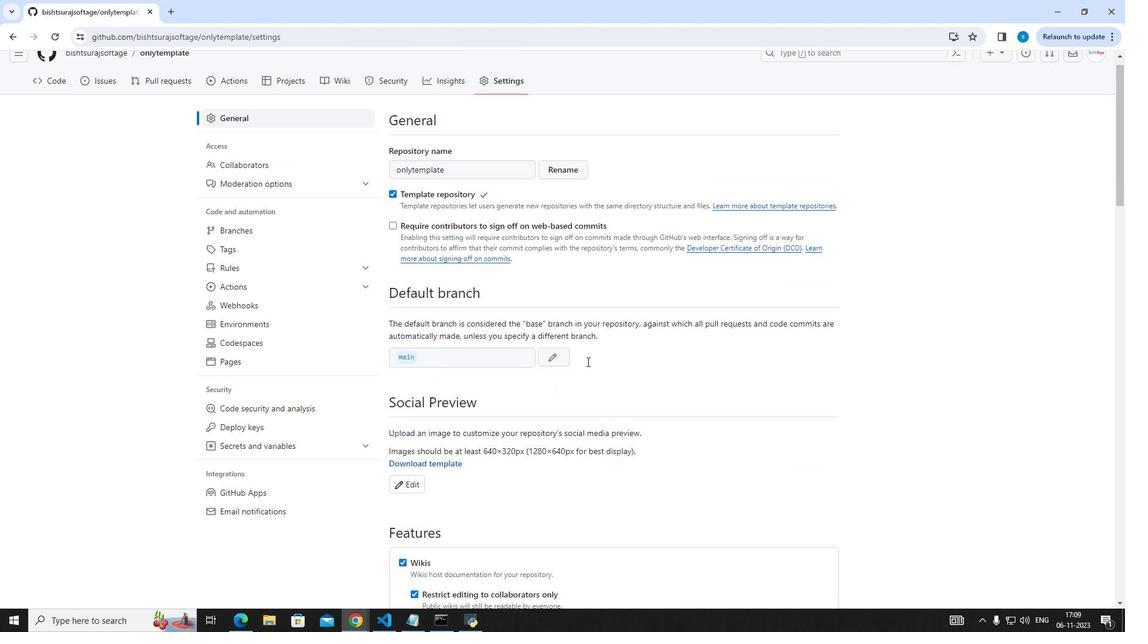 
Action: Mouse scrolled (587, 362) with delta (0, 0)
Screenshot: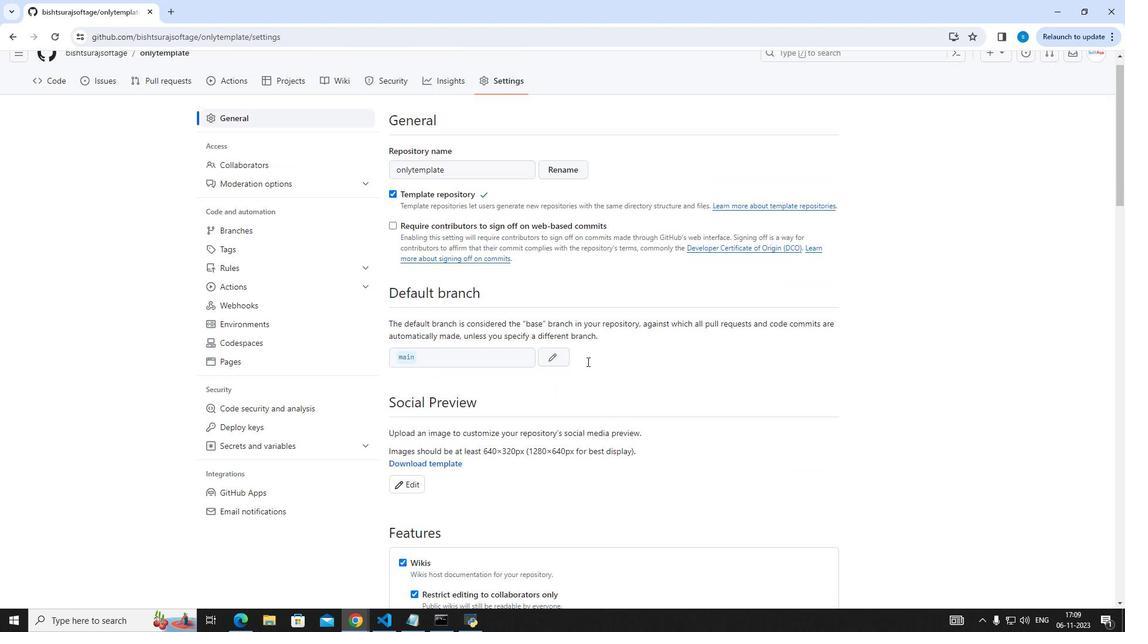 
Action: Mouse scrolled (587, 362) with delta (0, 0)
Screenshot: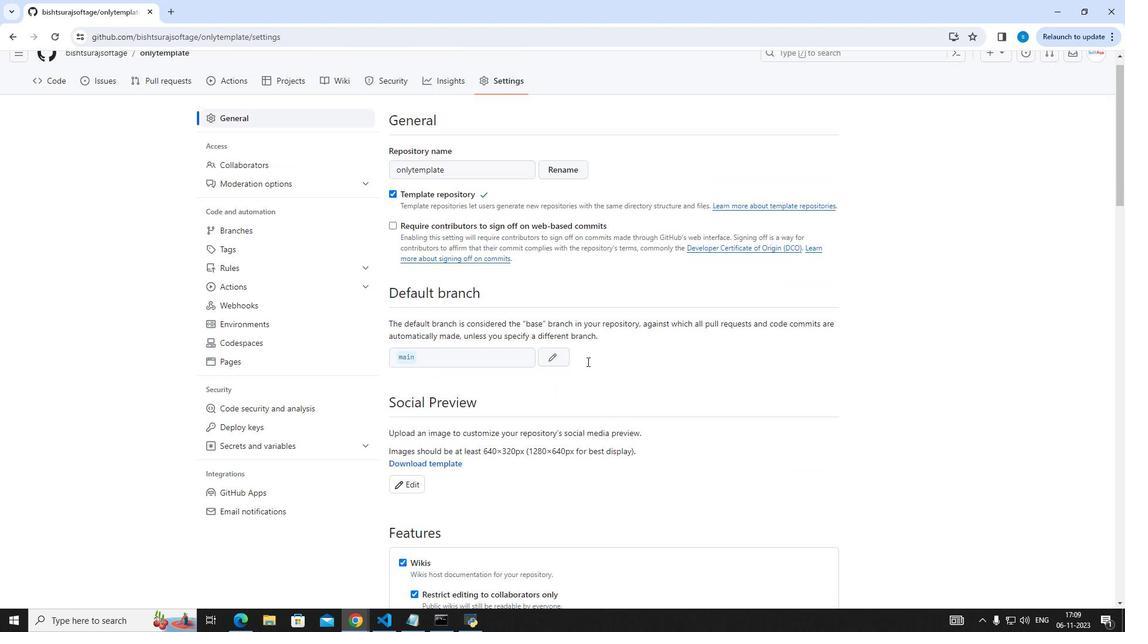 
Action: Mouse scrolled (587, 362) with delta (0, 0)
Screenshot: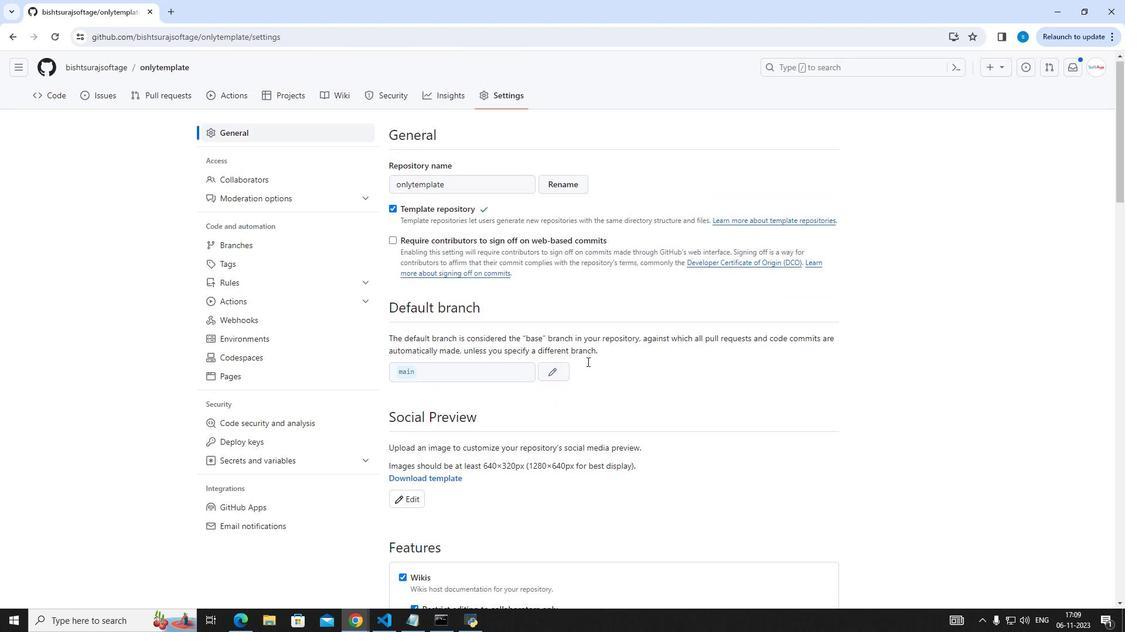 
Action: Mouse scrolled (587, 362) with delta (0, 0)
Screenshot: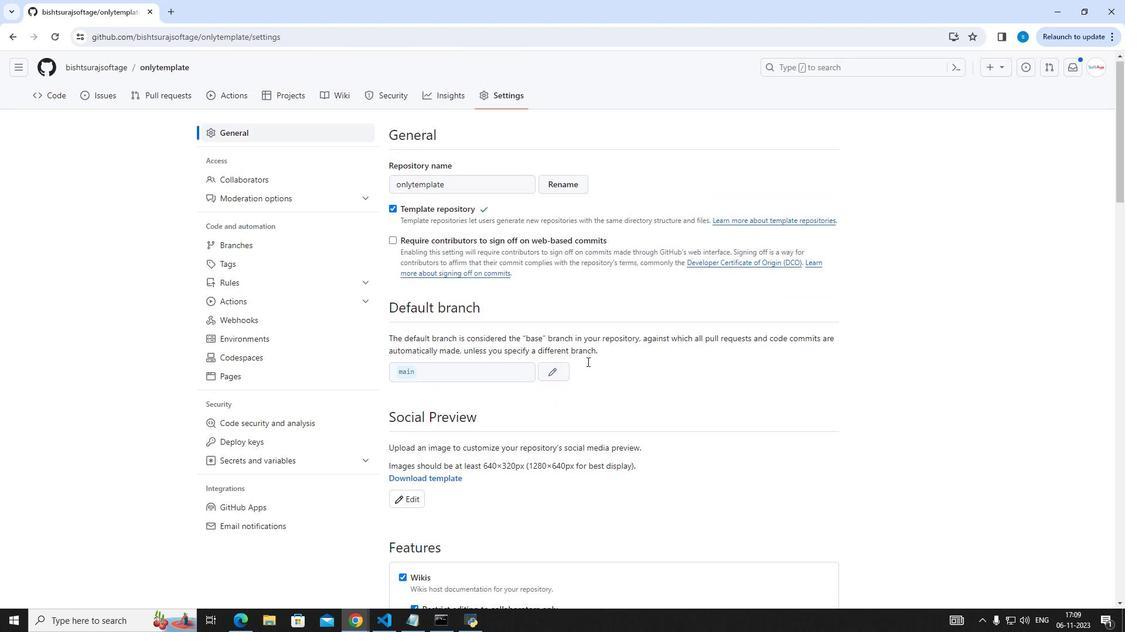 
Action: Mouse scrolled (587, 362) with delta (0, 0)
Screenshot: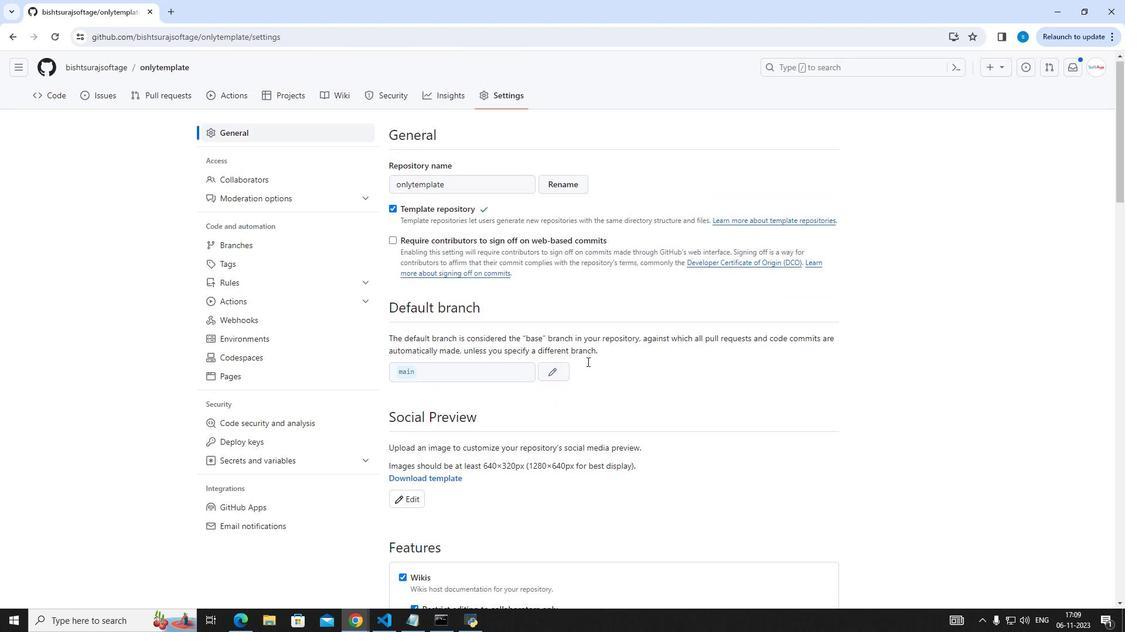 
Action: Mouse moved to (1097, 71)
Screenshot: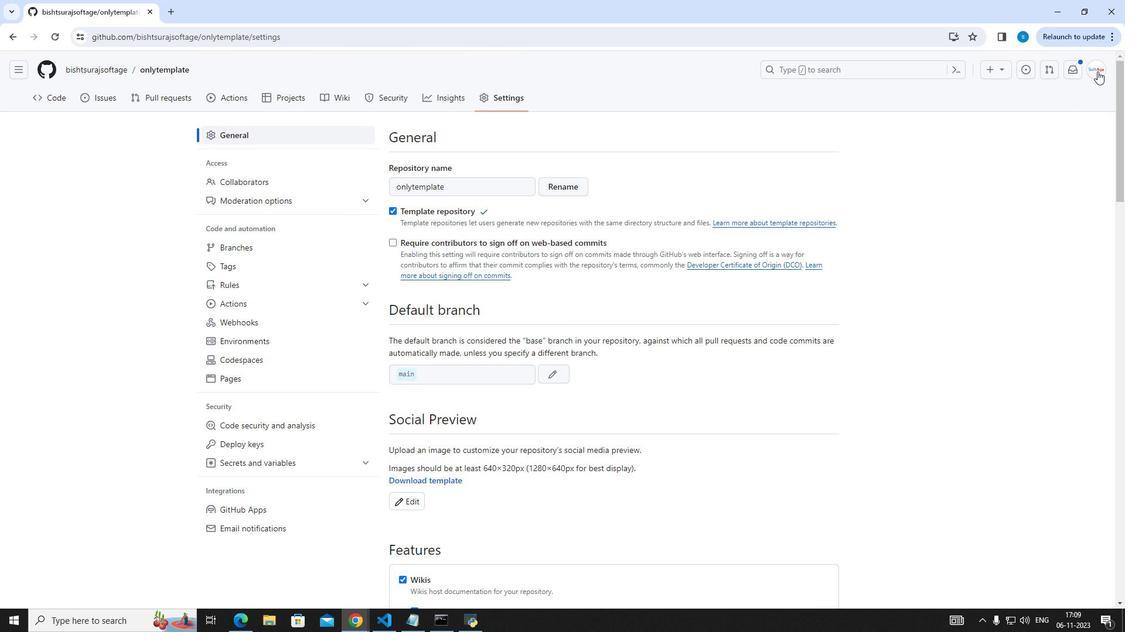 
Action: Mouse pressed left at (1097, 71)
Screenshot: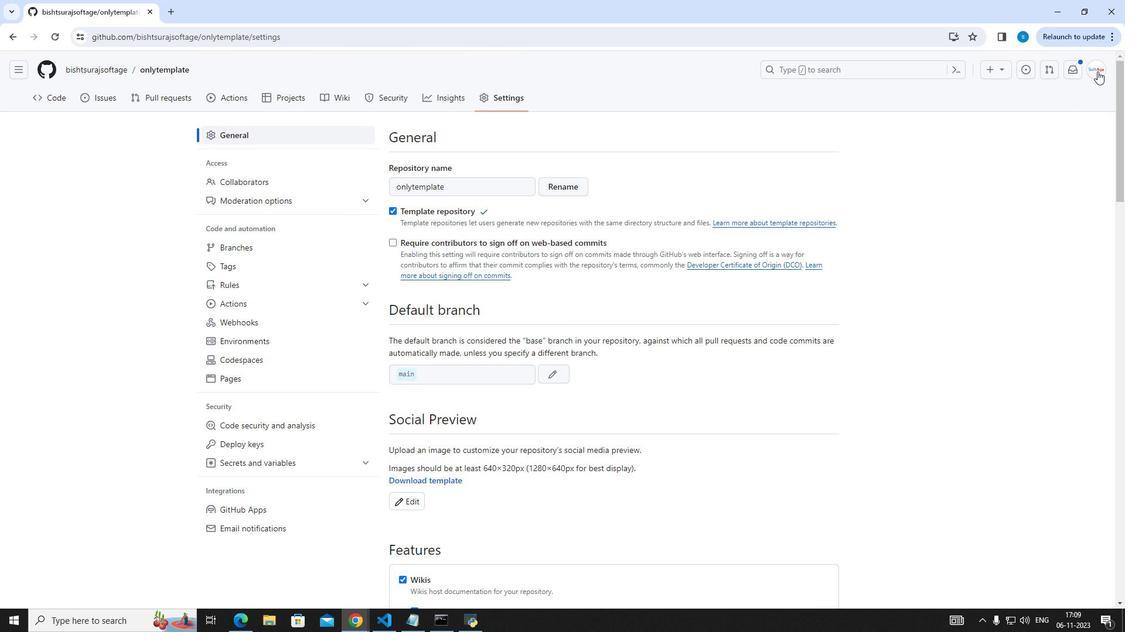 
Action: Mouse moved to (995, 177)
Screenshot: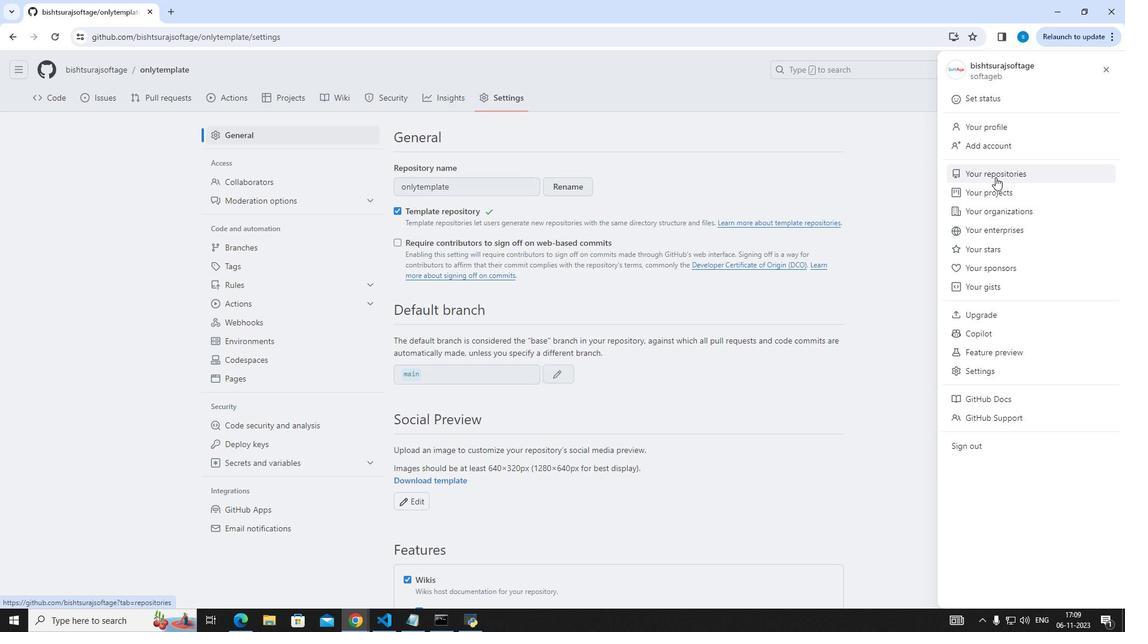 
Action: Mouse pressed left at (995, 177)
Screenshot: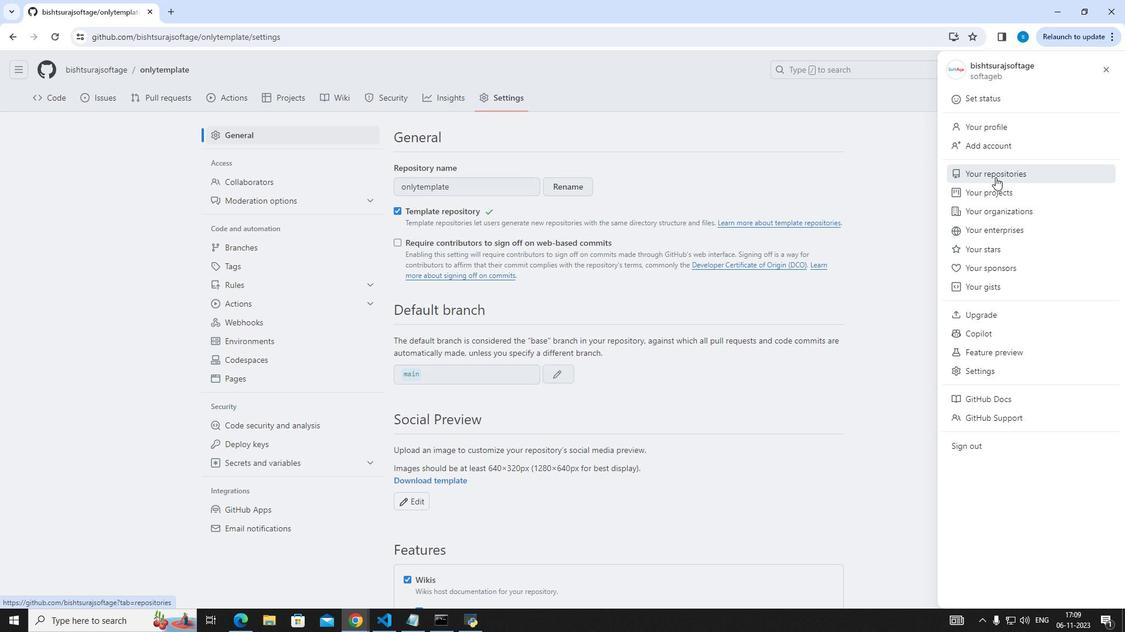 
Action: Mouse moved to (902, 138)
Screenshot: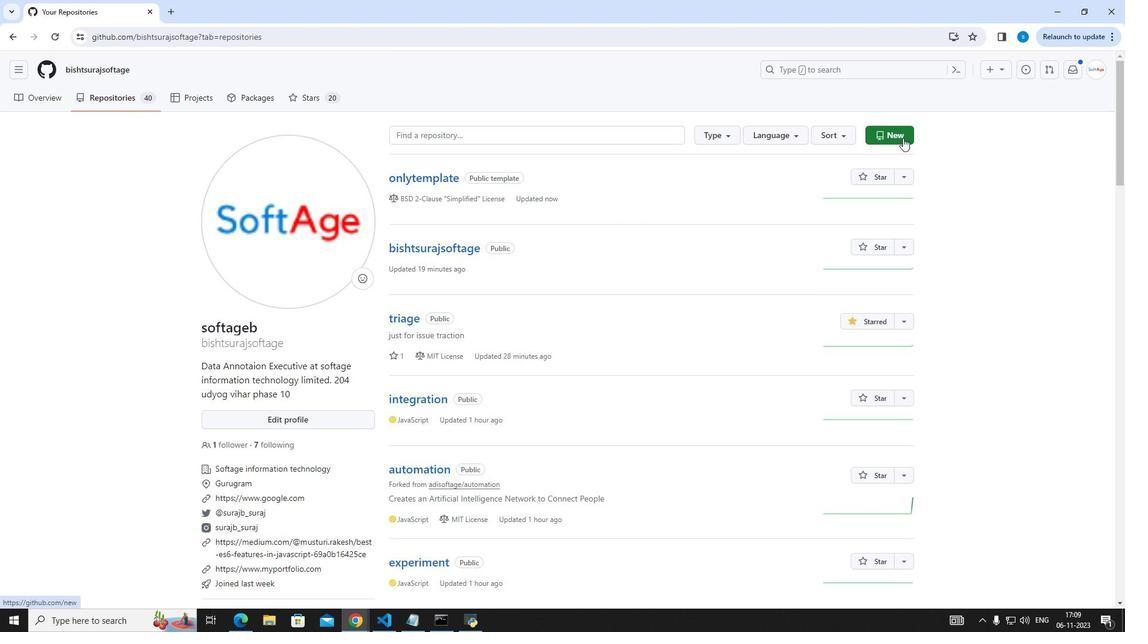 
Action: Mouse pressed left at (902, 138)
Screenshot: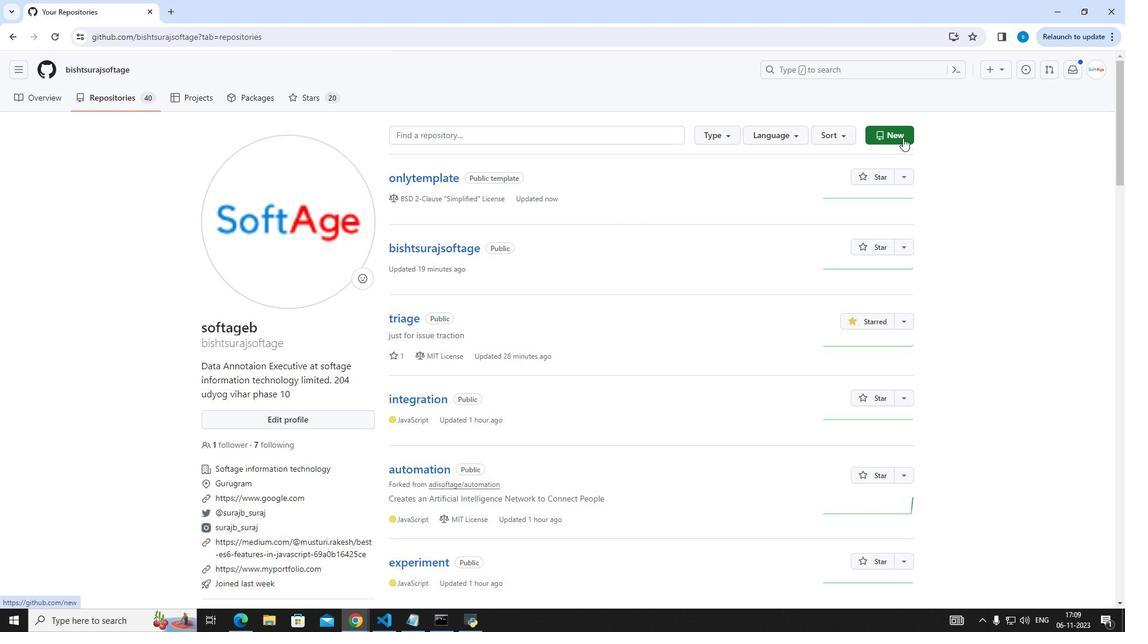 
Action: Mouse moved to (410, 222)
Screenshot: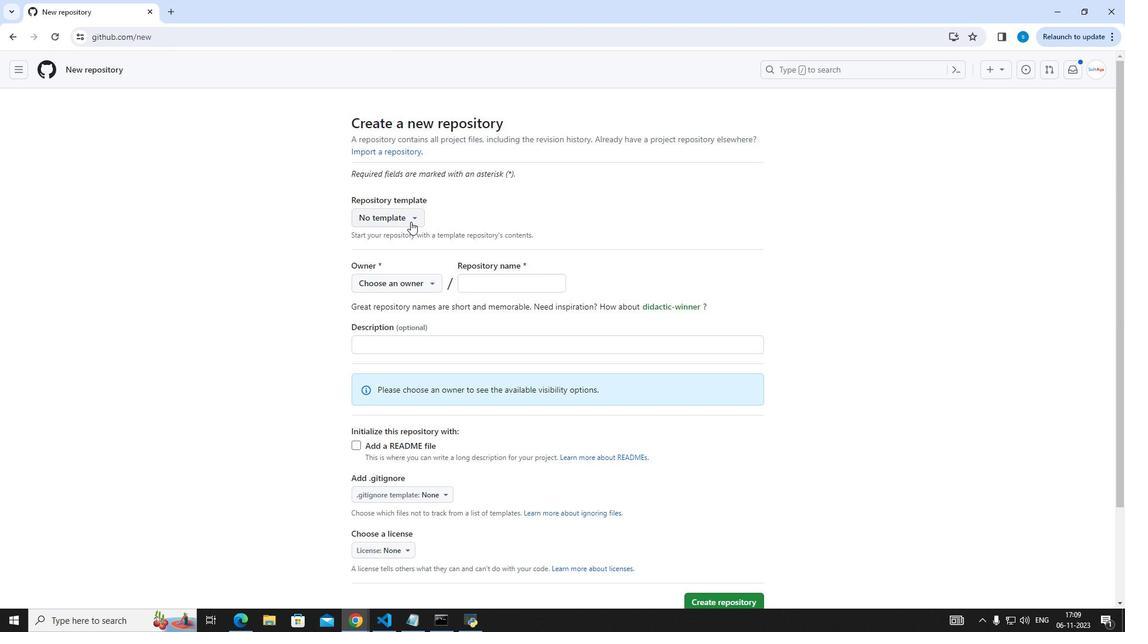 
Action: Mouse pressed left at (410, 222)
Screenshot: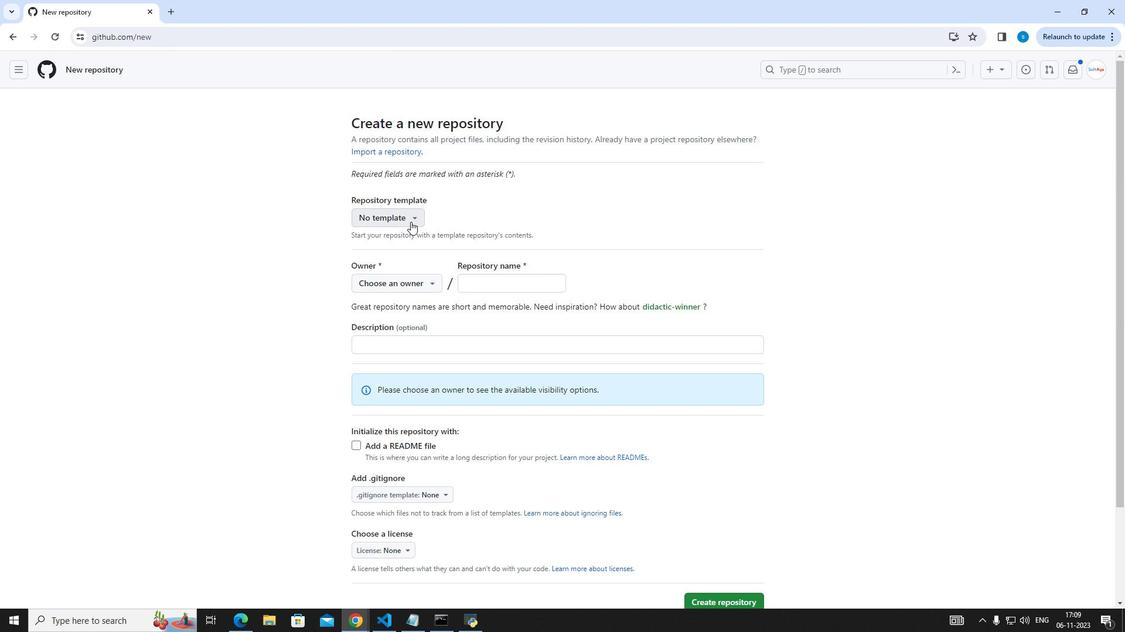 
Action: Key pressed o
Screenshot: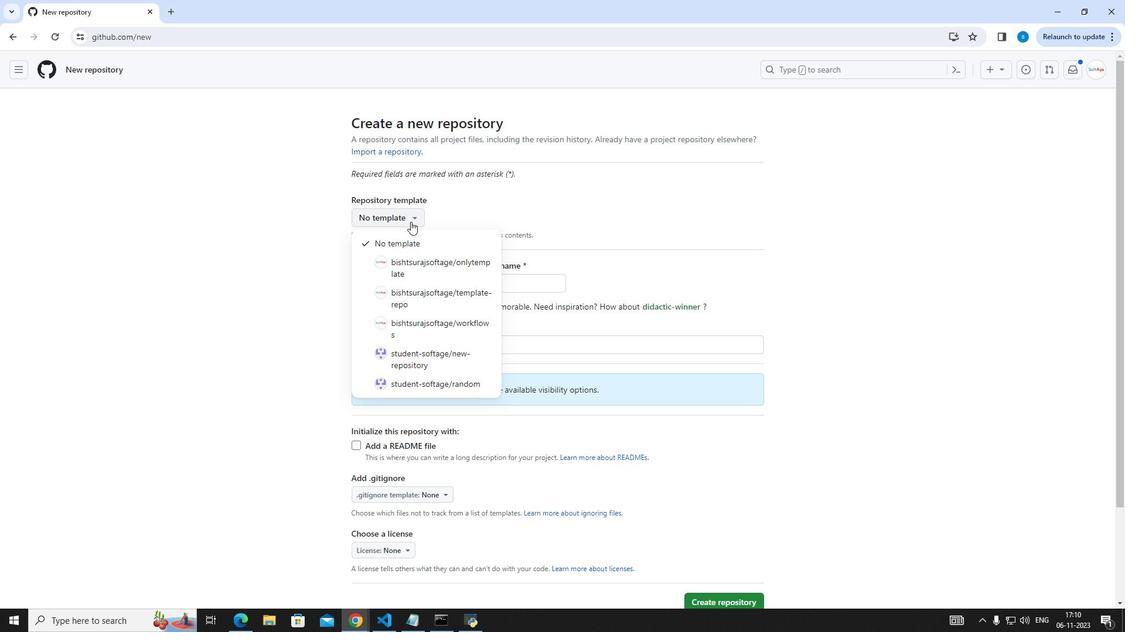 
Action: Mouse moved to (424, 254)
Screenshot: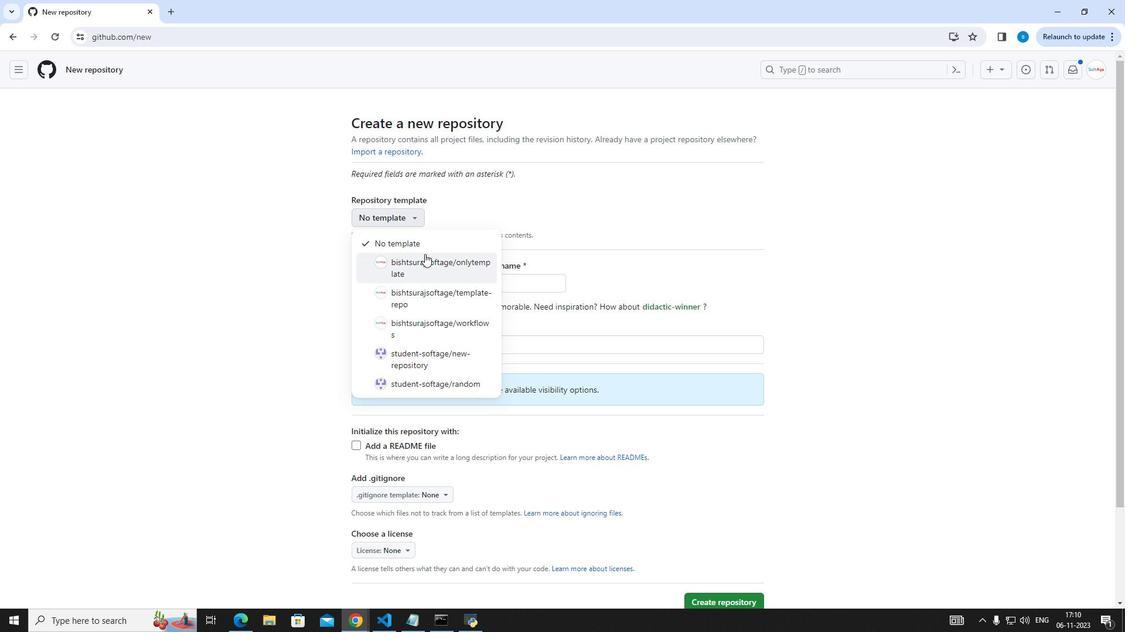 
Action: Mouse pressed left at (424, 254)
Screenshot: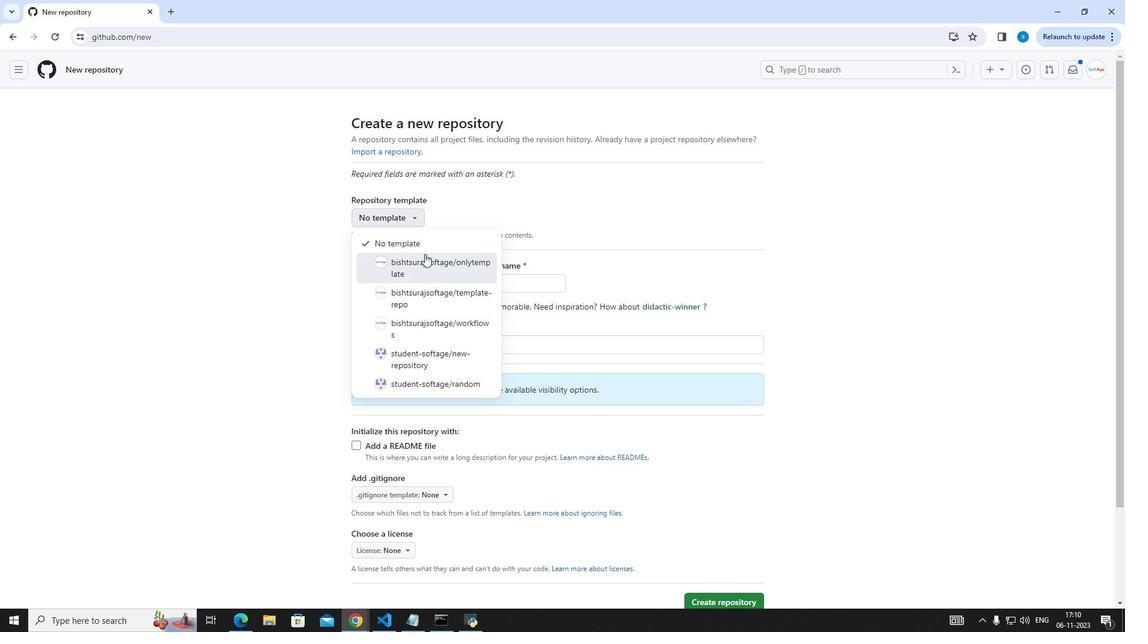 
Action: Mouse moved to (356, 252)
Screenshot: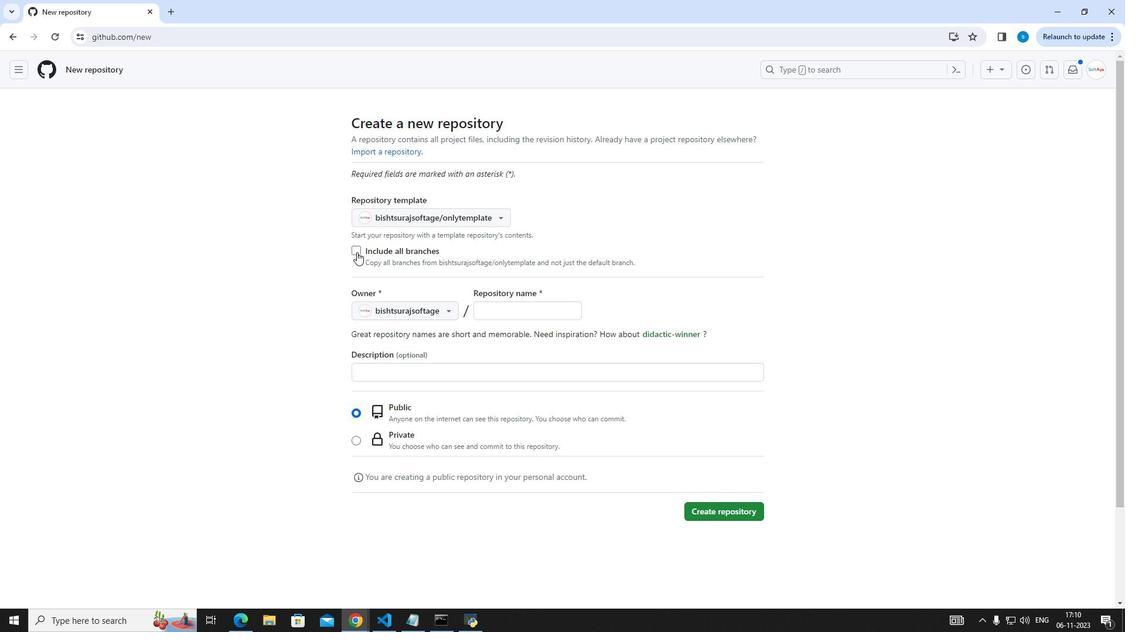 
Action: Mouse pressed left at (356, 252)
Screenshot: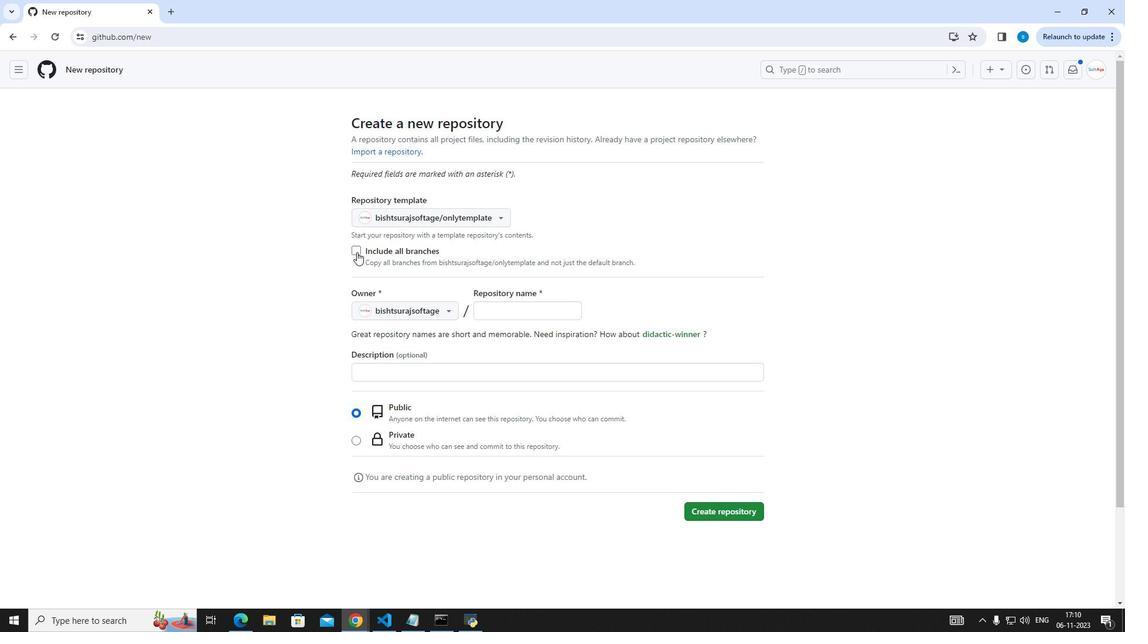 
Action: Mouse moved to (395, 307)
Screenshot: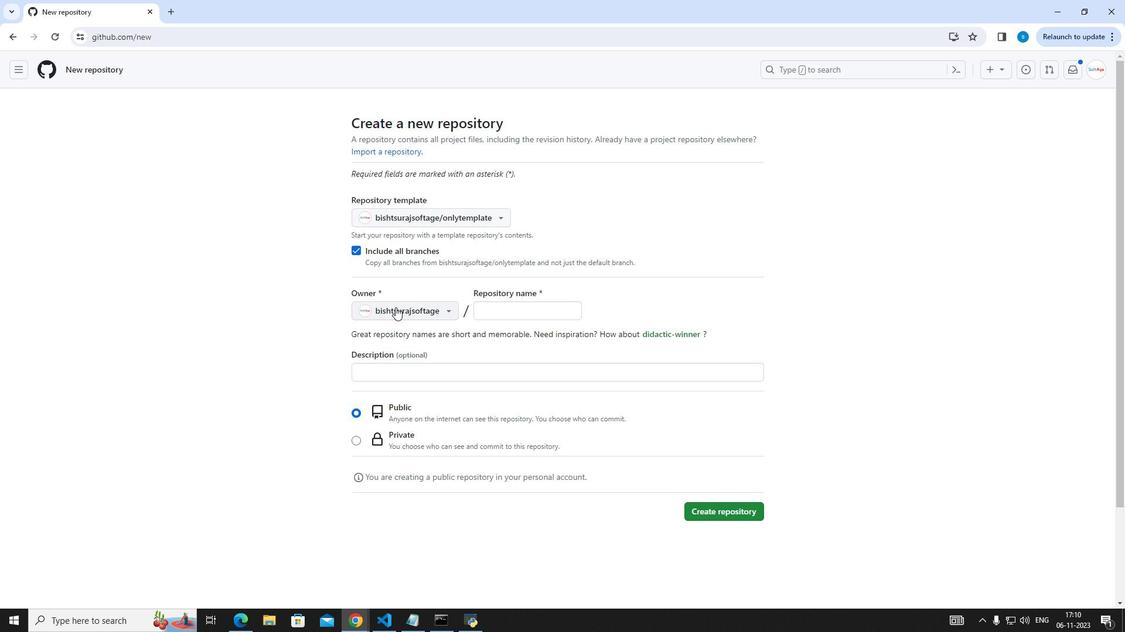 
Action: Mouse pressed left at (395, 307)
Screenshot: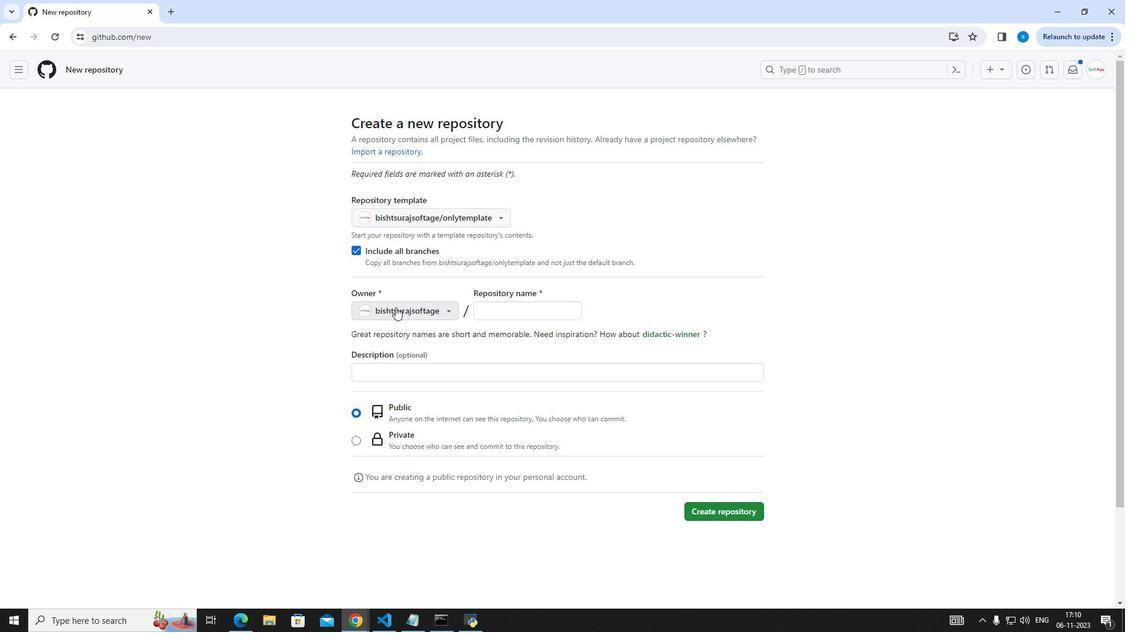 
Action: Mouse pressed left at (395, 307)
Screenshot: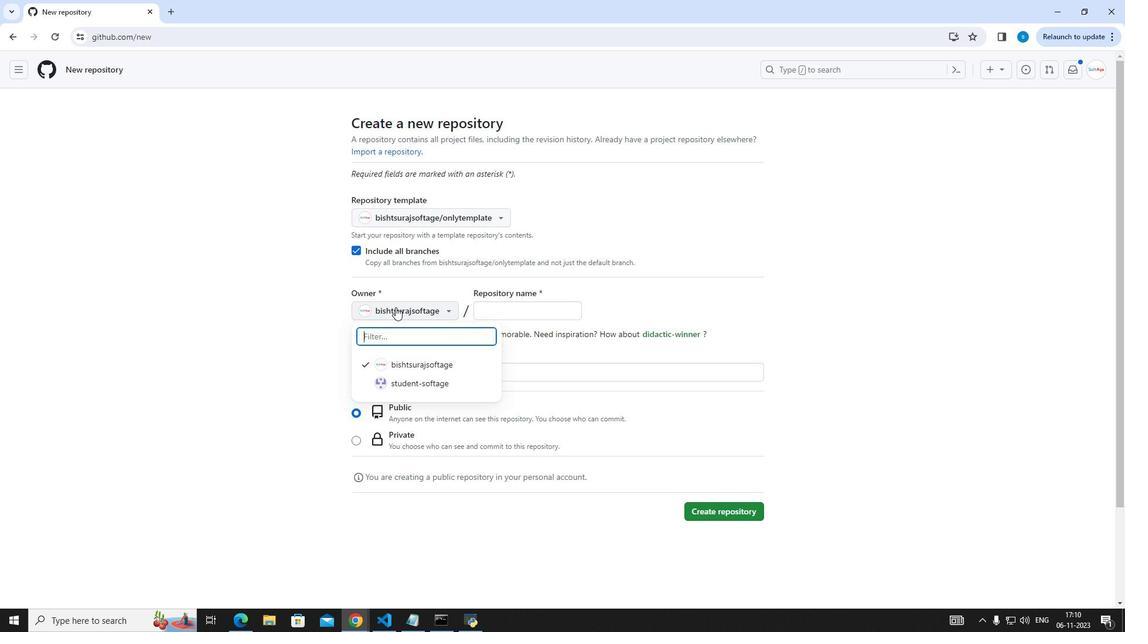 
Action: Mouse moved to (492, 307)
Screenshot: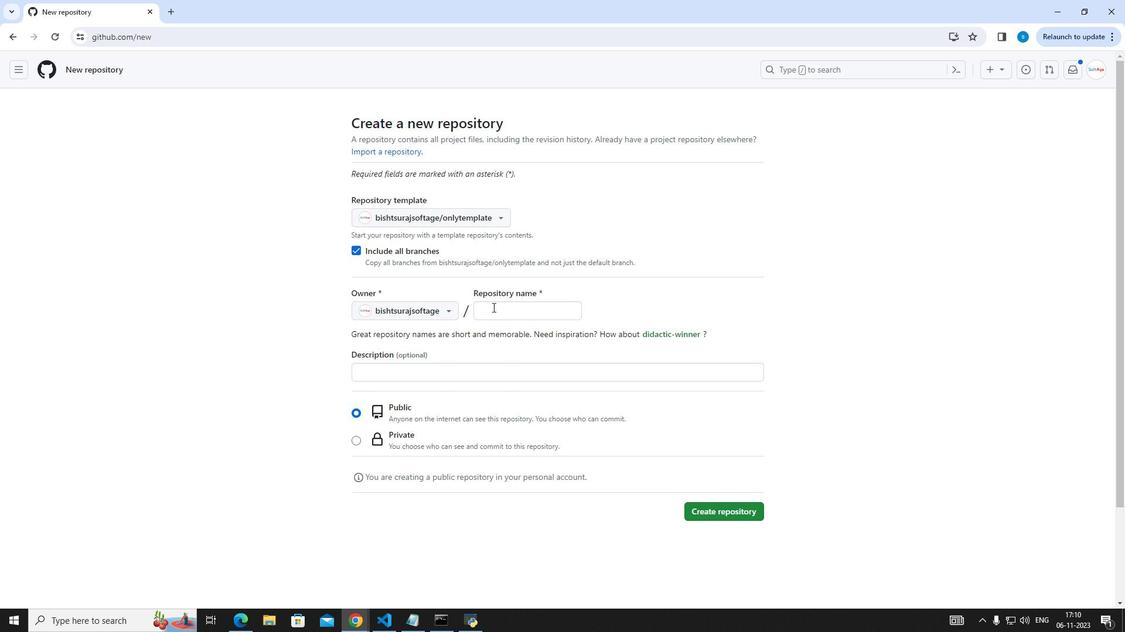 
Action: Mouse pressed left at (492, 307)
Screenshot: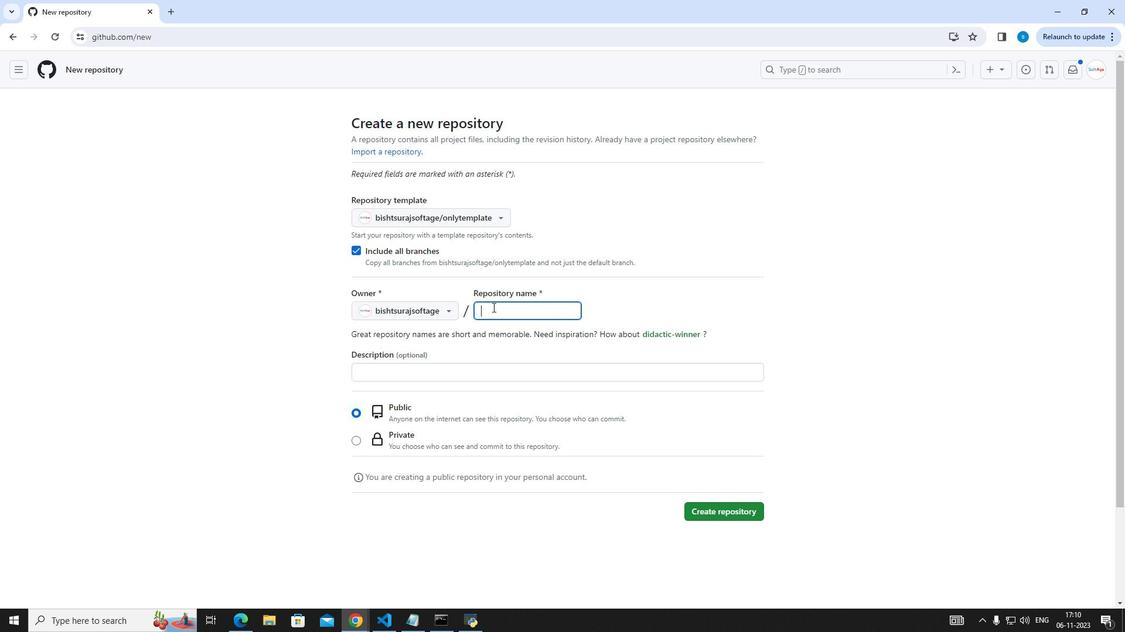 
Action: Key pressed fromtemplate
Screenshot: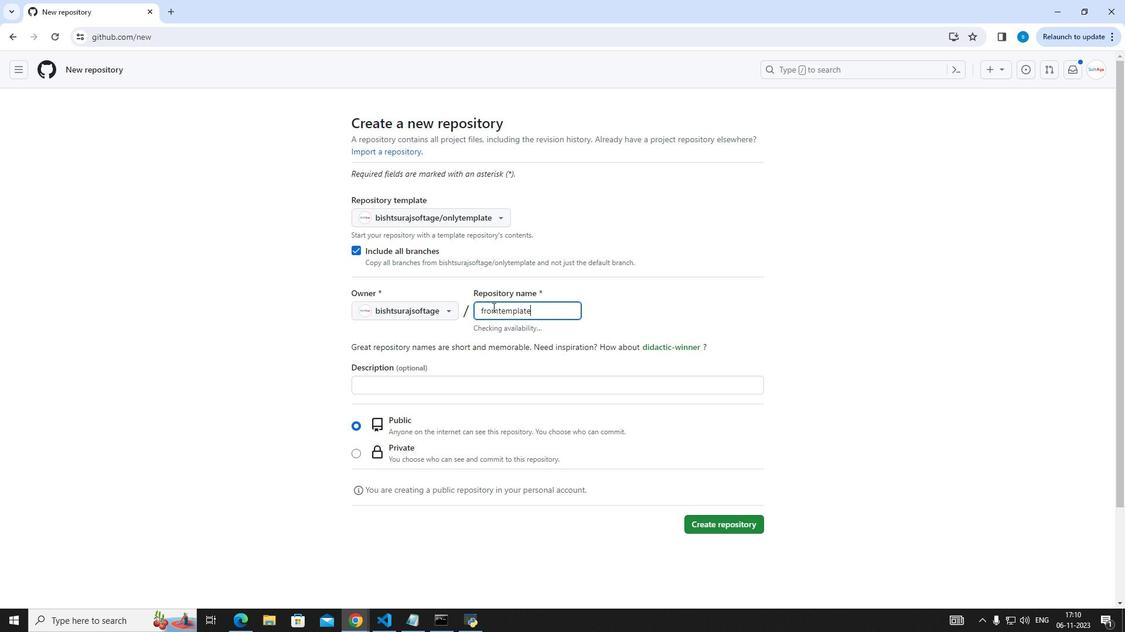 
Action: Mouse moved to (698, 525)
Screenshot: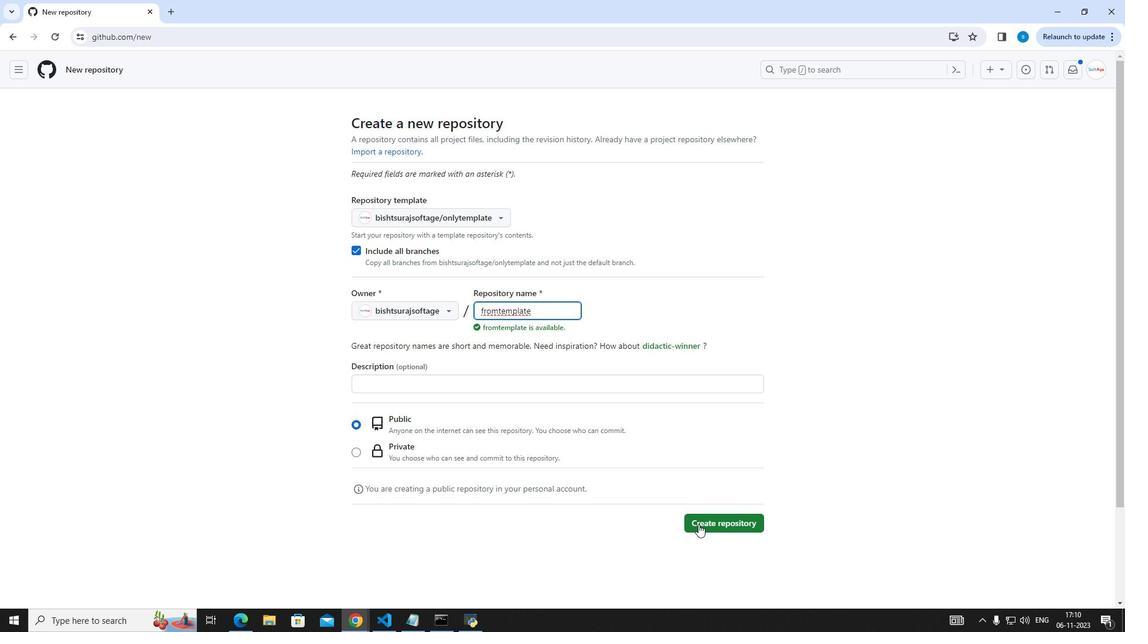 
Action: Mouse pressed left at (698, 525)
Screenshot: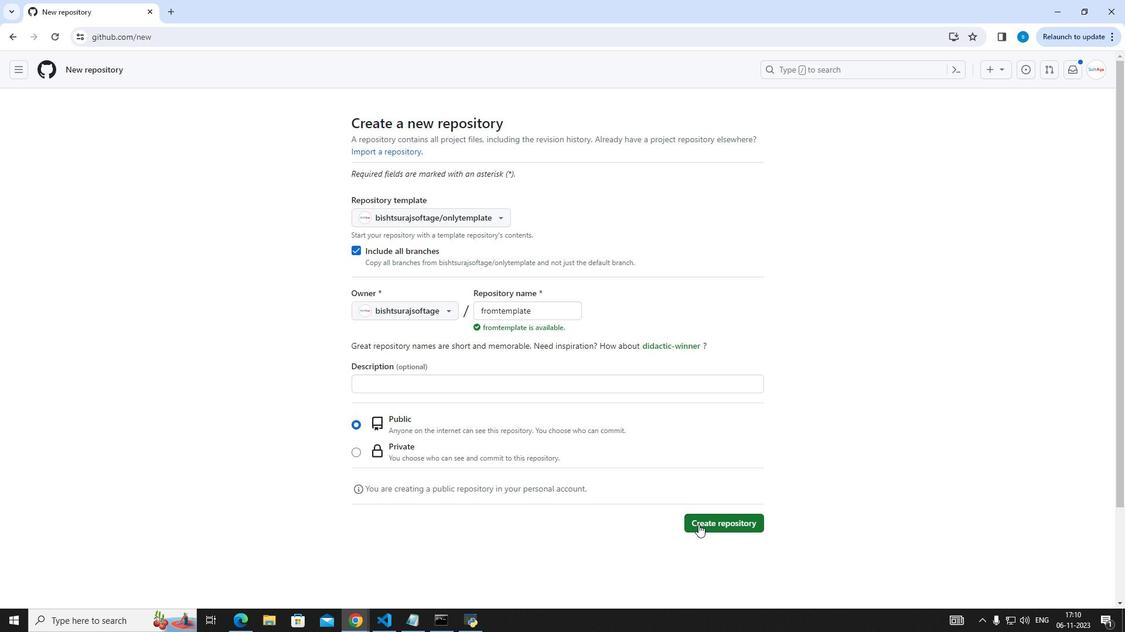 
Action: Mouse moved to (485, 421)
Screenshot: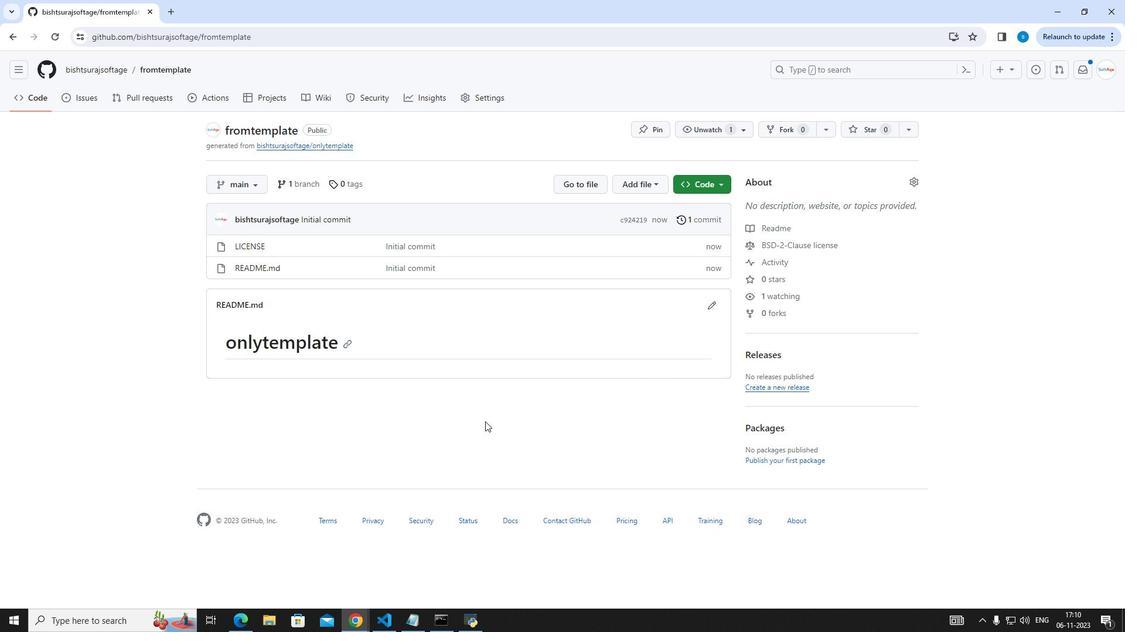 
